 Task: Look for space in Zagazig, Egypt from 8th June, 2023 to 16th June, 2023 for 2 adults in price range Rs.10000 to Rs.15000. Place can be entire place with 1  bedroom having 1 bed and 1 bathroom. Property type can be house, flat, guest house, hotel. Amenities needed are: washing machine. Booking option can be shelf check-in. Required host language is English.
Action: Mouse moved to (555, 109)
Screenshot: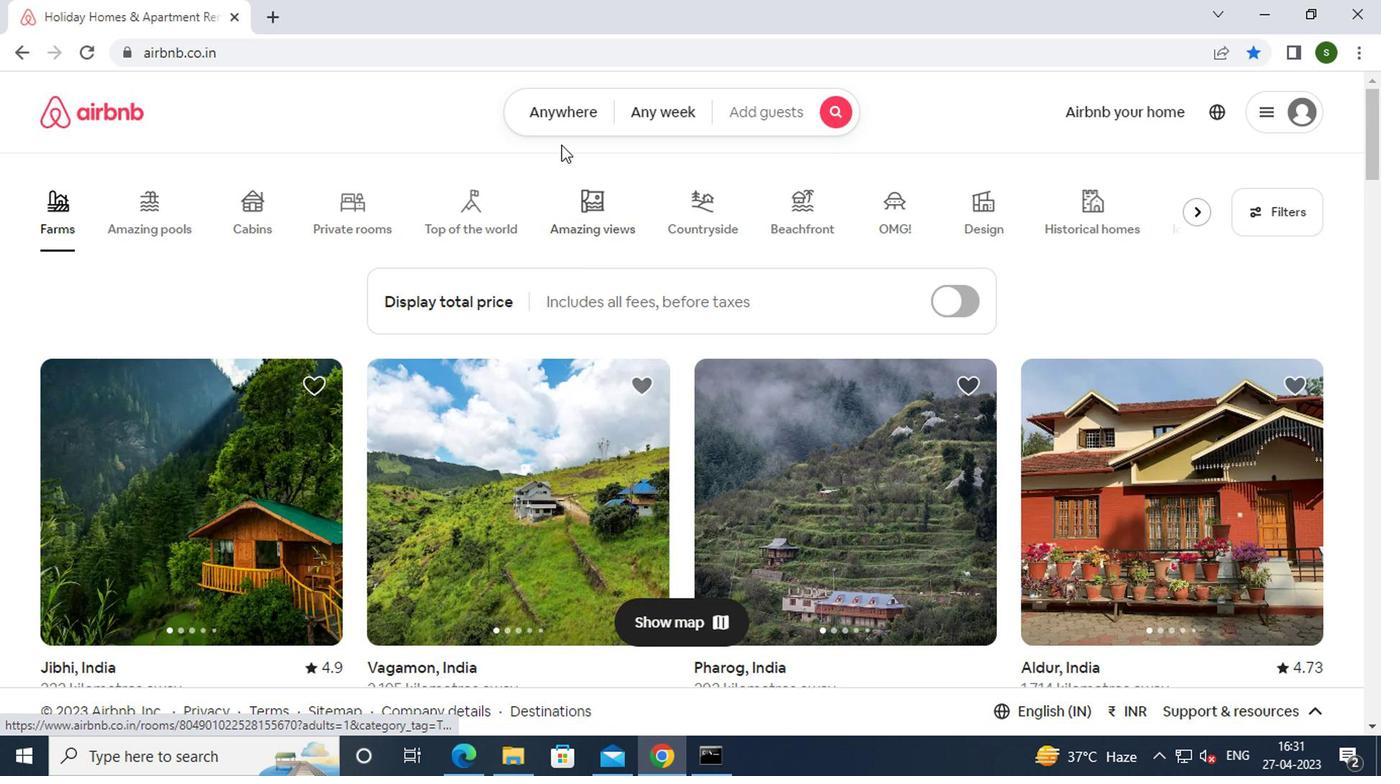 
Action: Mouse pressed left at (555, 109)
Screenshot: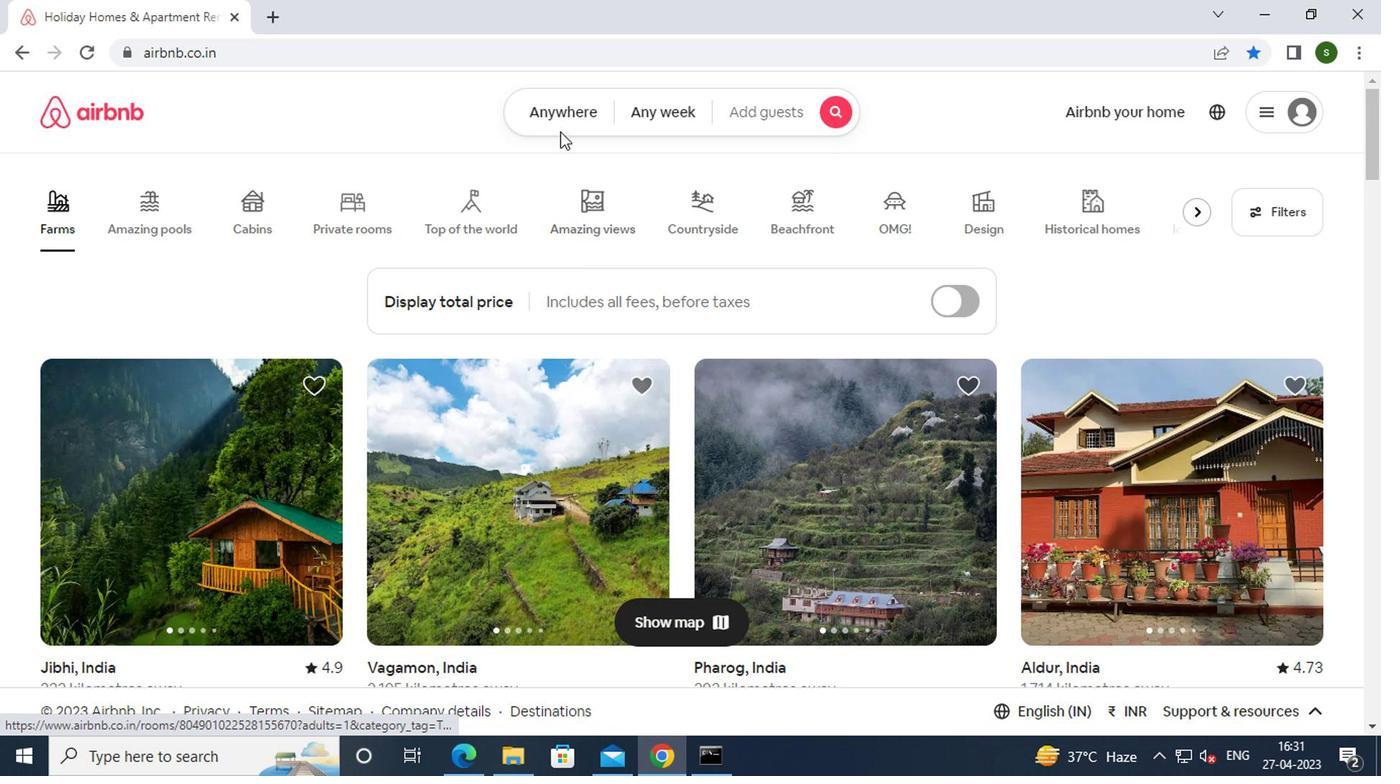 
Action: Mouse moved to (458, 194)
Screenshot: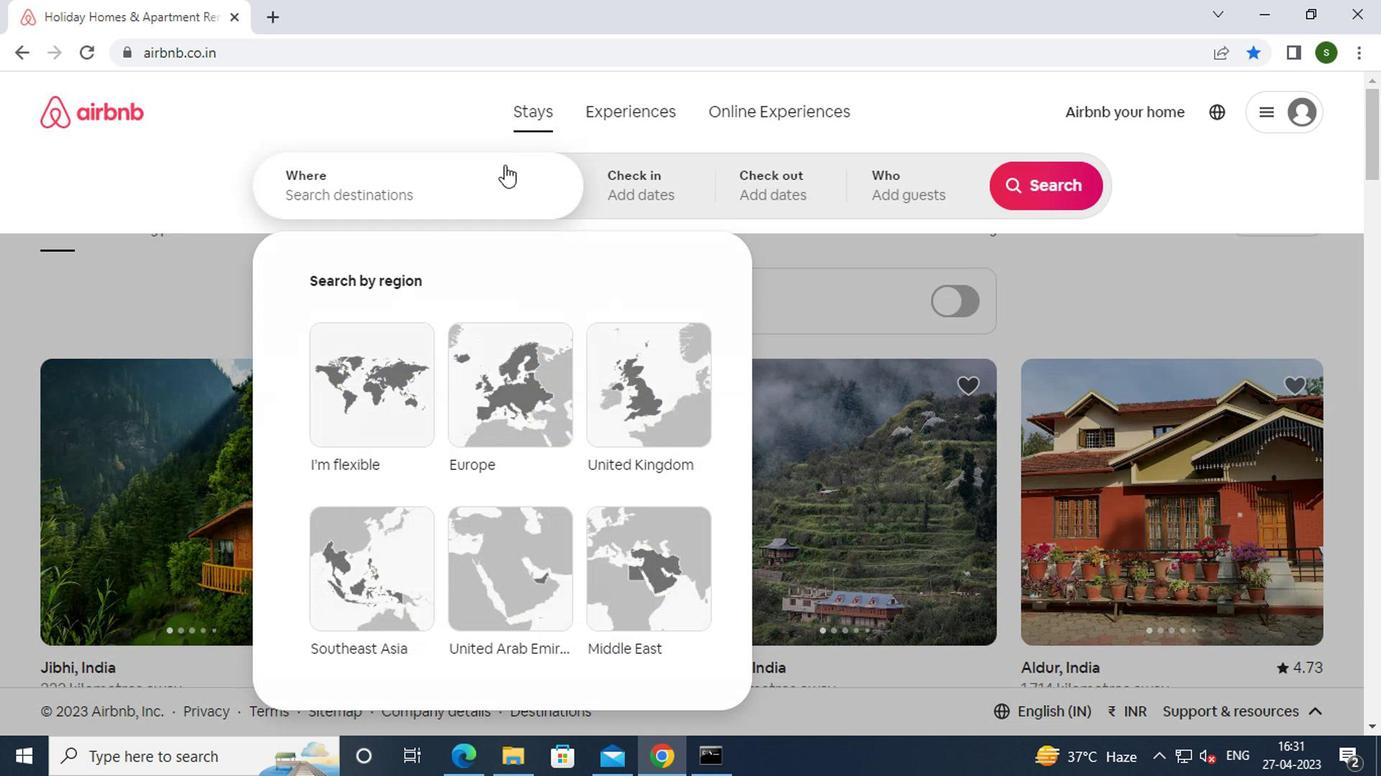 
Action: Mouse pressed left at (458, 194)
Screenshot: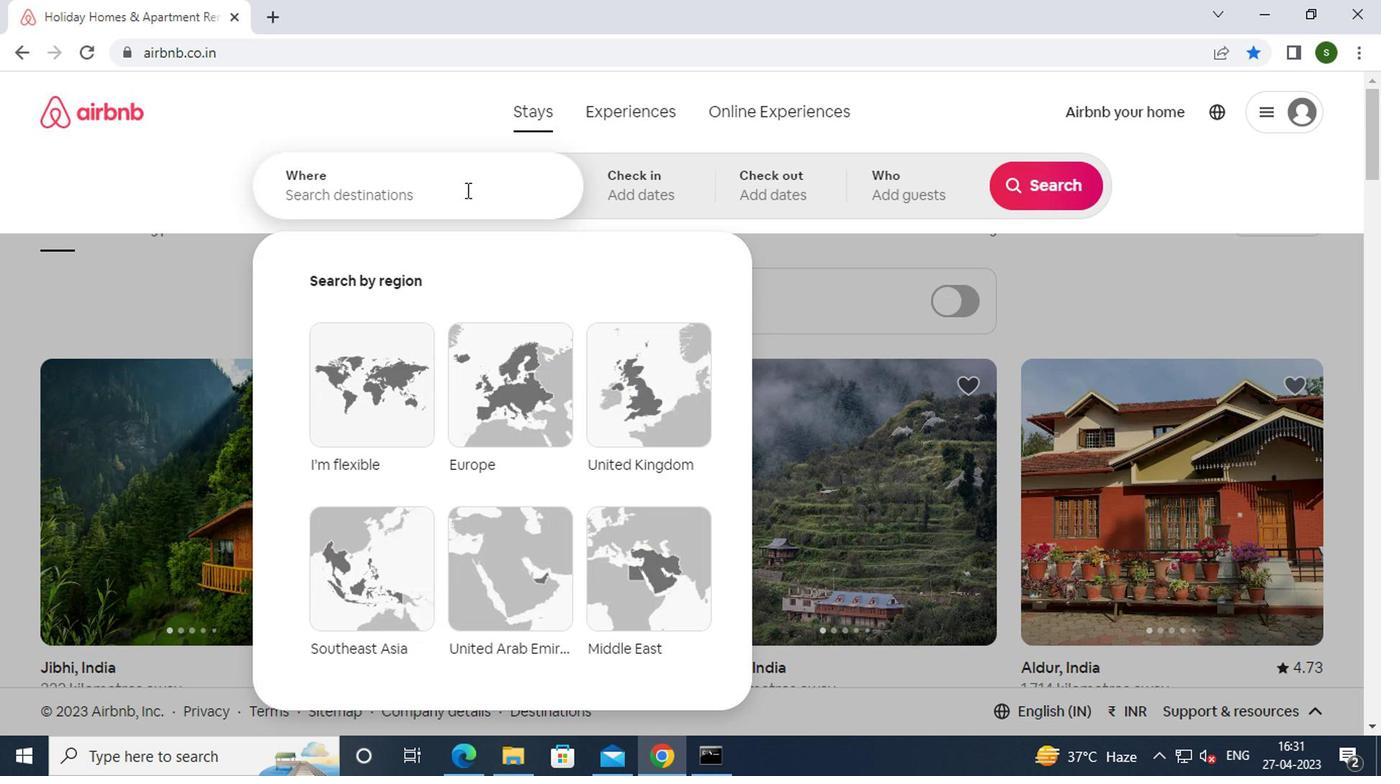 
Action: Key pressed z<Key.caps_lock>agazig,
Screenshot: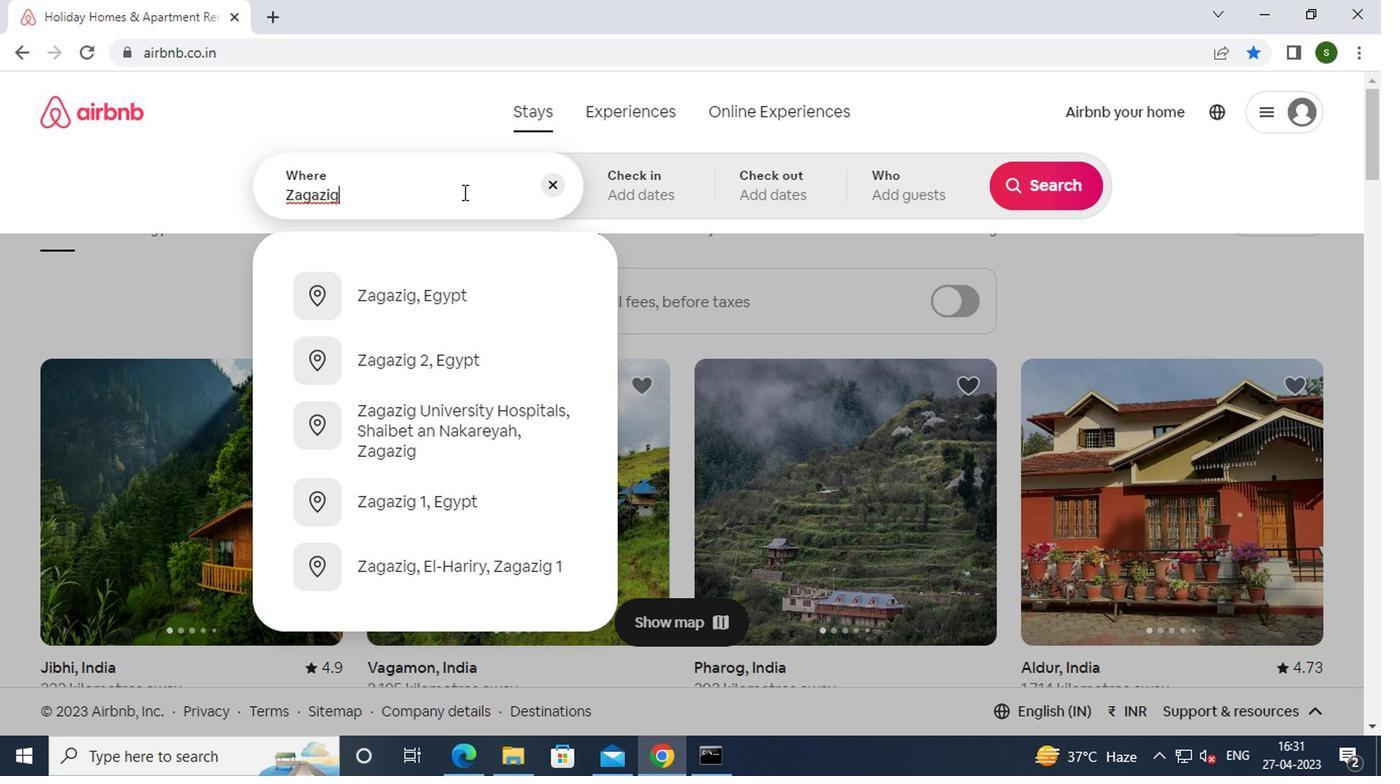
Action: Mouse moved to (449, 310)
Screenshot: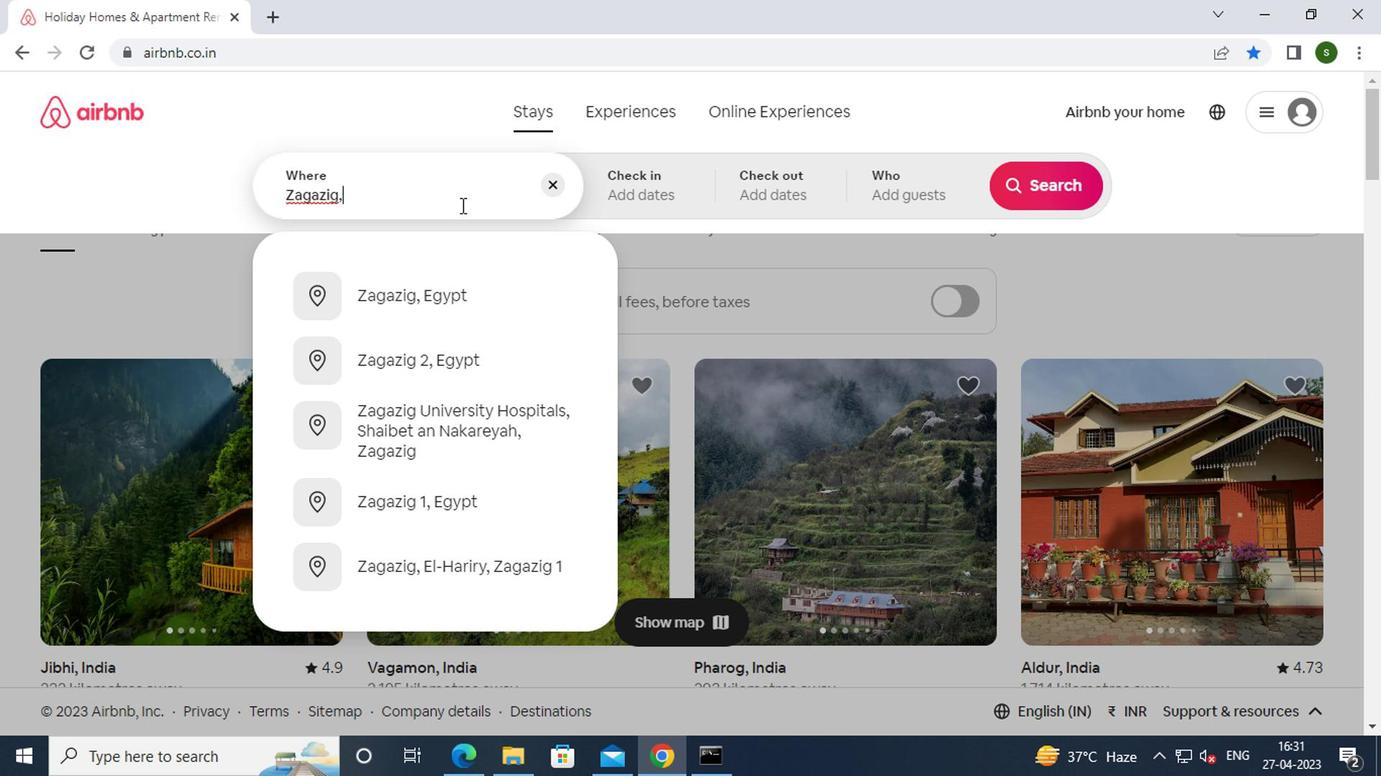 
Action: Mouse pressed left at (449, 310)
Screenshot: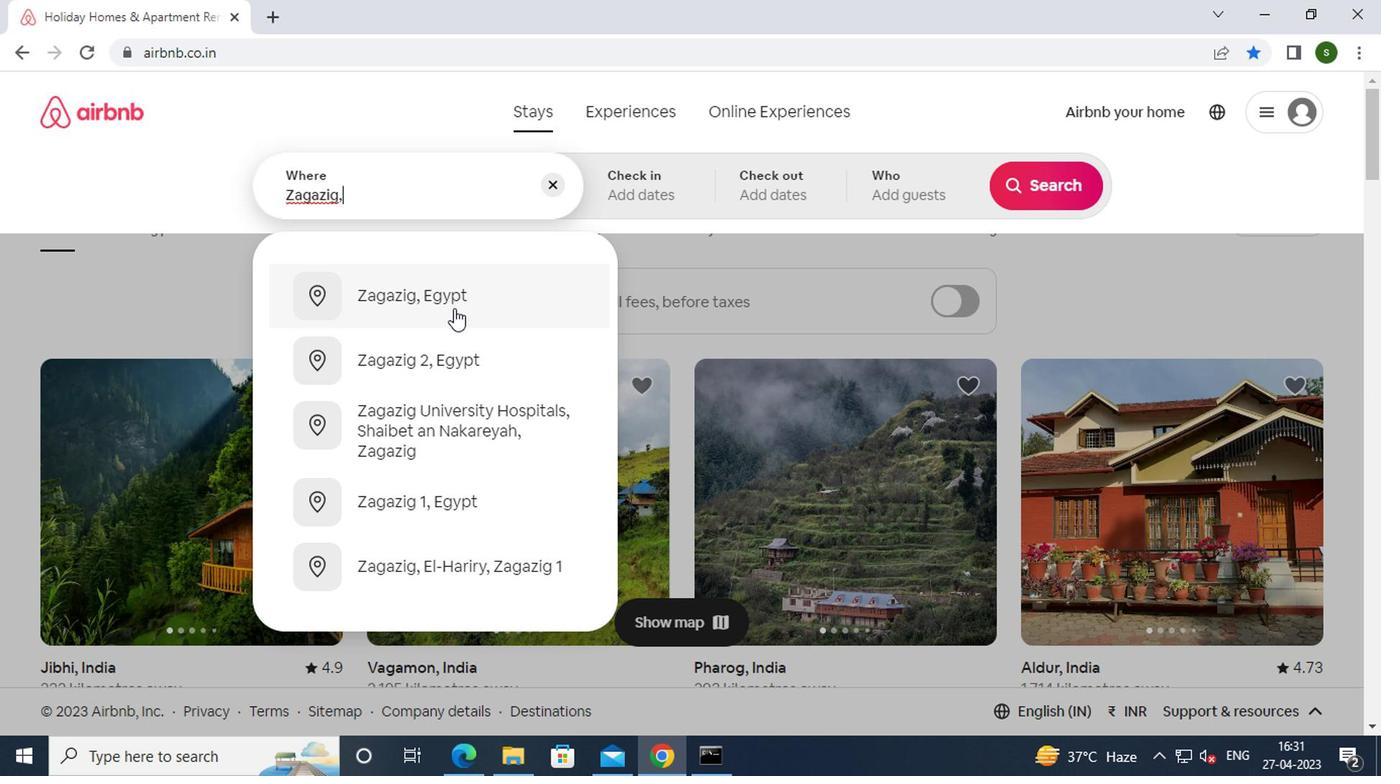 
Action: Mouse moved to (1020, 354)
Screenshot: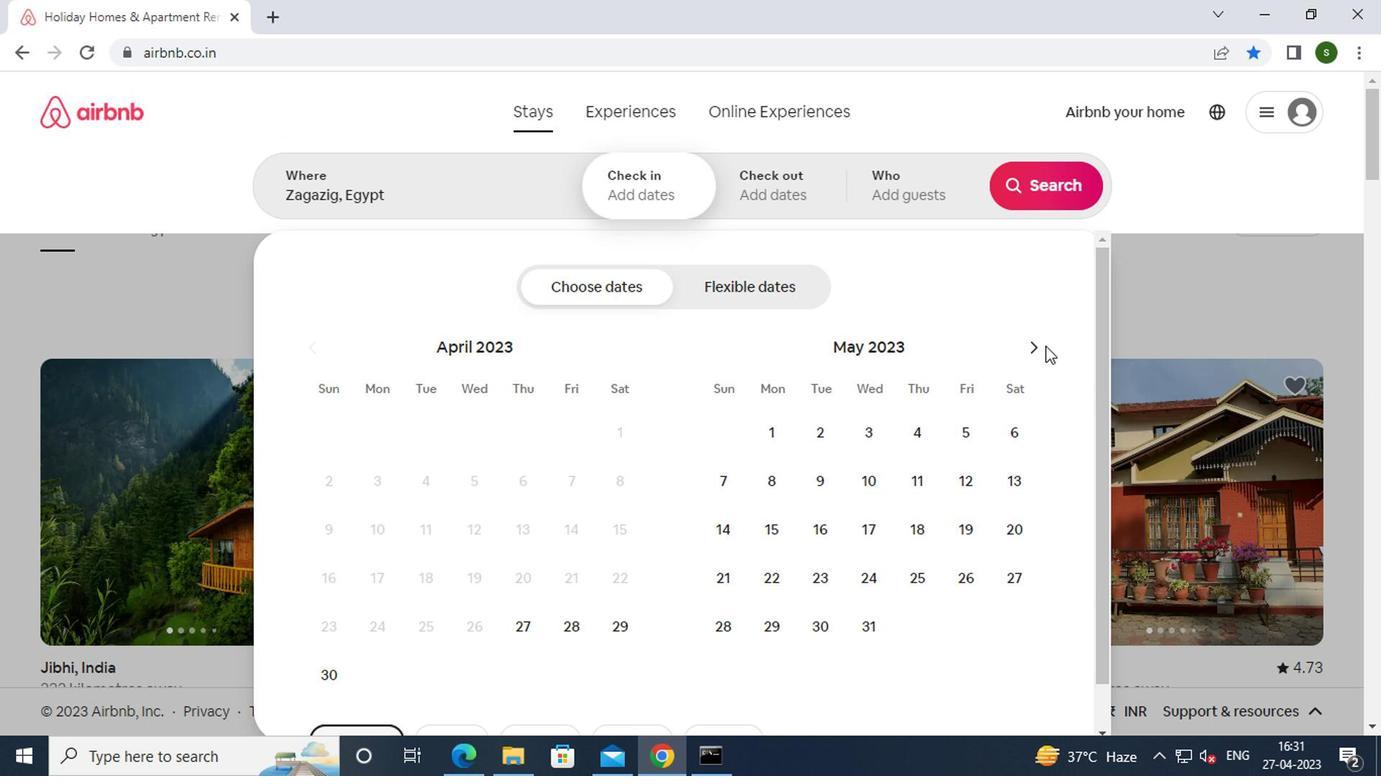 
Action: Mouse pressed left at (1020, 354)
Screenshot: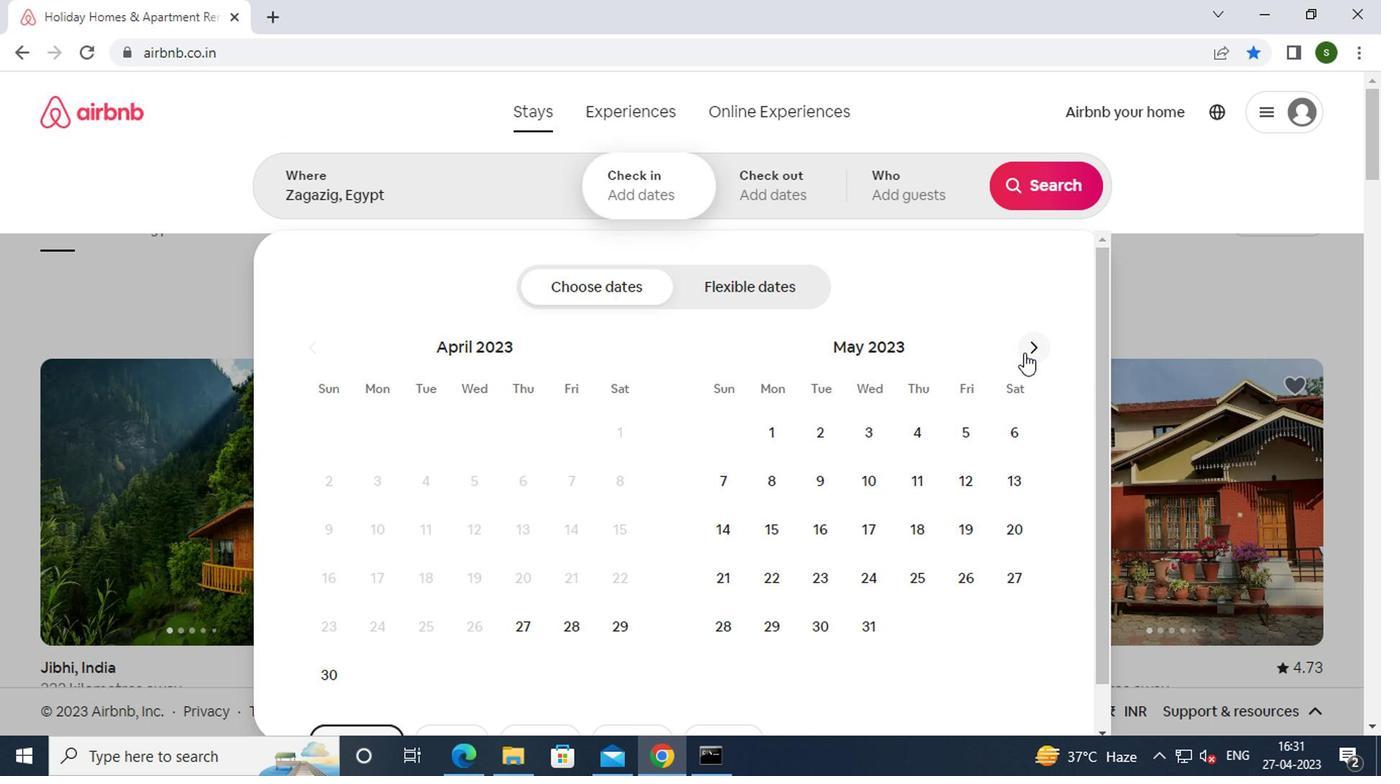 
Action: Mouse pressed left at (1020, 354)
Screenshot: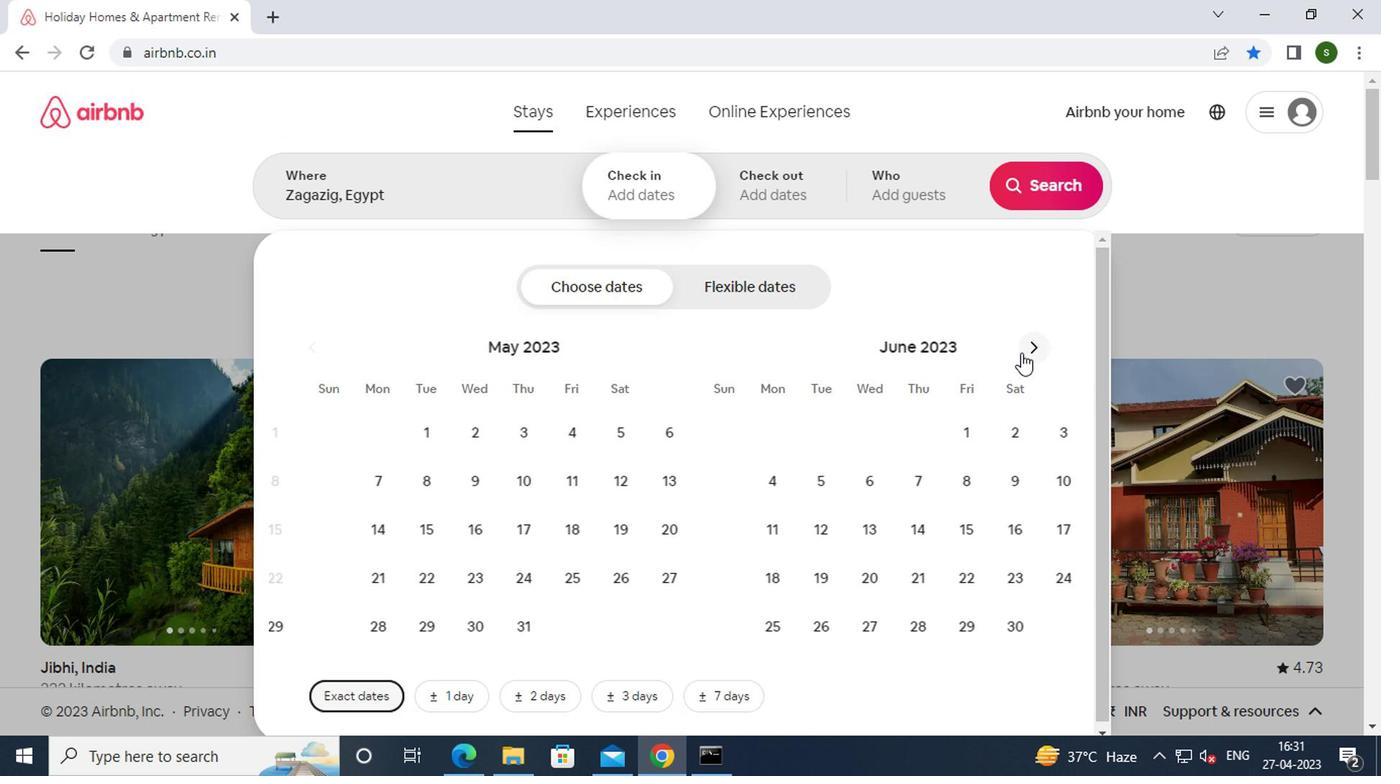 
Action: Mouse moved to (540, 473)
Screenshot: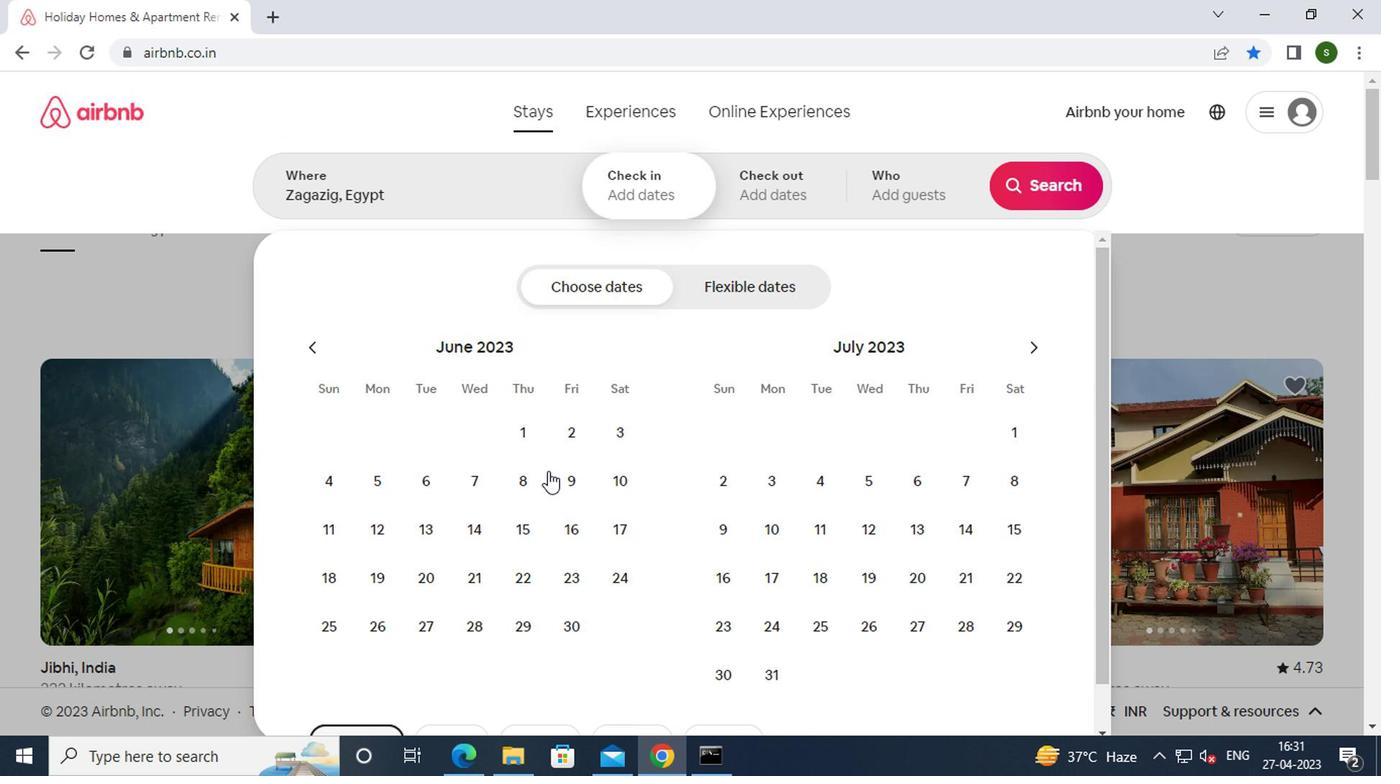
Action: Mouse pressed left at (540, 473)
Screenshot: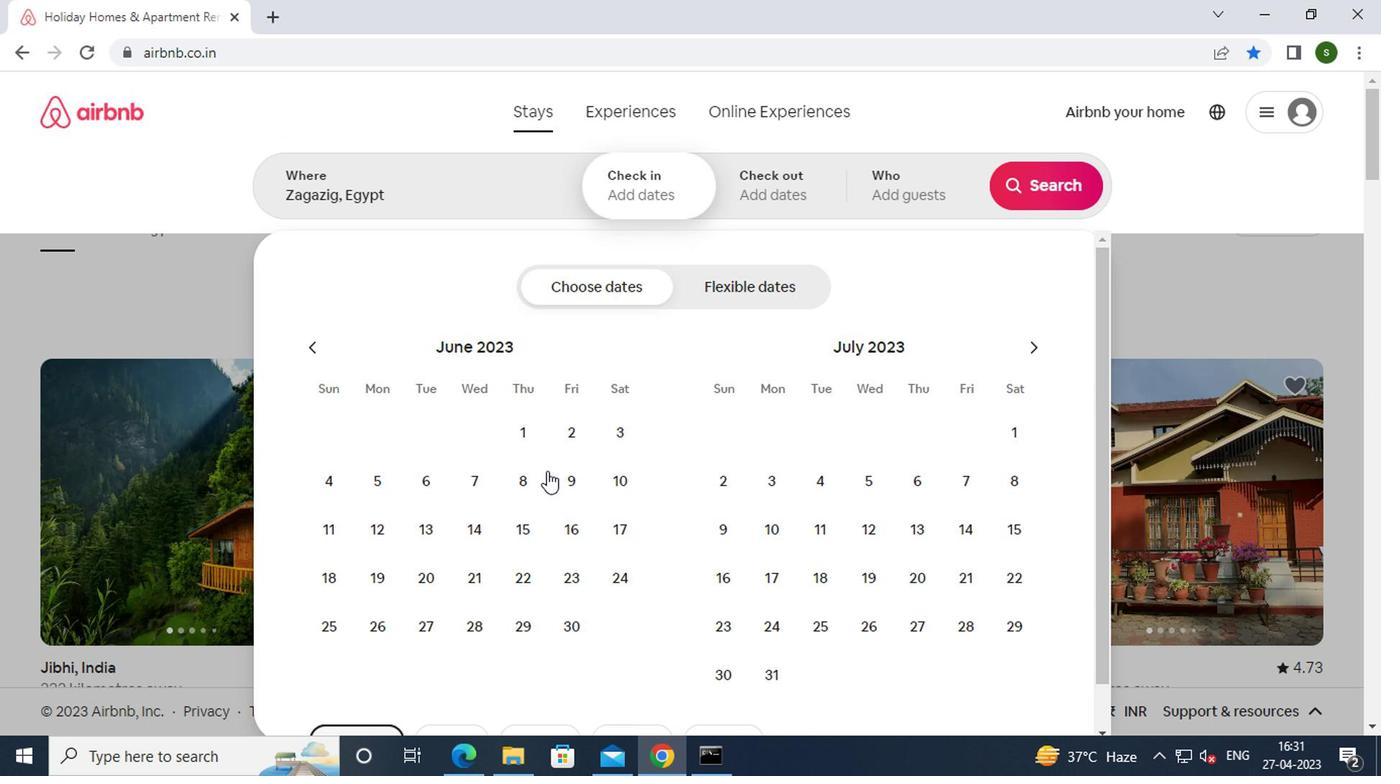 
Action: Mouse moved to (556, 518)
Screenshot: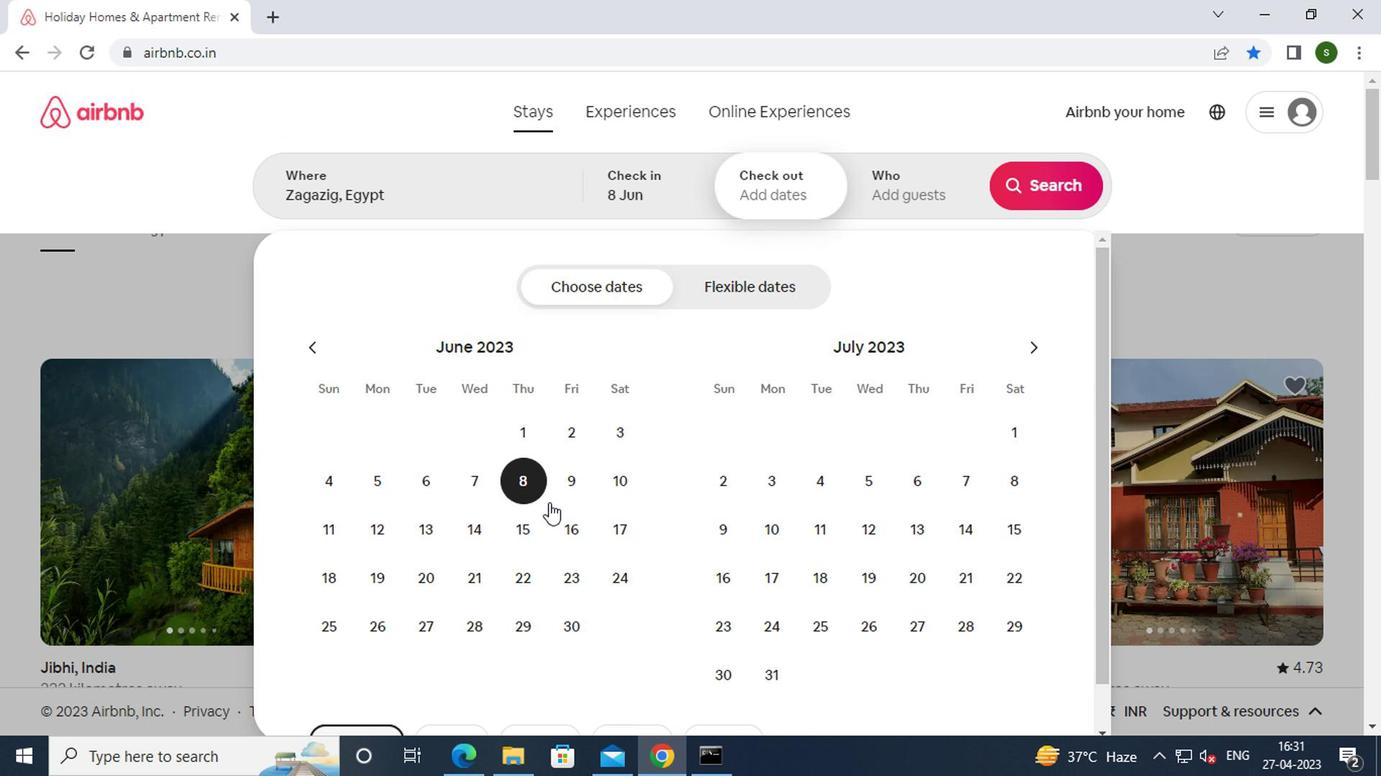 
Action: Mouse pressed left at (556, 518)
Screenshot: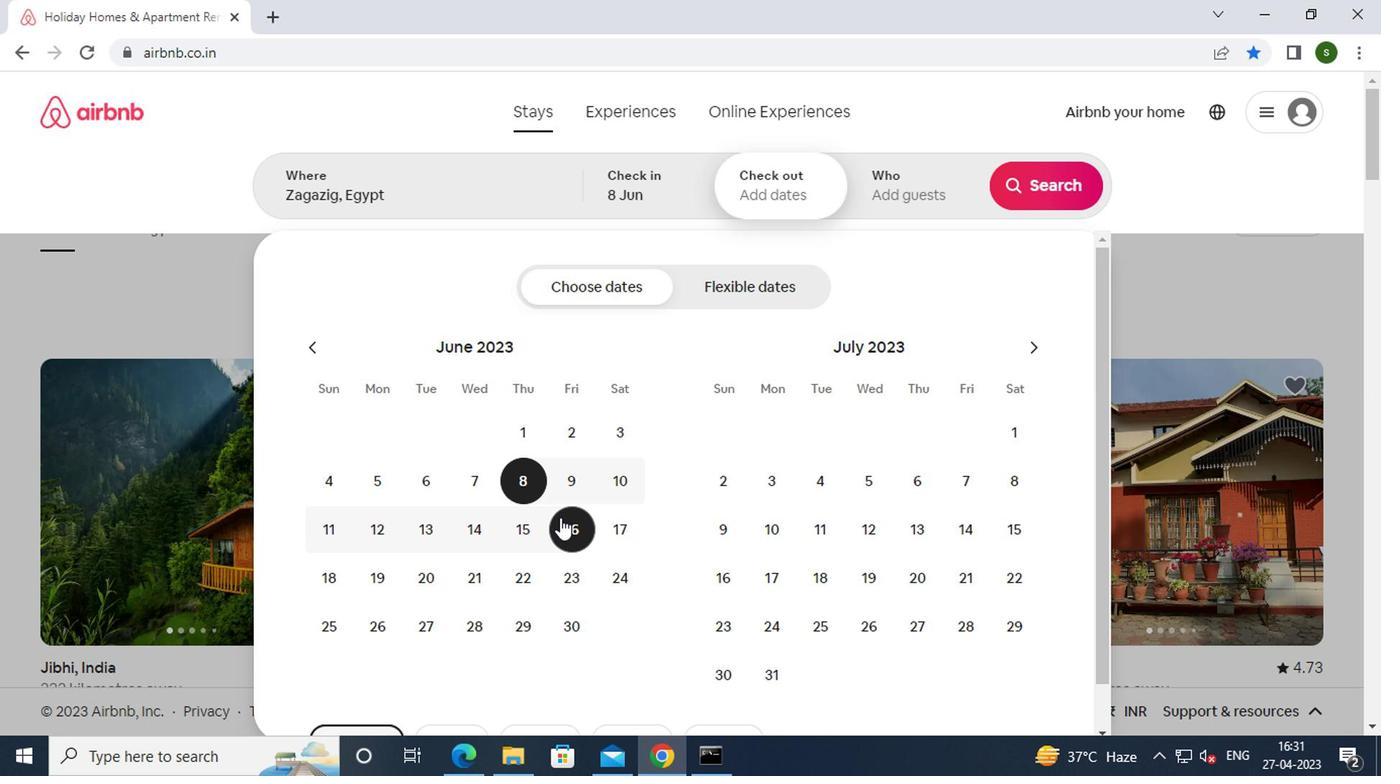 
Action: Mouse moved to (959, 202)
Screenshot: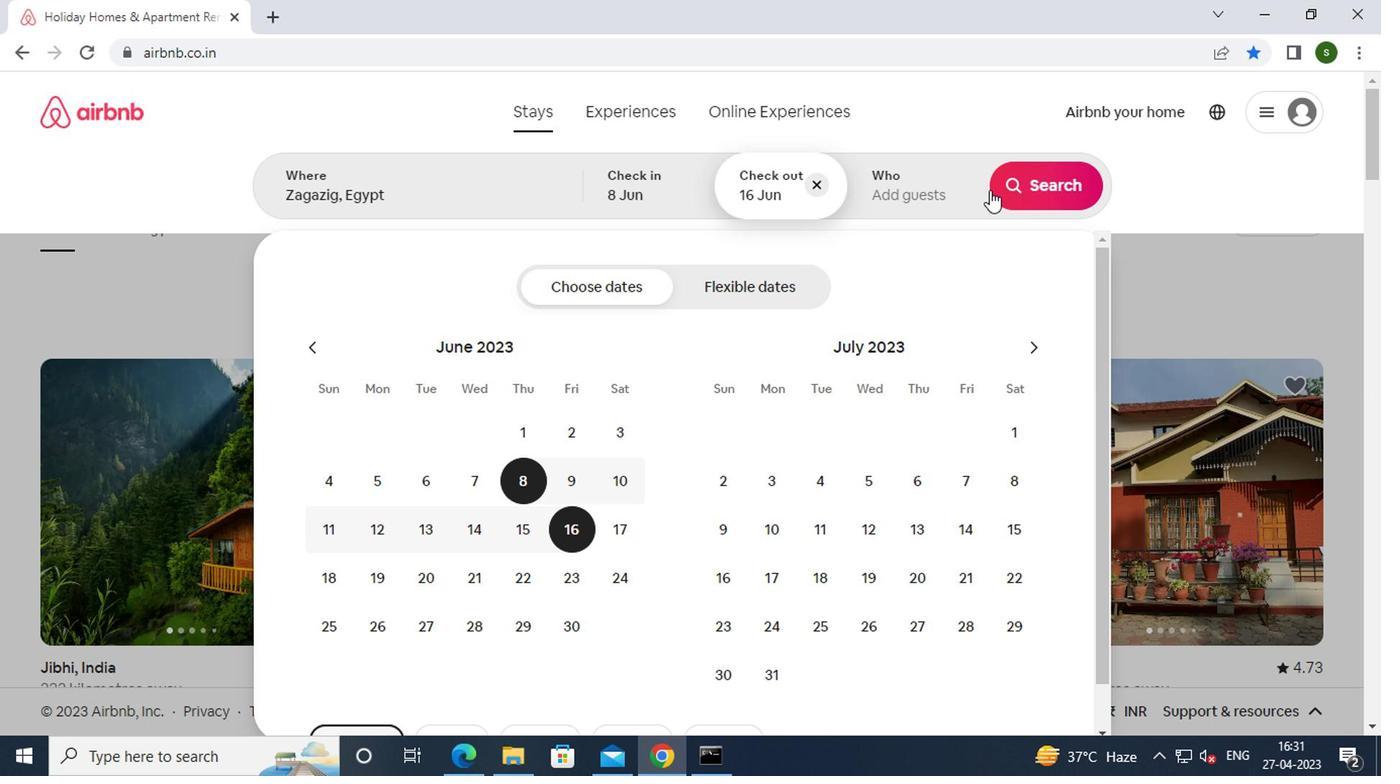 
Action: Mouse pressed left at (959, 202)
Screenshot: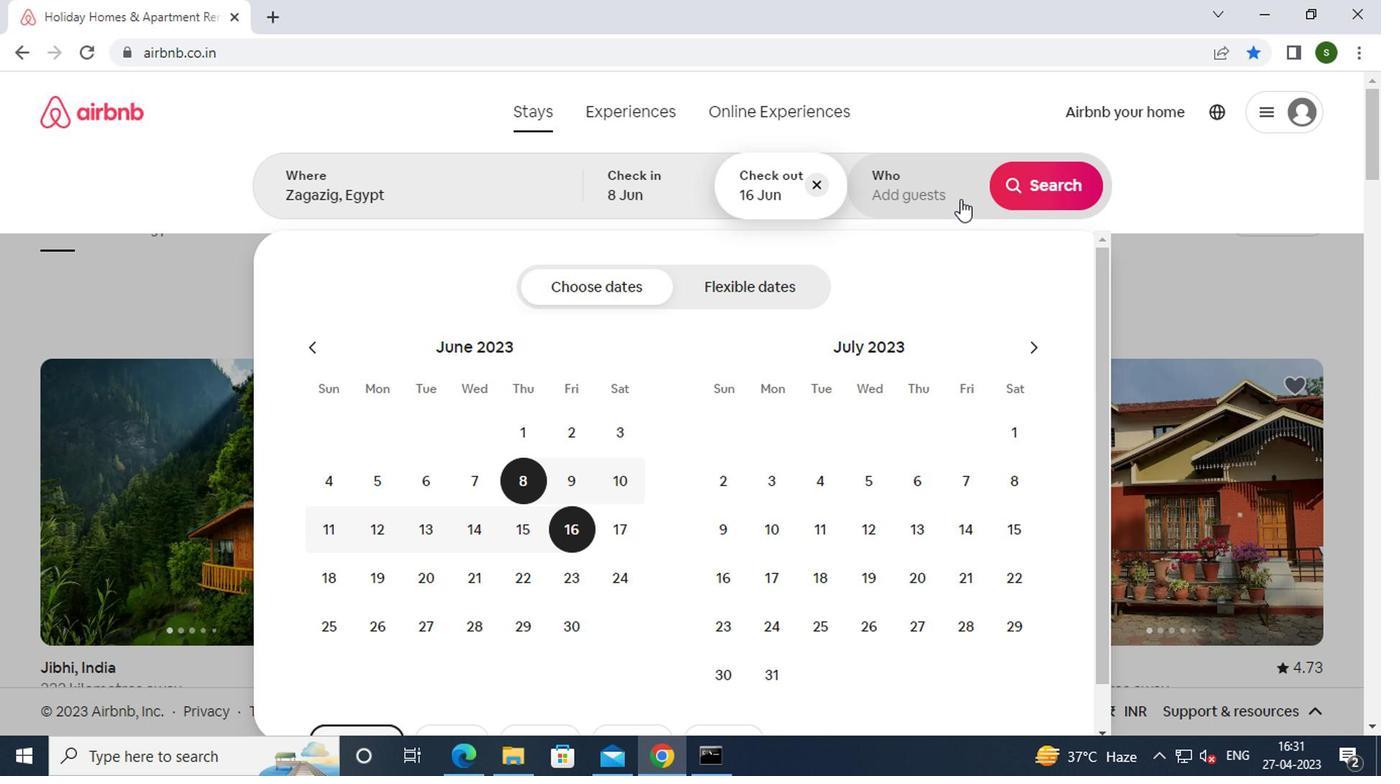 
Action: Mouse moved to (1047, 293)
Screenshot: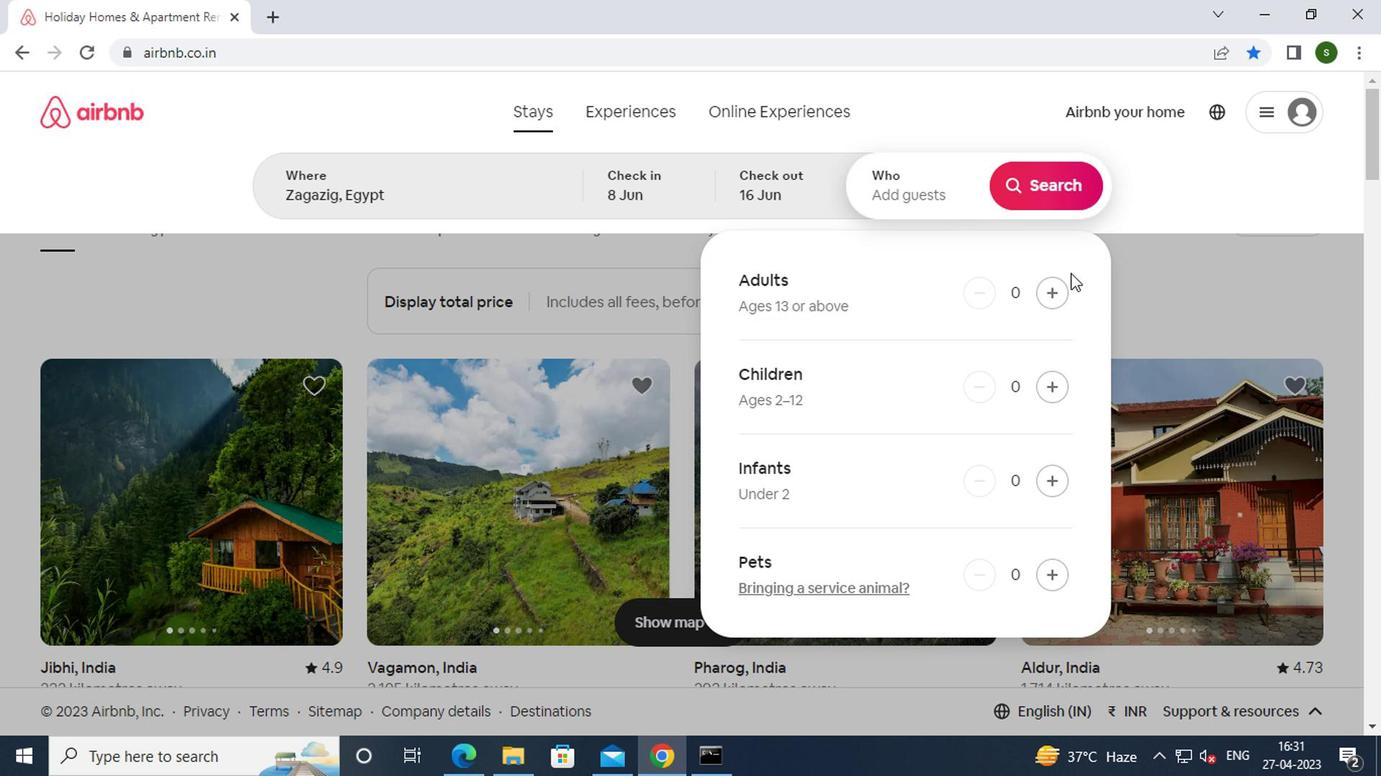 
Action: Mouse pressed left at (1047, 293)
Screenshot: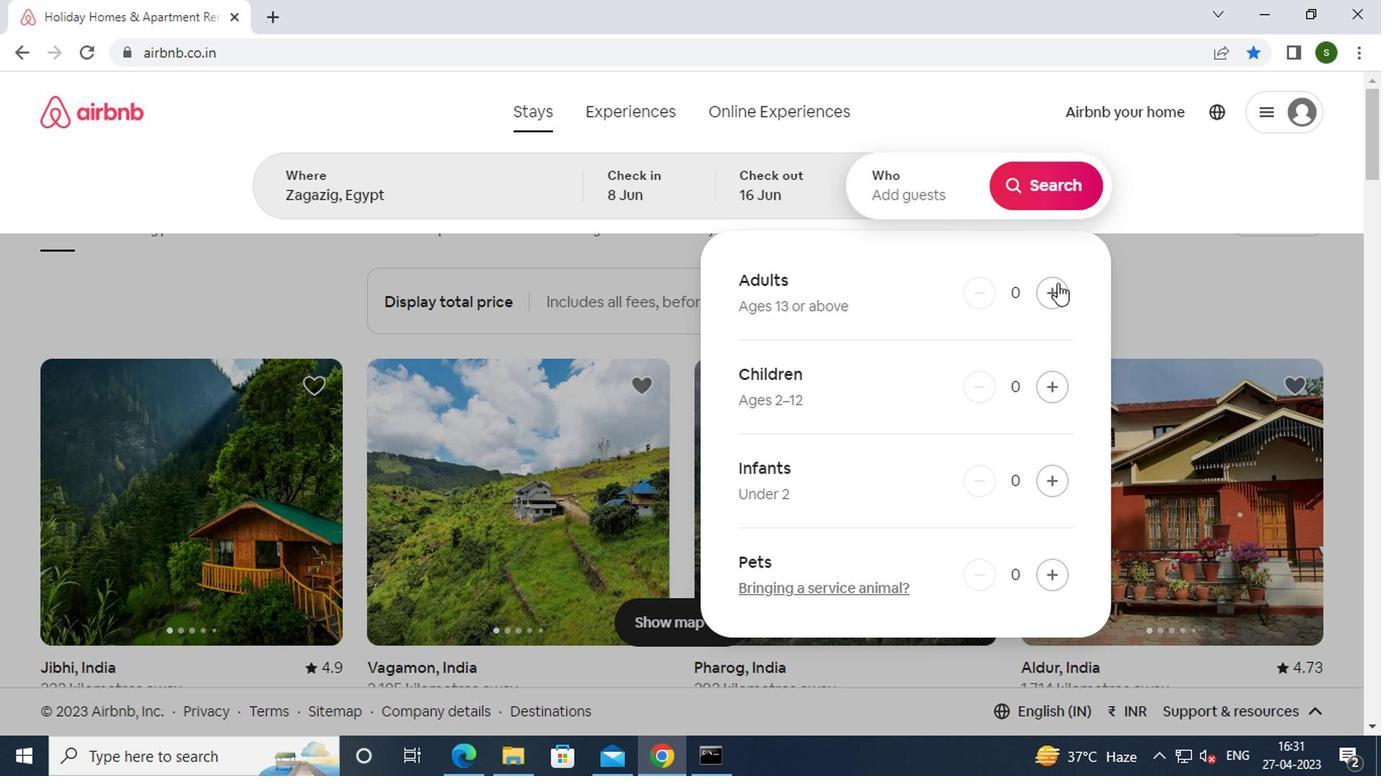 
Action: Mouse pressed left at (1047, 293)
Screenshot: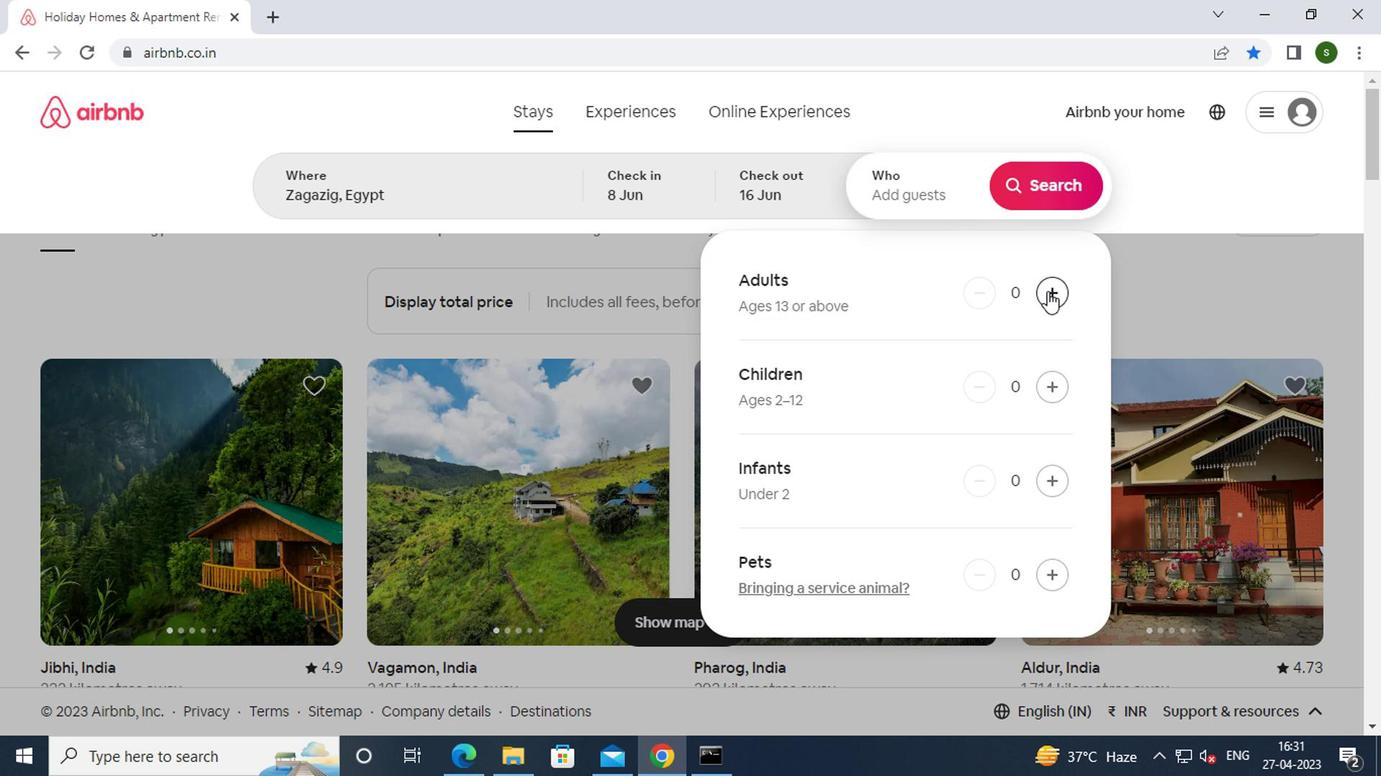 
Action: Mouse moved to (1048, 189)
Screenshot: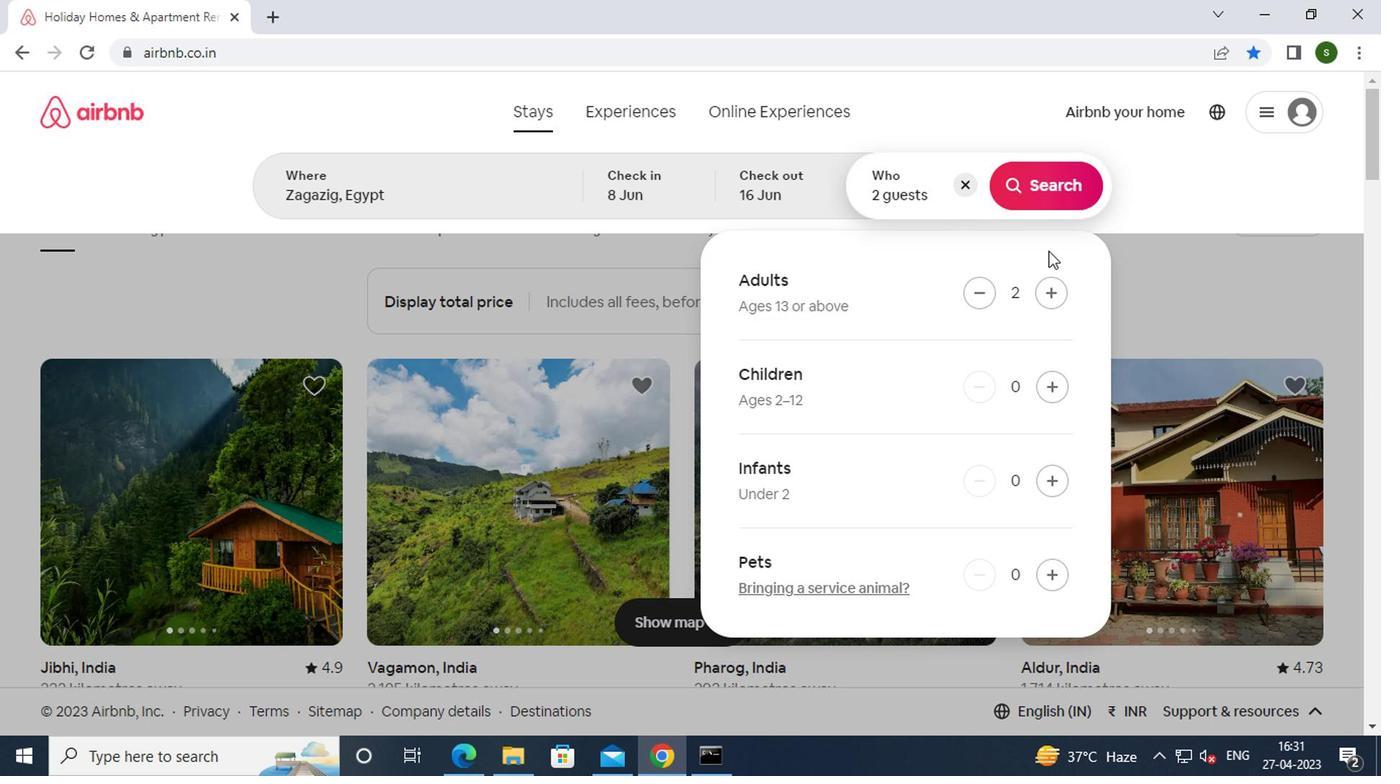 
Action: Mouse pressed left at (1048, 189)
Screenshot: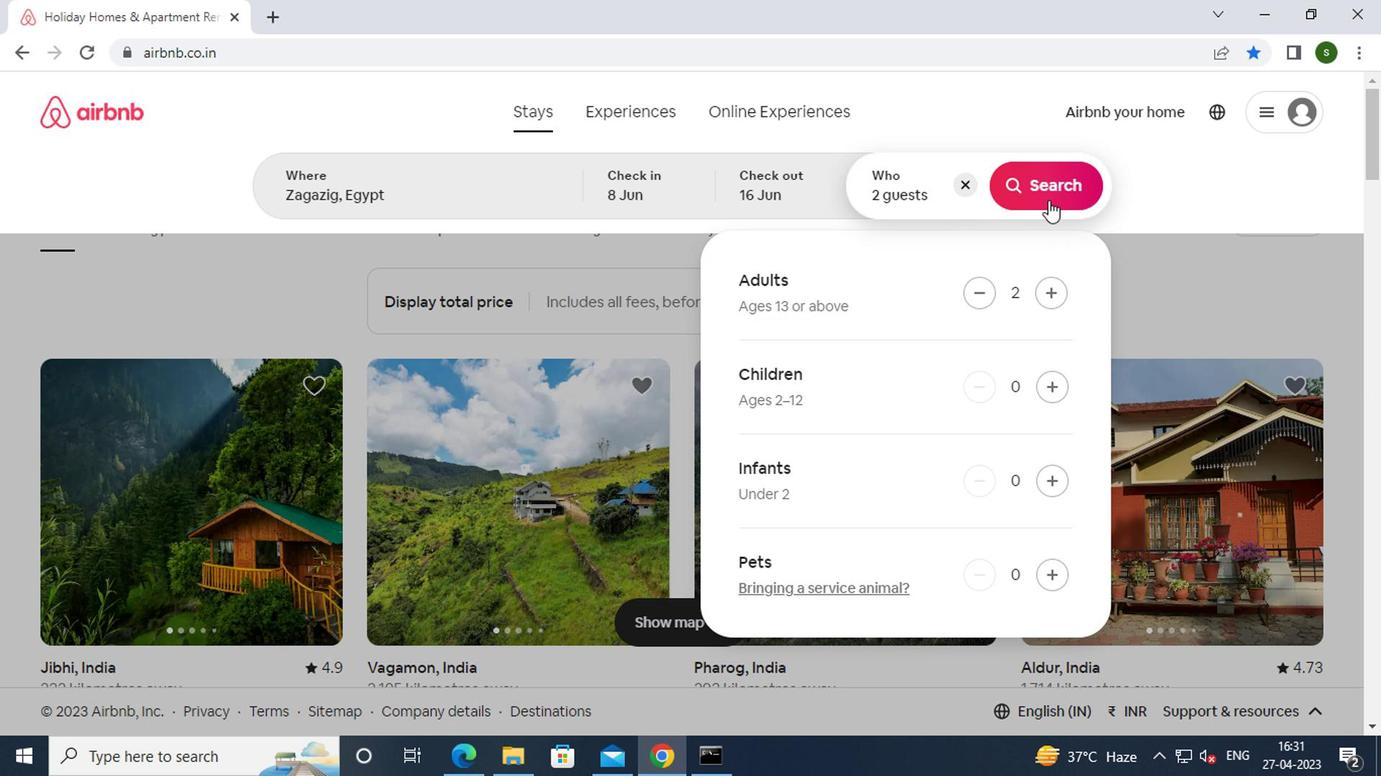
Action: Mouse moved to (1271, 202)
Screenshot: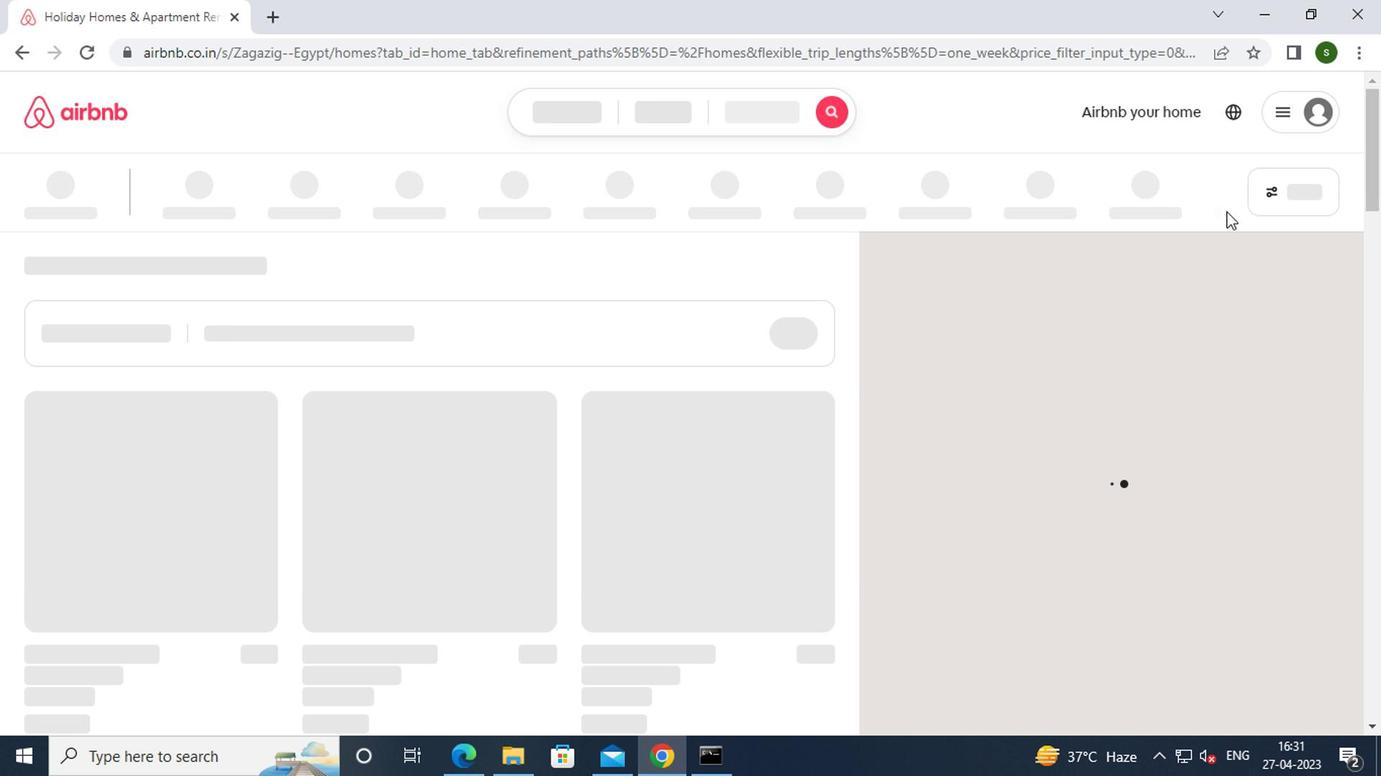 
Action: Mouse pressed left at (1271, 202)
Screenshot: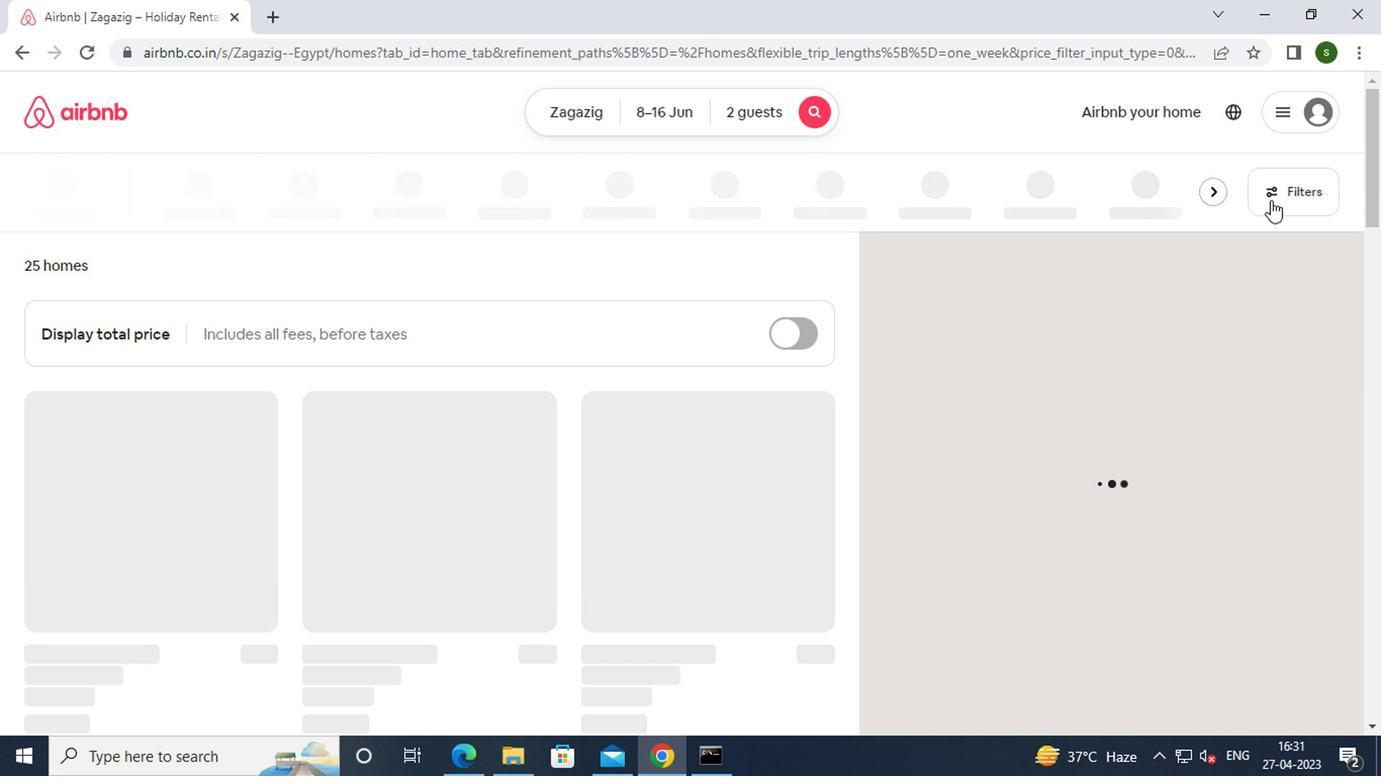 
Action: Mouse moved to (607, 448)
Screenshot: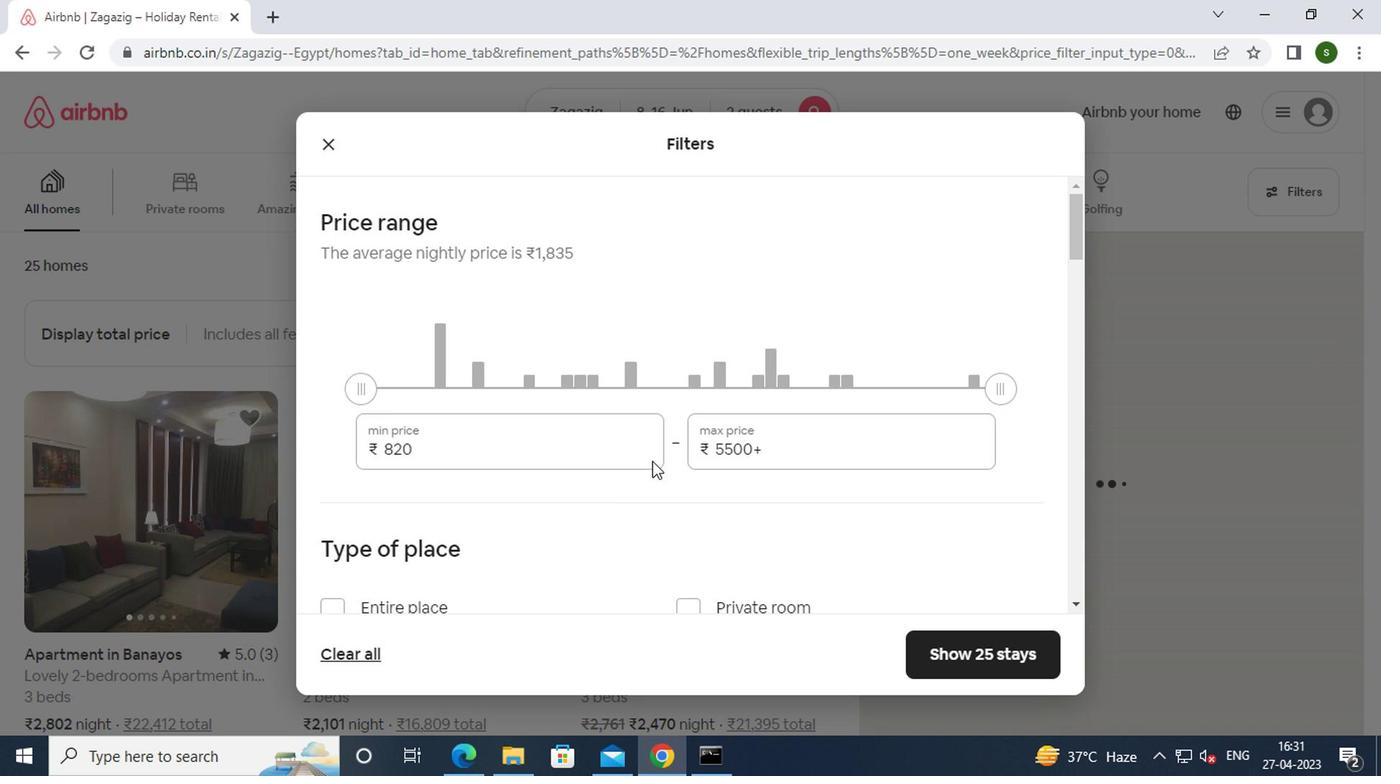 
Action: Mouse pressed left at (607, 448)
Screenshot: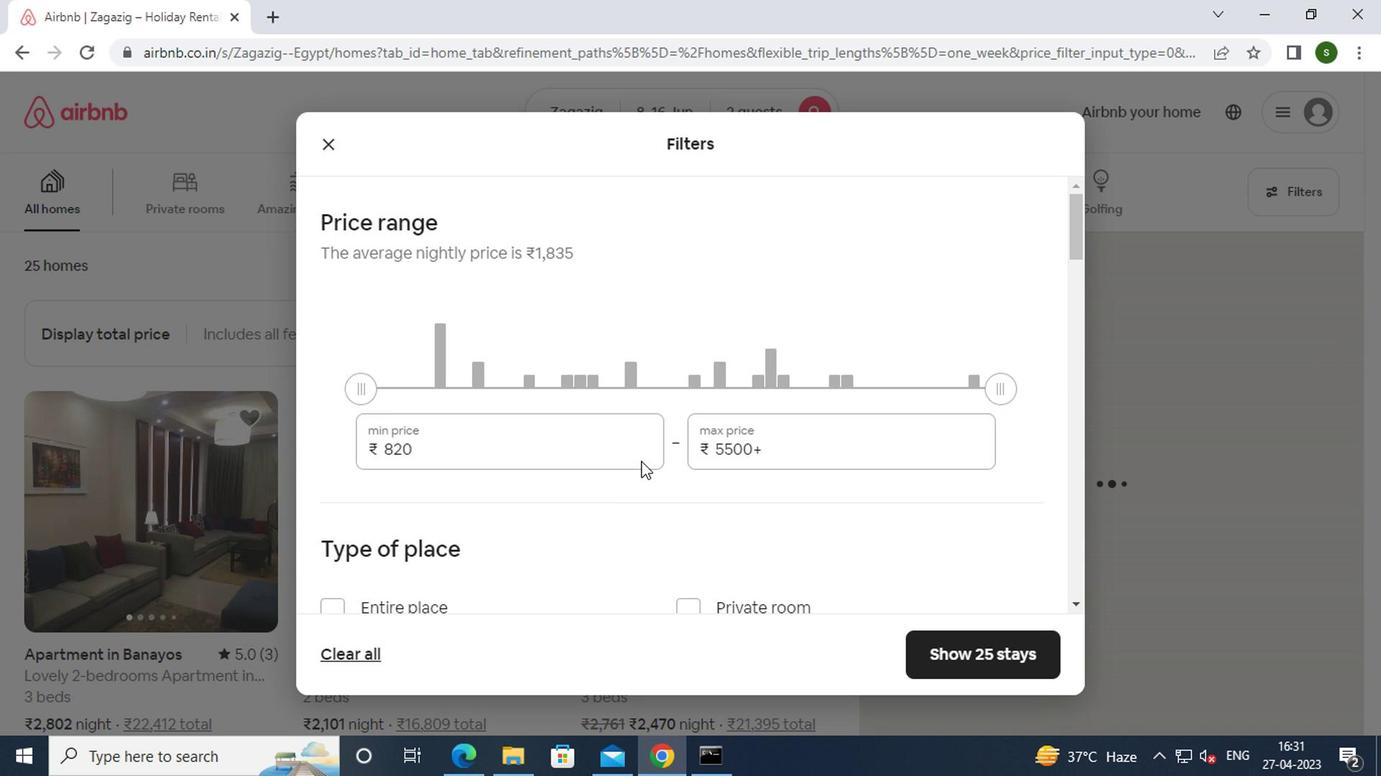 
Action: Mouse moved to (607, 445)
Screenshot: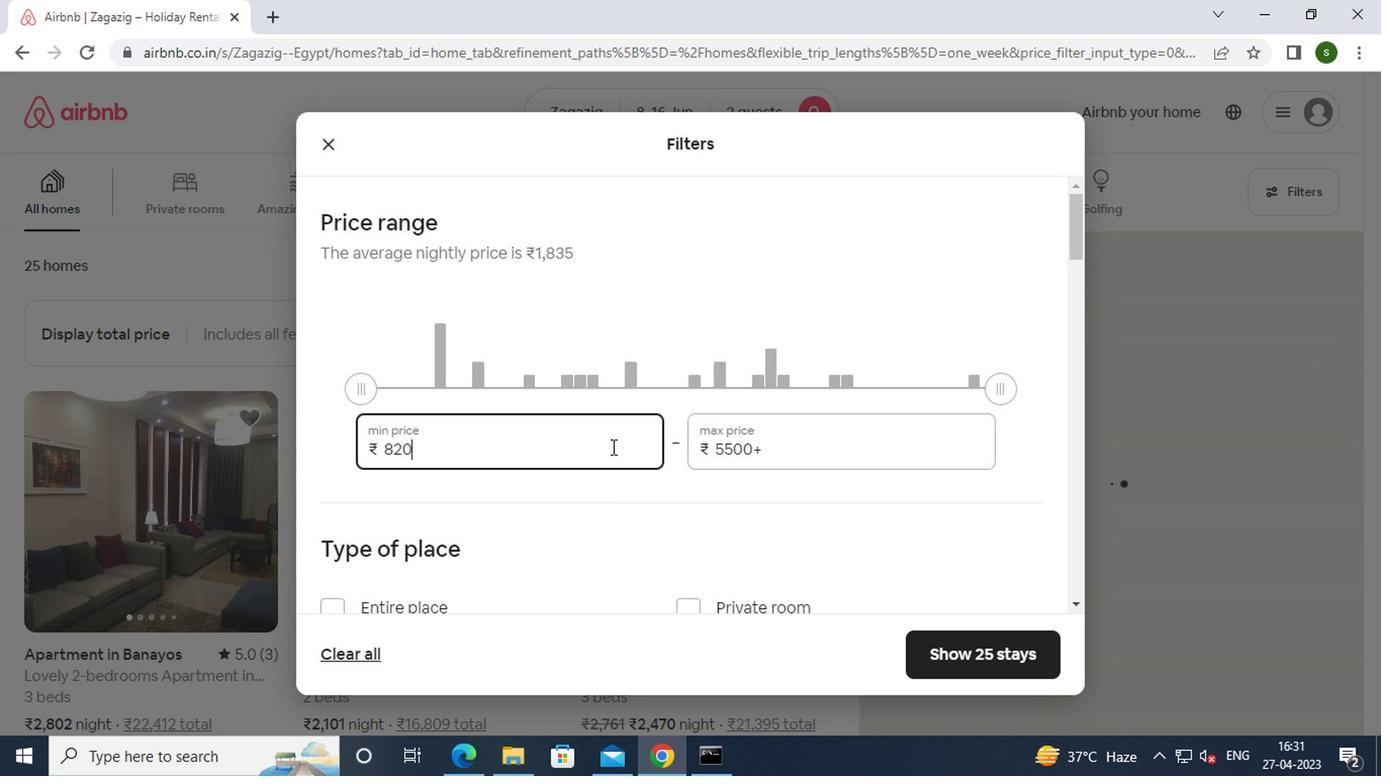 
Action: Key pressed <Key.backspace><Key.backspace><Key.backspace><Key.backspace><Key.backspace><Key.backspace>10000
Screenshot: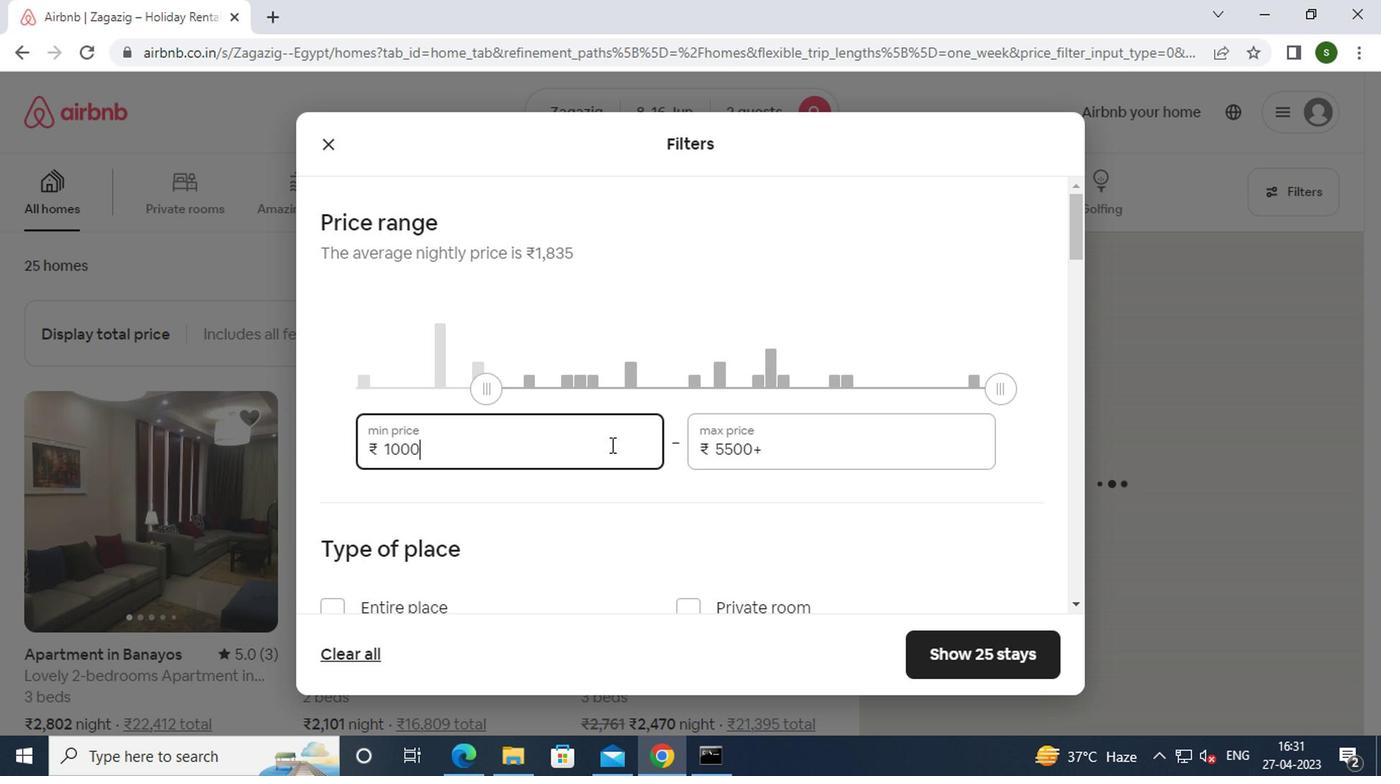 
Action: Mouse moved to (776, 434)
Screenshot: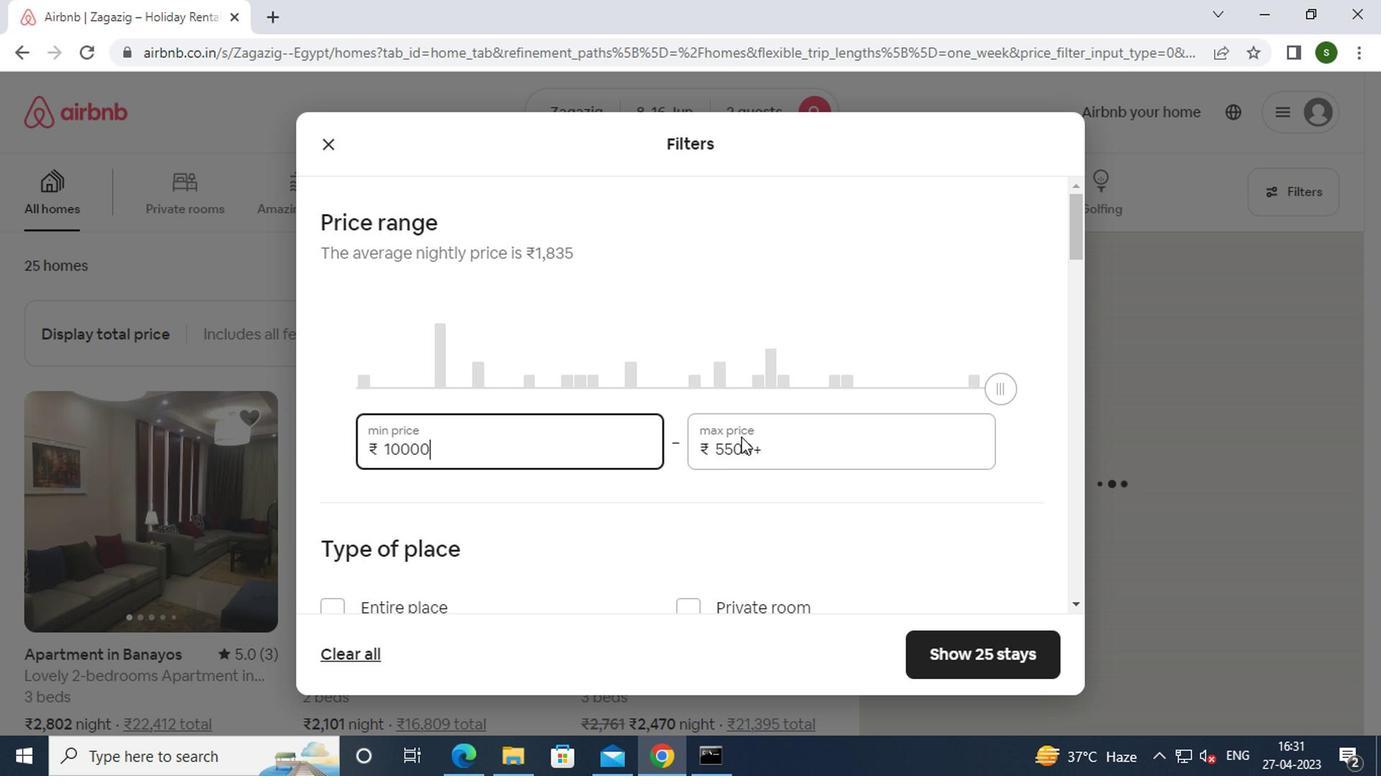 
Action: Mouse pressed left at (776, 434)
Screenshot: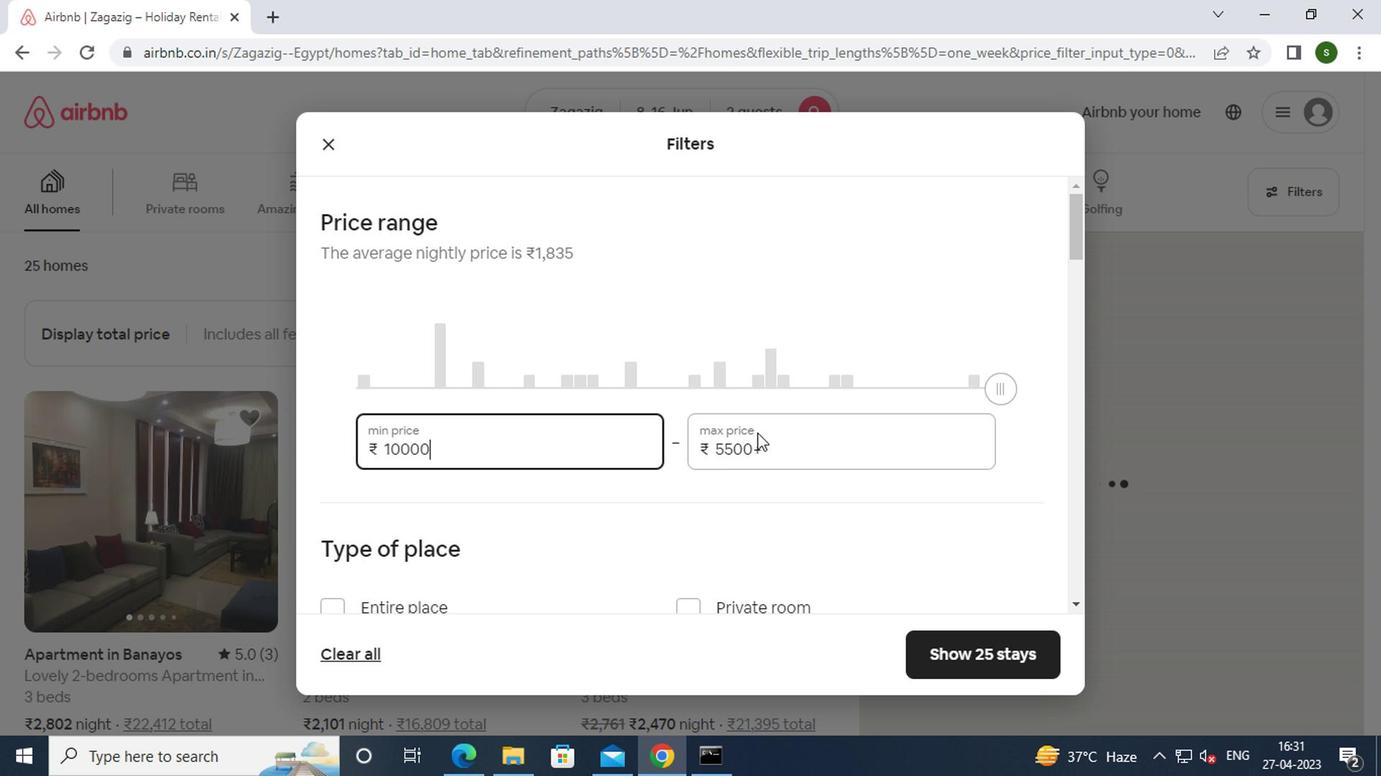 
Action: Key pressed <Key.backspace><Key.backspace><Key.backspace><Key.backspace><Key.backspace><Key.backspace><Key.backspace><Key.backspace><Key.backspace><Key.backspace>15000
Screenshot: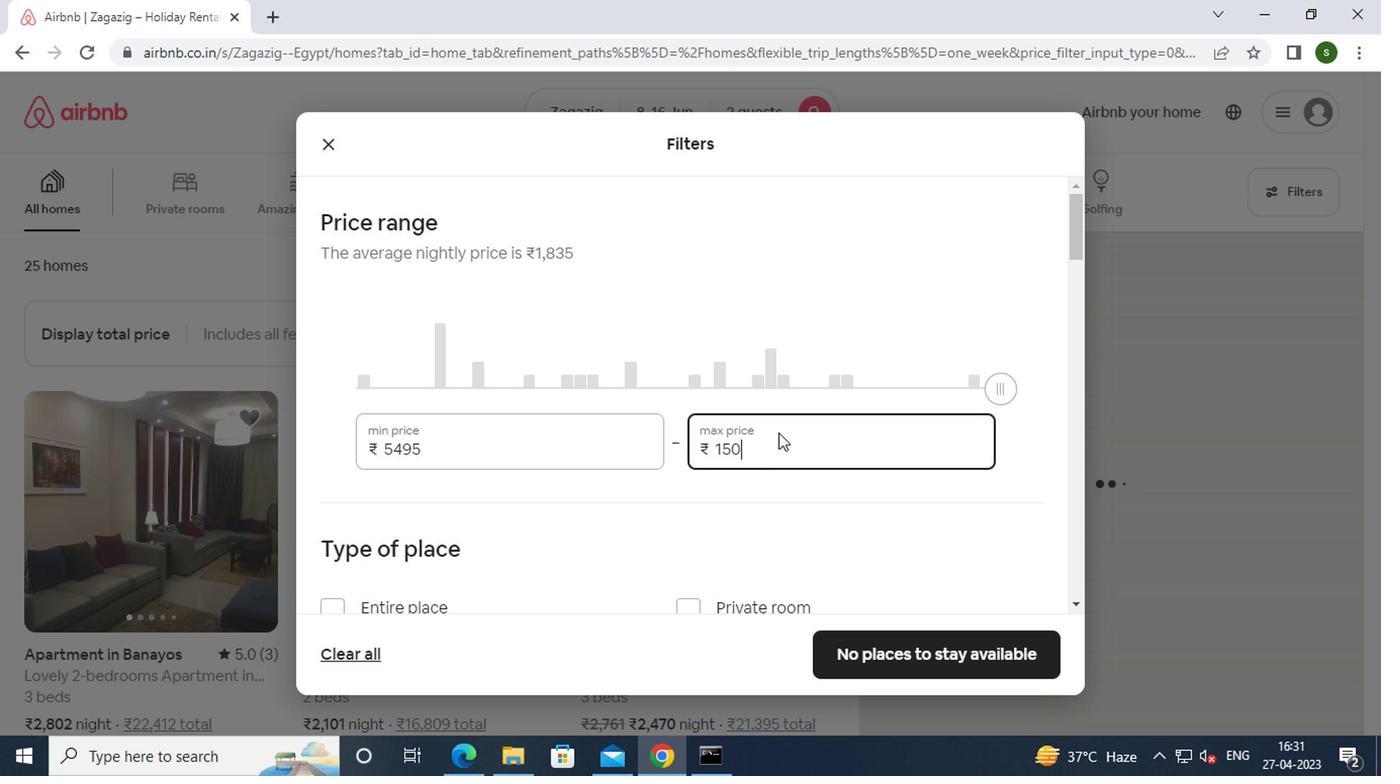
Action: Mouse moved to (644, 466)
Screenshot: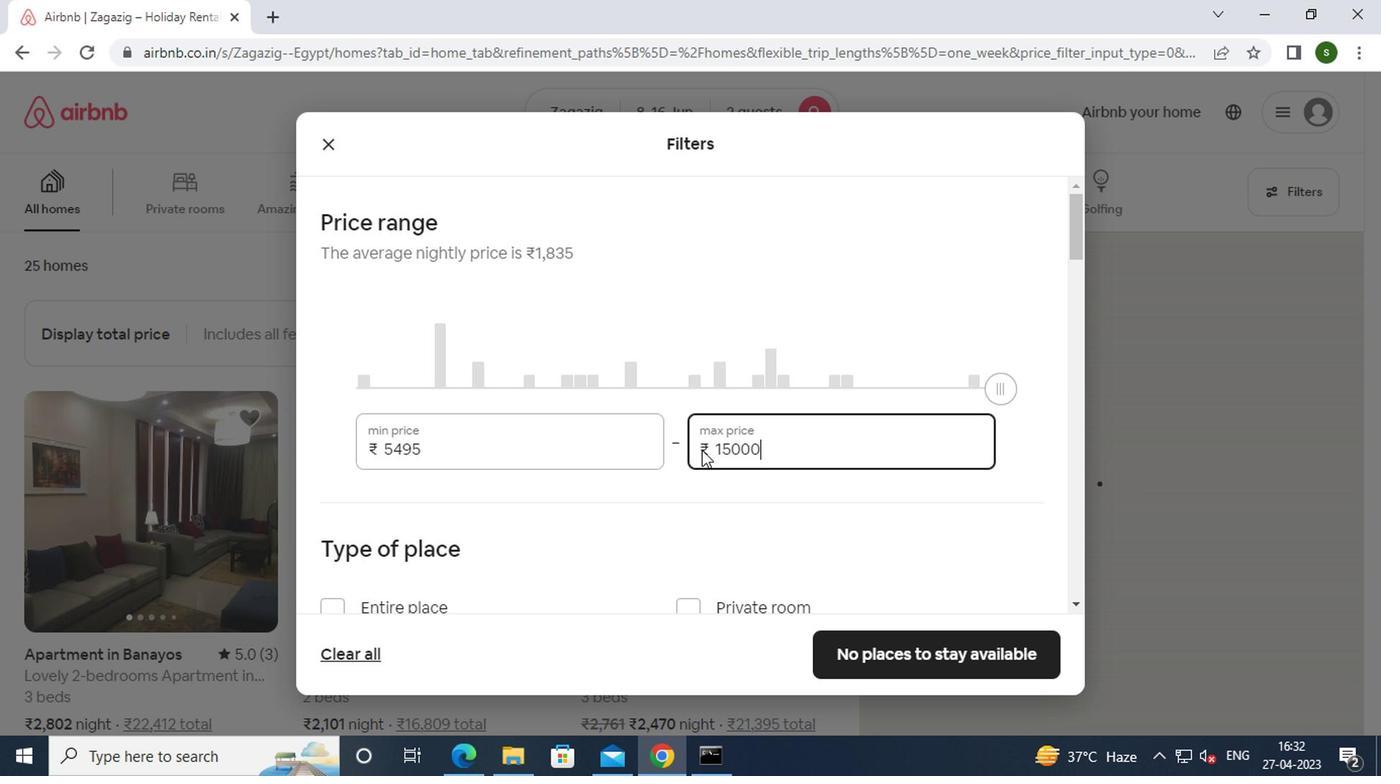 
Action: Mouse scrolled (644, 465) with delta (0, 0)
Screenshot: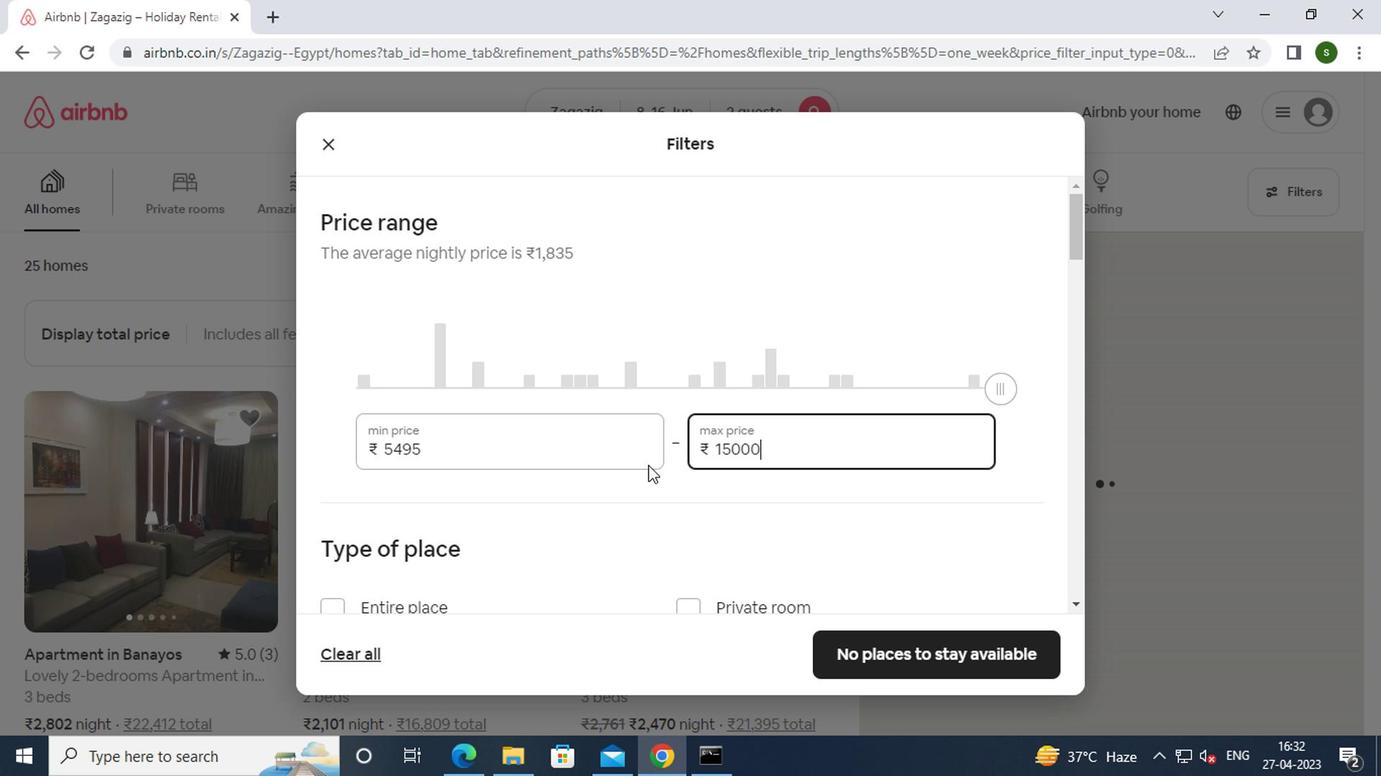 
Action: Mouse scrolled (644, 465) with delta (0, 0)
Screenshot: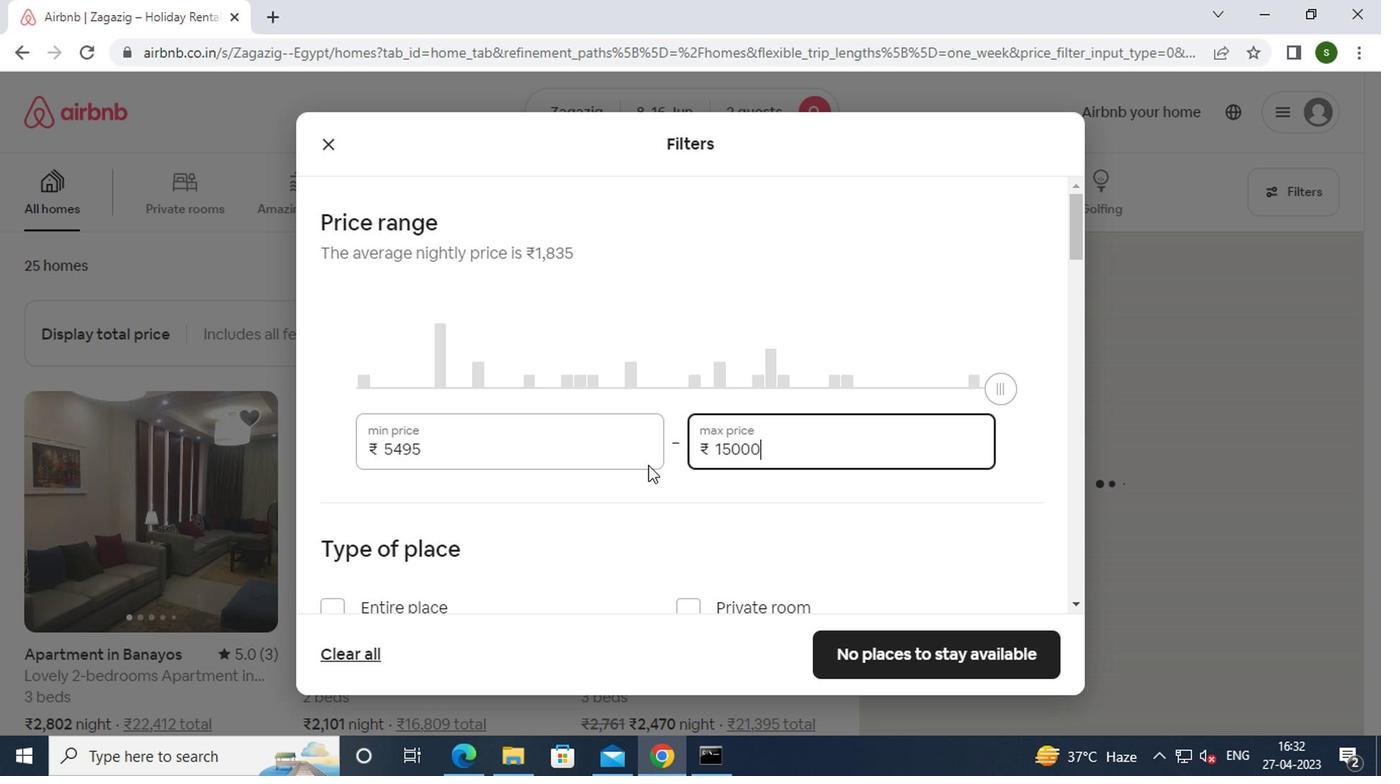 
Action: Mouse moved to (425, 412)
Screenshot: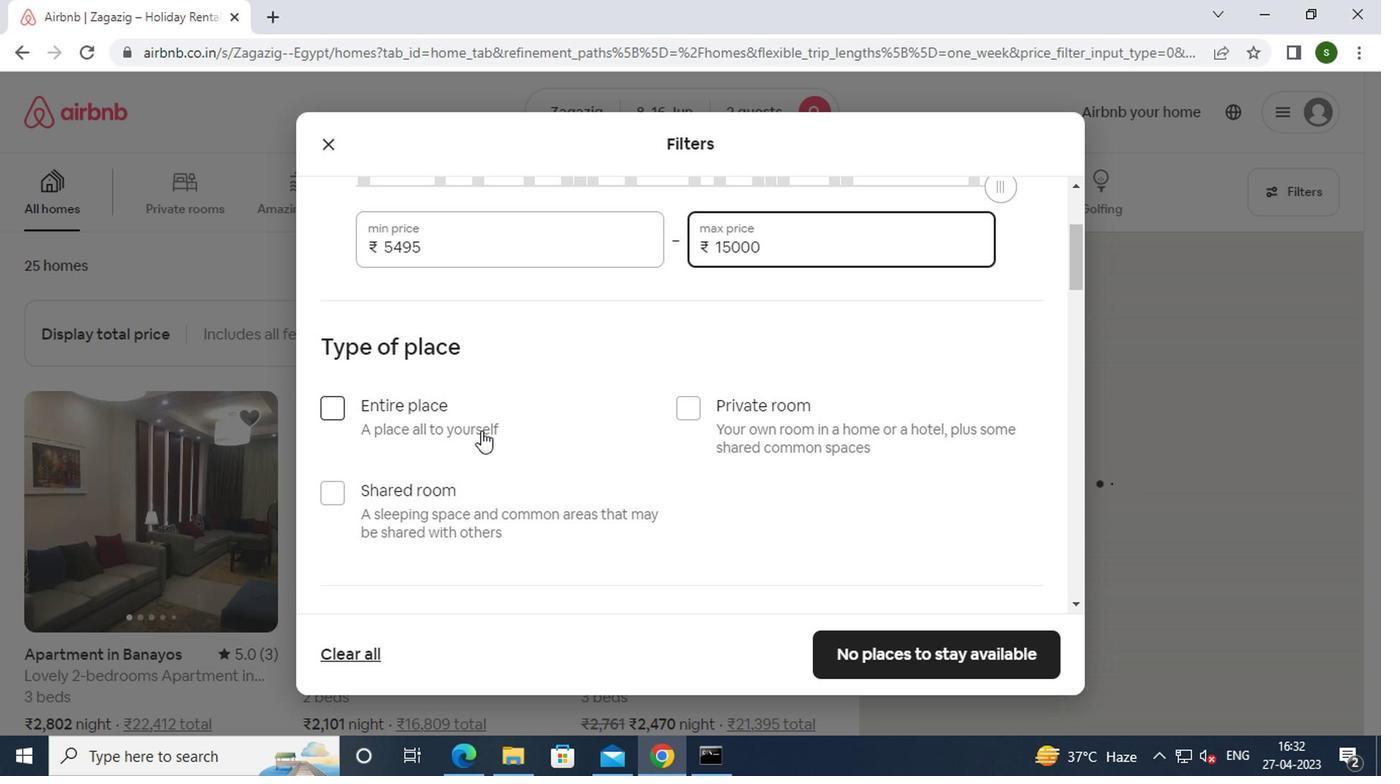 
Action: Mouse pressed left at (425, 412)
Screenshot: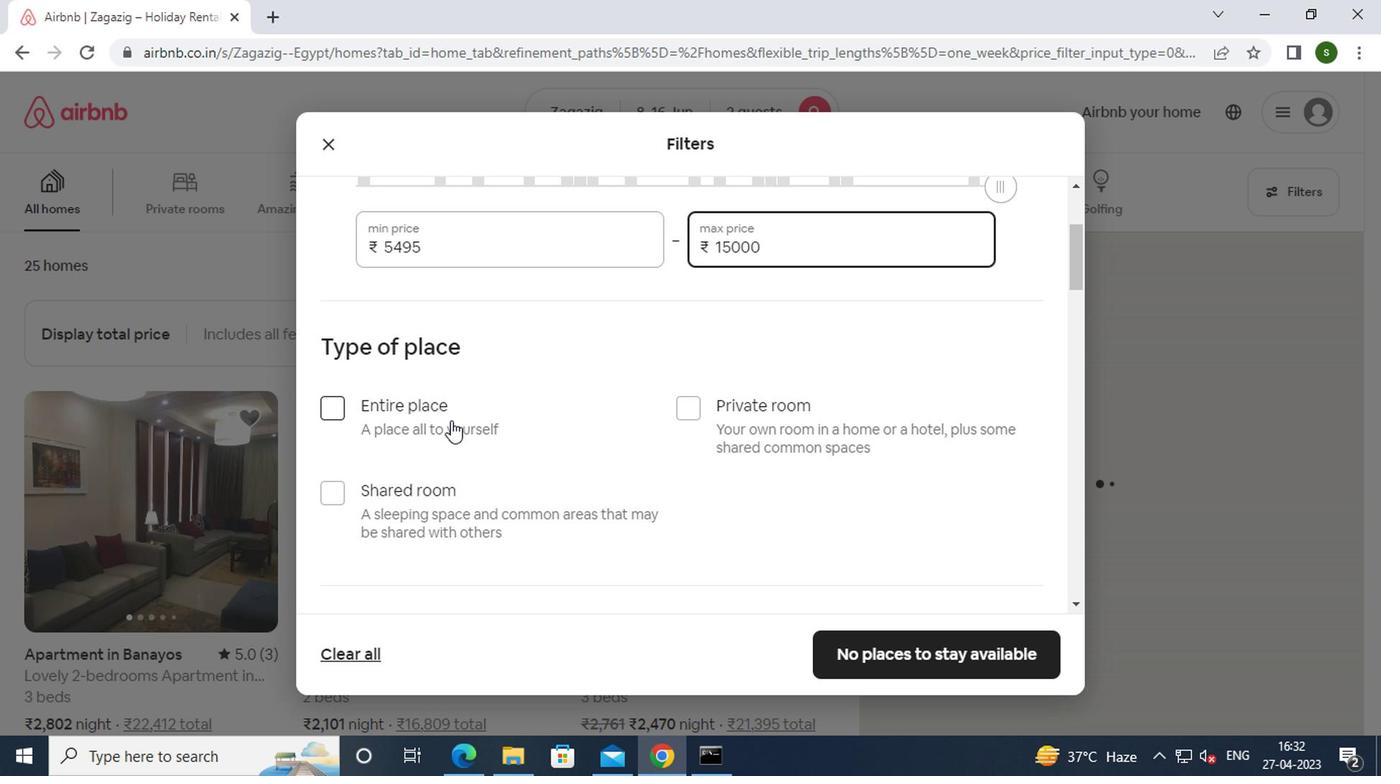 
Action: Mouse moved to (773, 422)
Screenshot: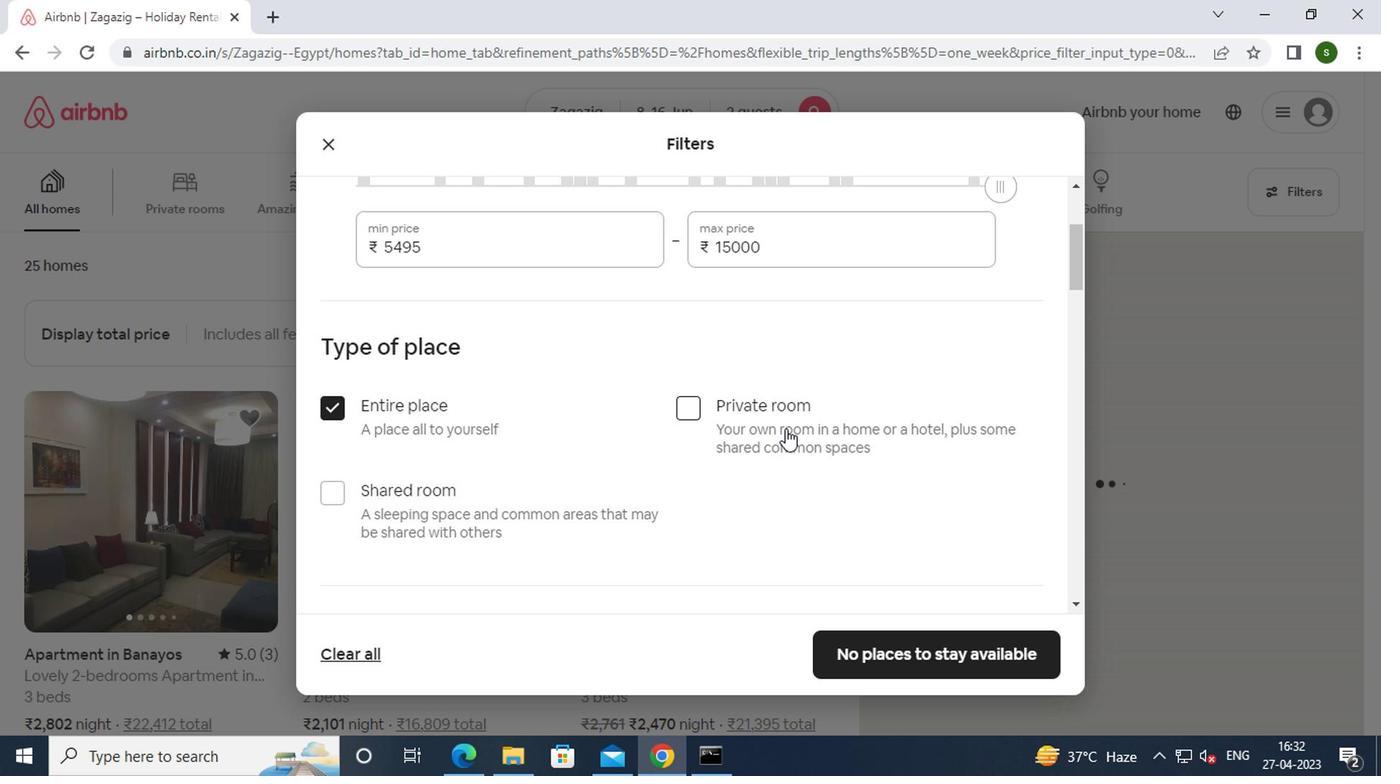 
Action: Mouse scrolled (773, 422) with delta (0, 0)
Screenshot: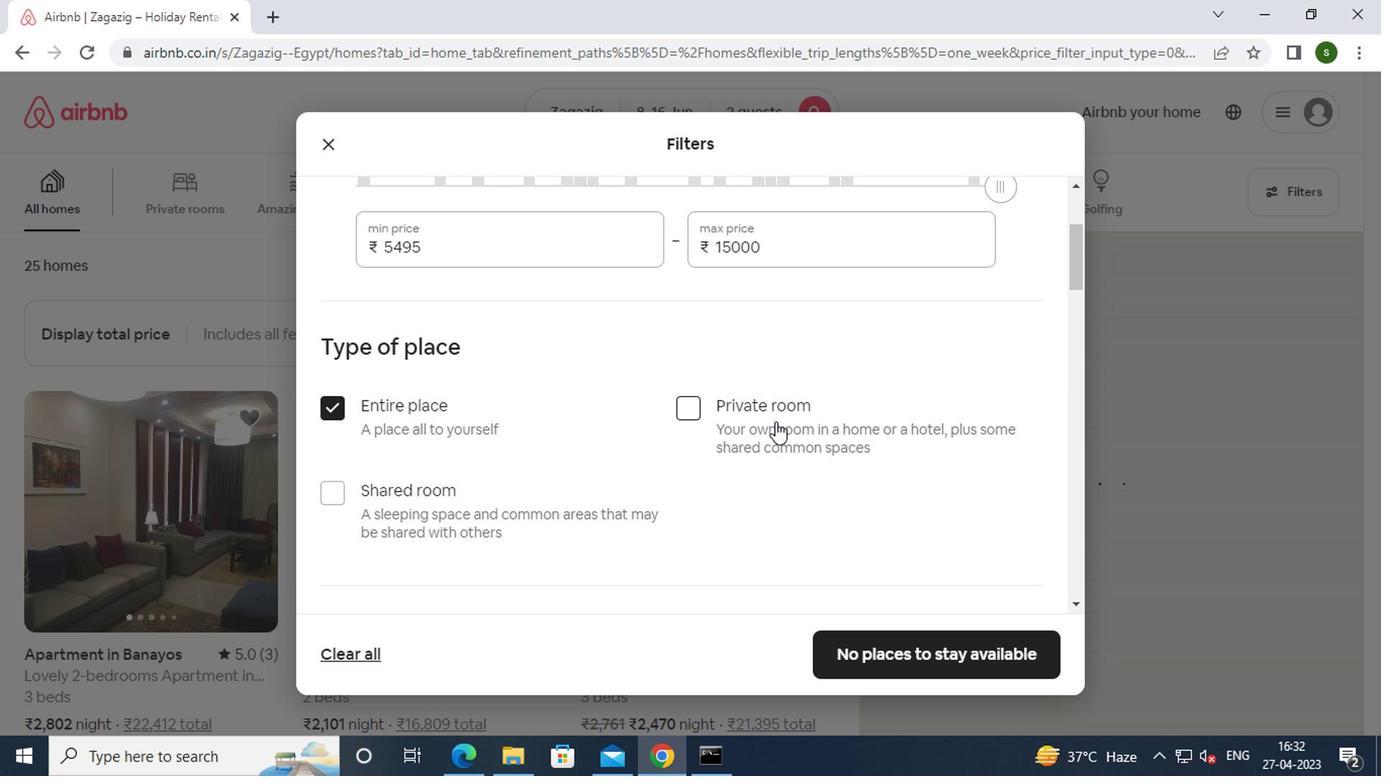 
Action: Mouse scrolled (773, 422) with delta (0, 0)
Screenshot: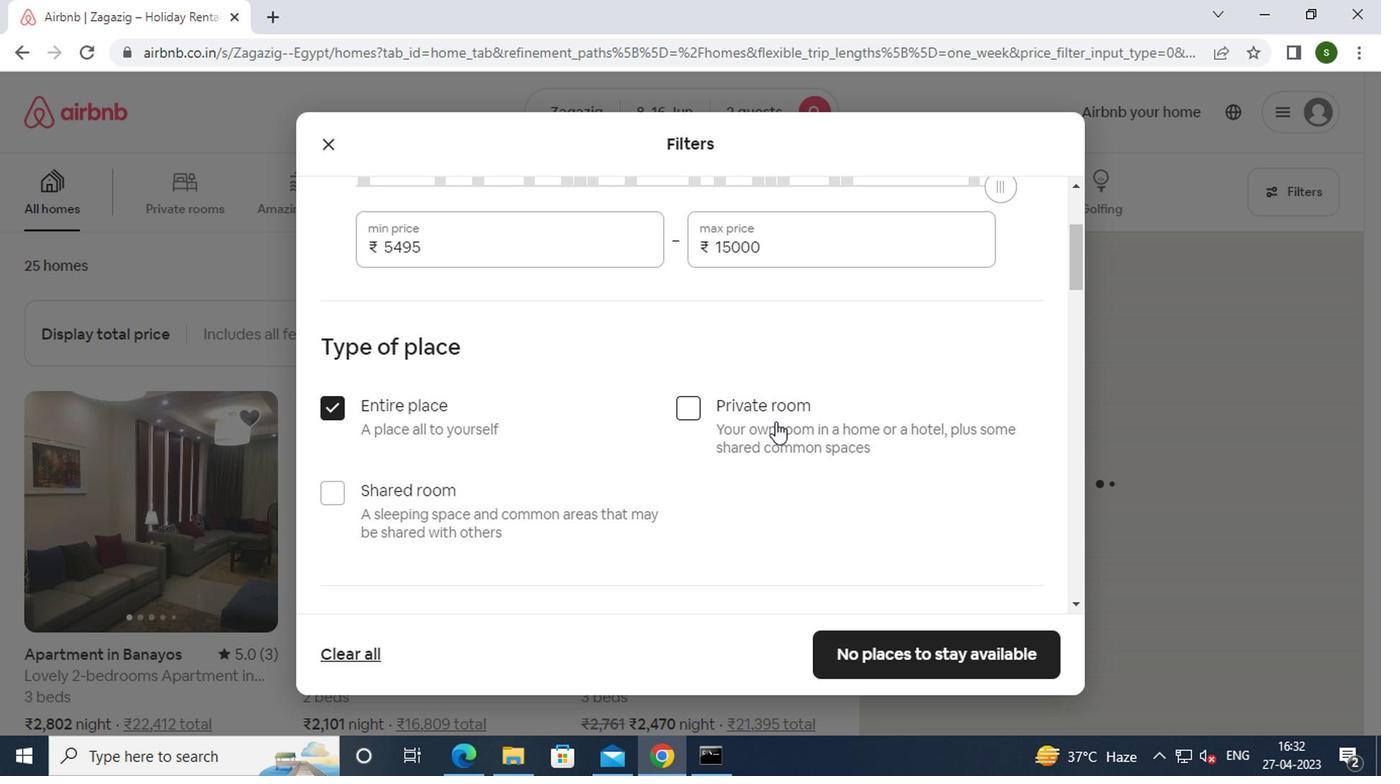 
Action: Mouse scrolled (773, 422) with delta (0, 0)
Screenshot: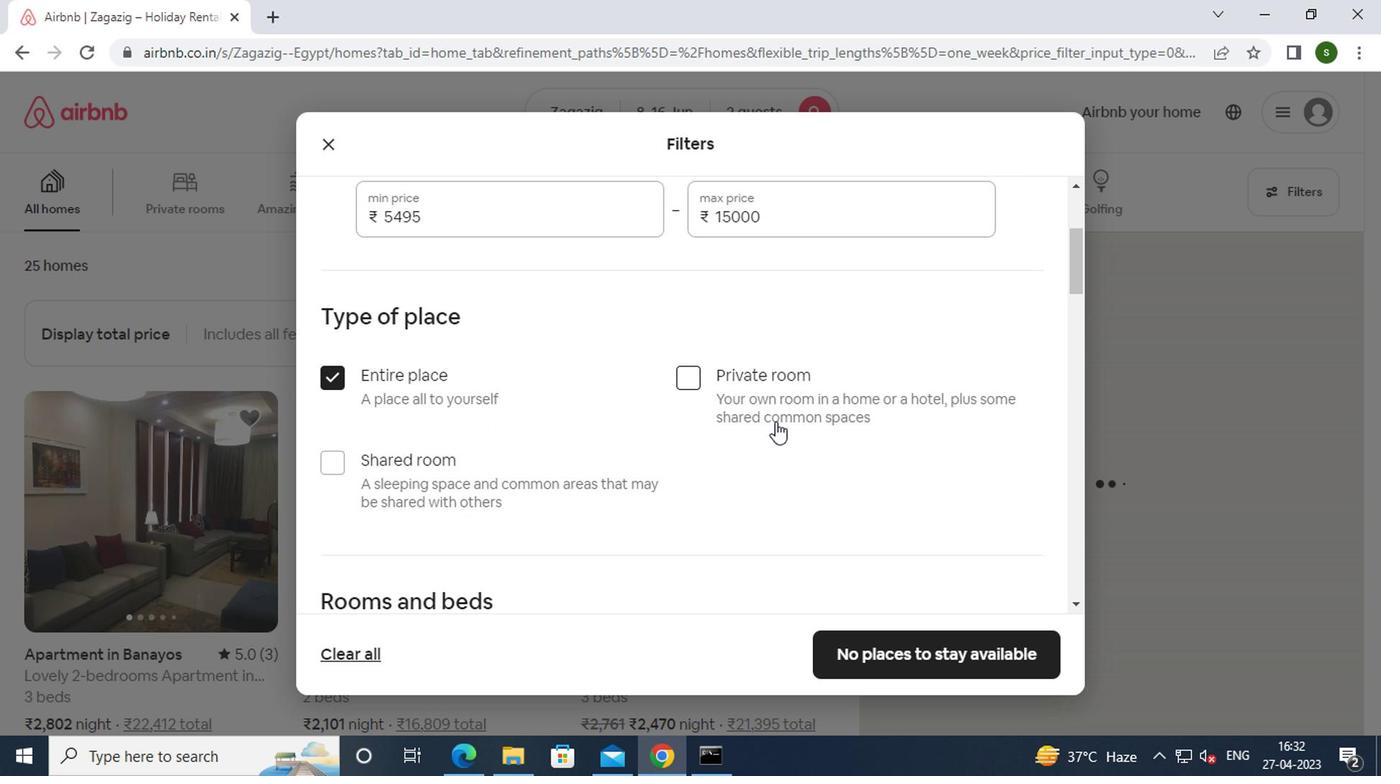 
Action: Mouse moved to (421, 444)
Screenshot: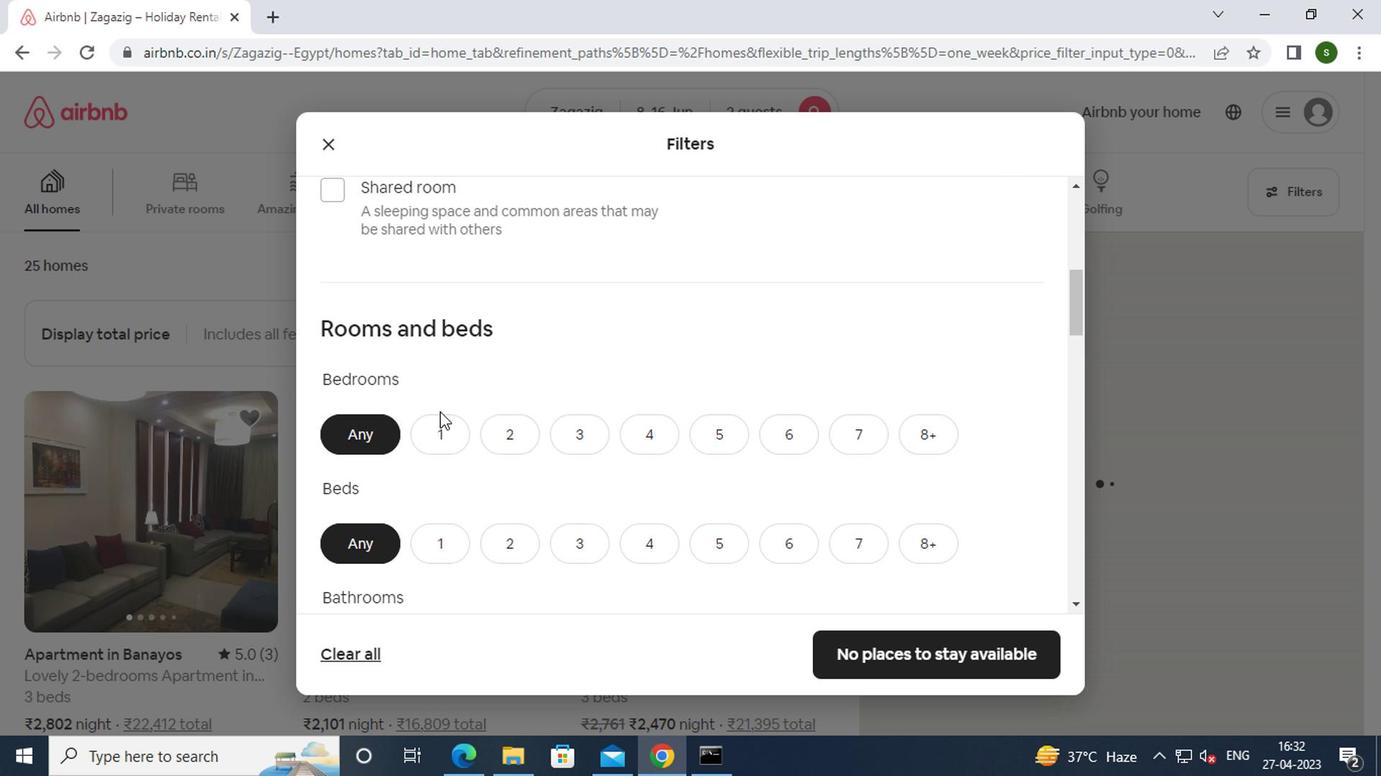 
Action: Mouse pressed left at (421, 444)
Screenshot: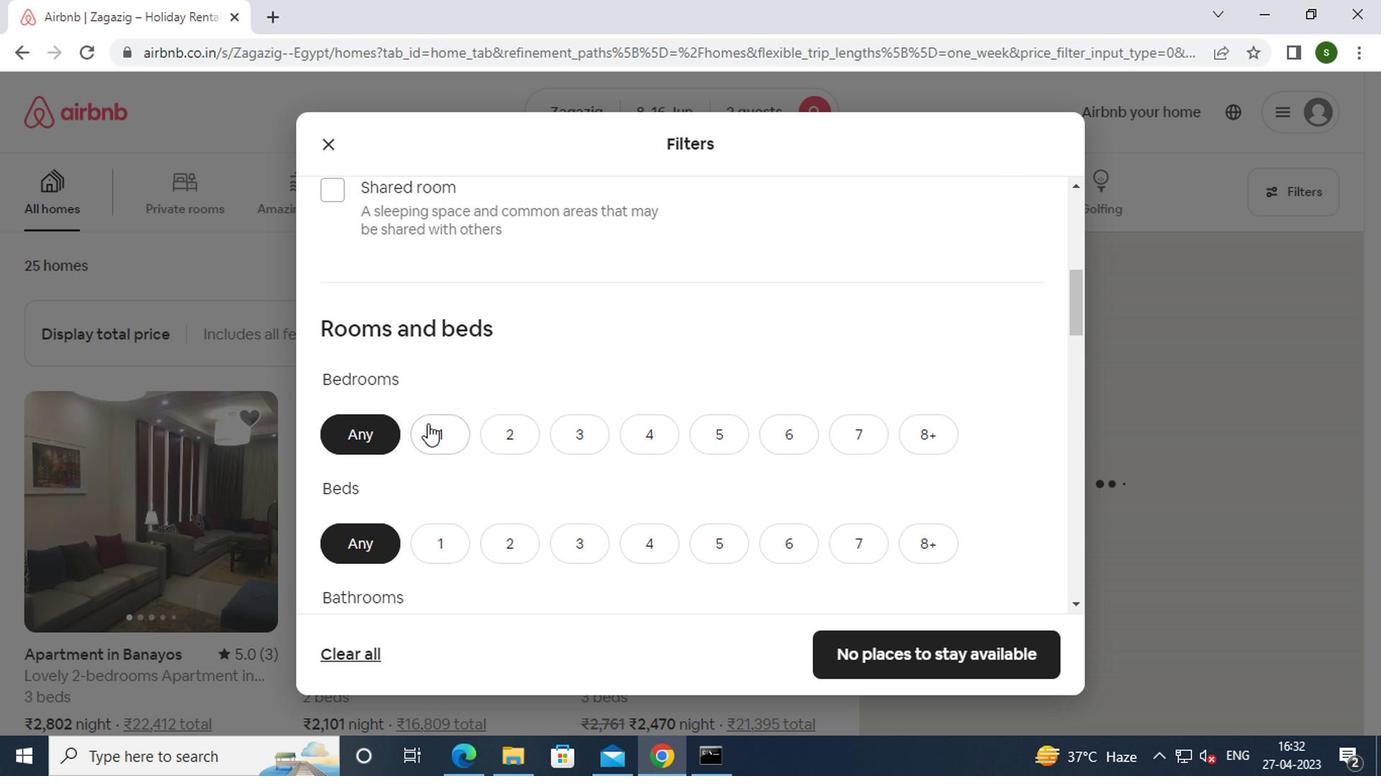 
Action: Mouse moved to (425, 543)
Screenshot: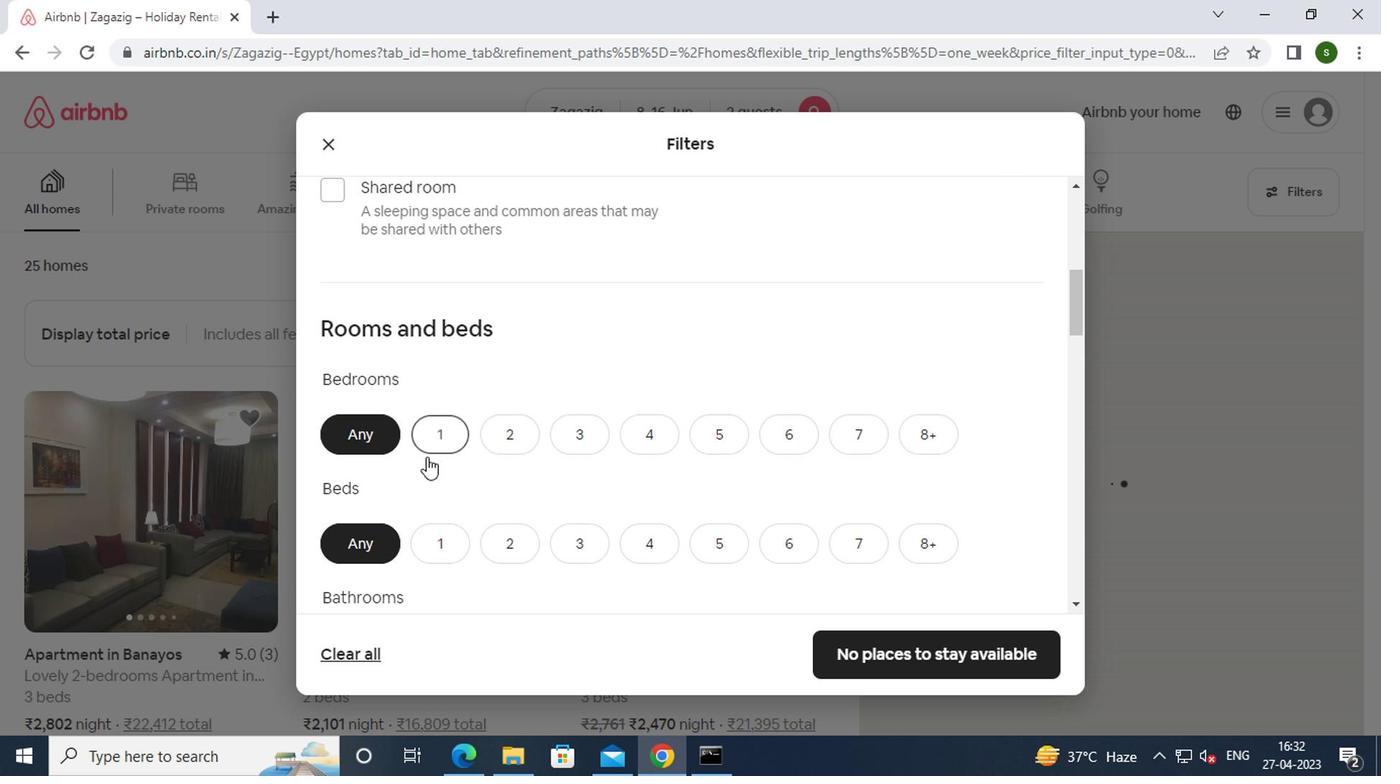 
Action: Mouse pressed left at (425, 543)
Screenshot: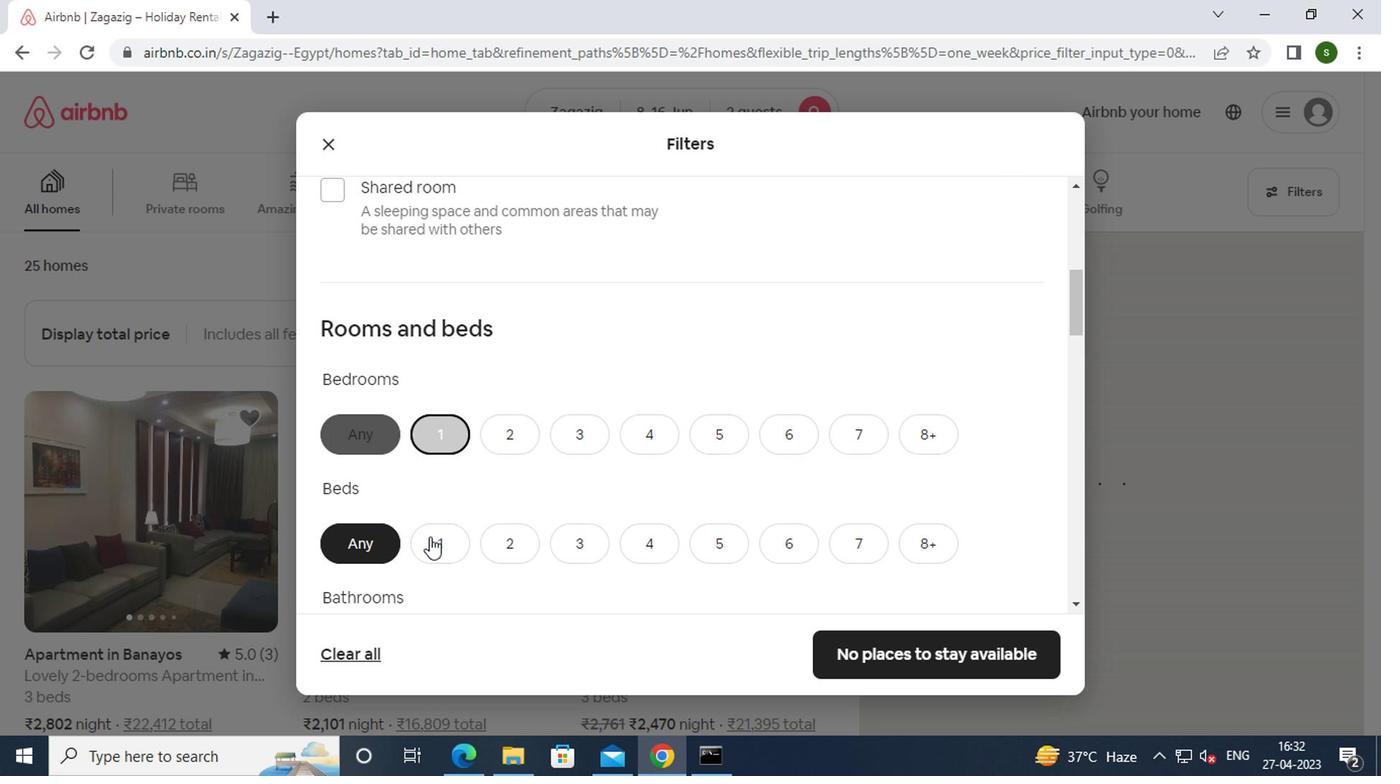 
Action: Mouse moved to (491, 494)
Screenshot: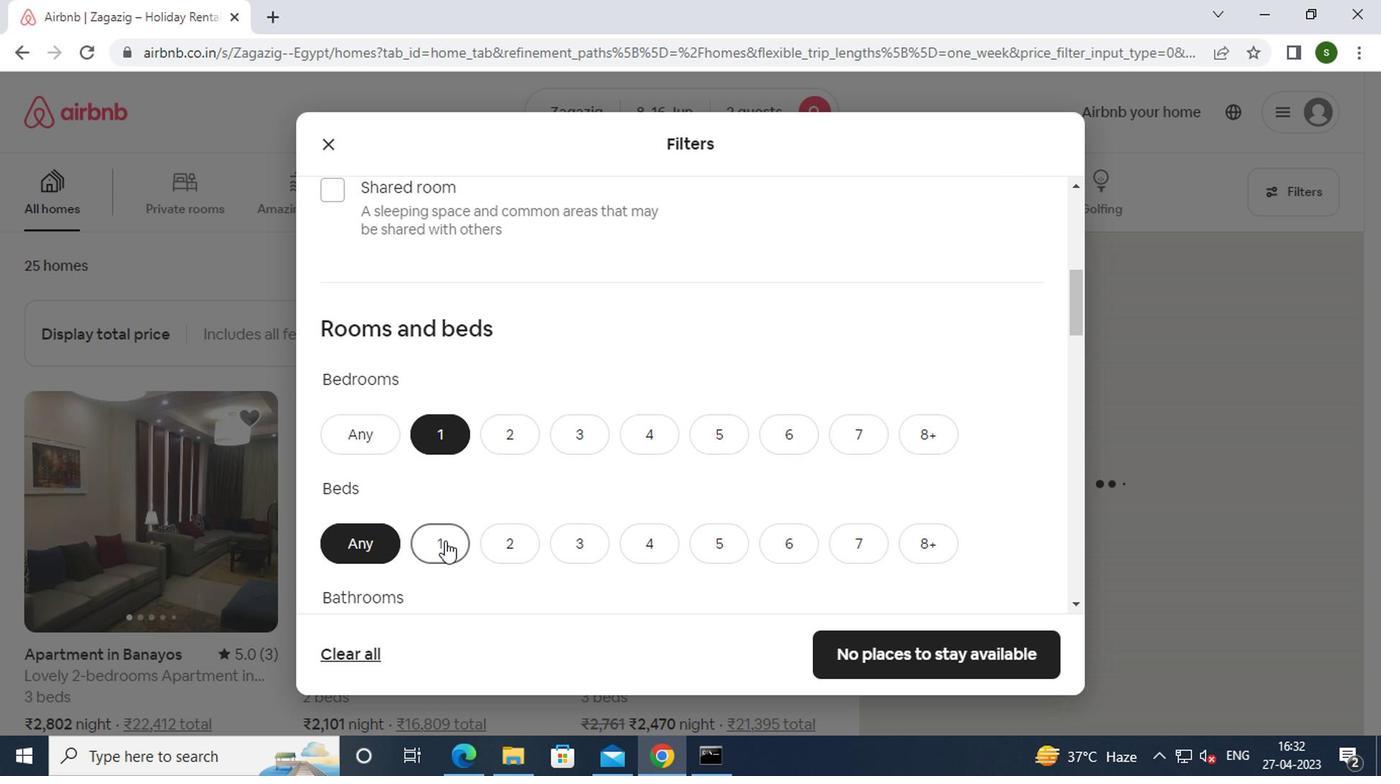 
Action: Mouse scrolled (491, 493) with delta (0, -1)
Screenshot: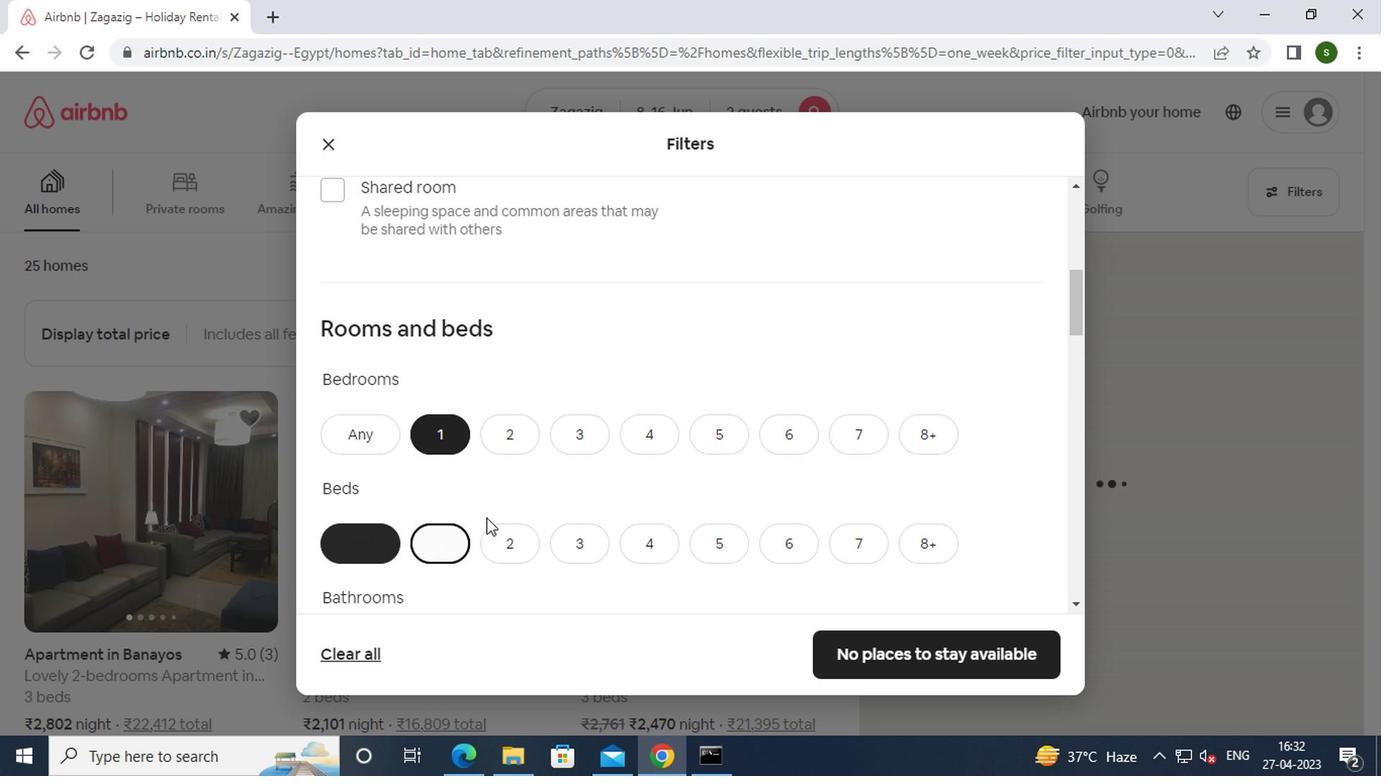 
Action: Mouse scrolled (491, 493) with delta (0, -1)
Screenshot: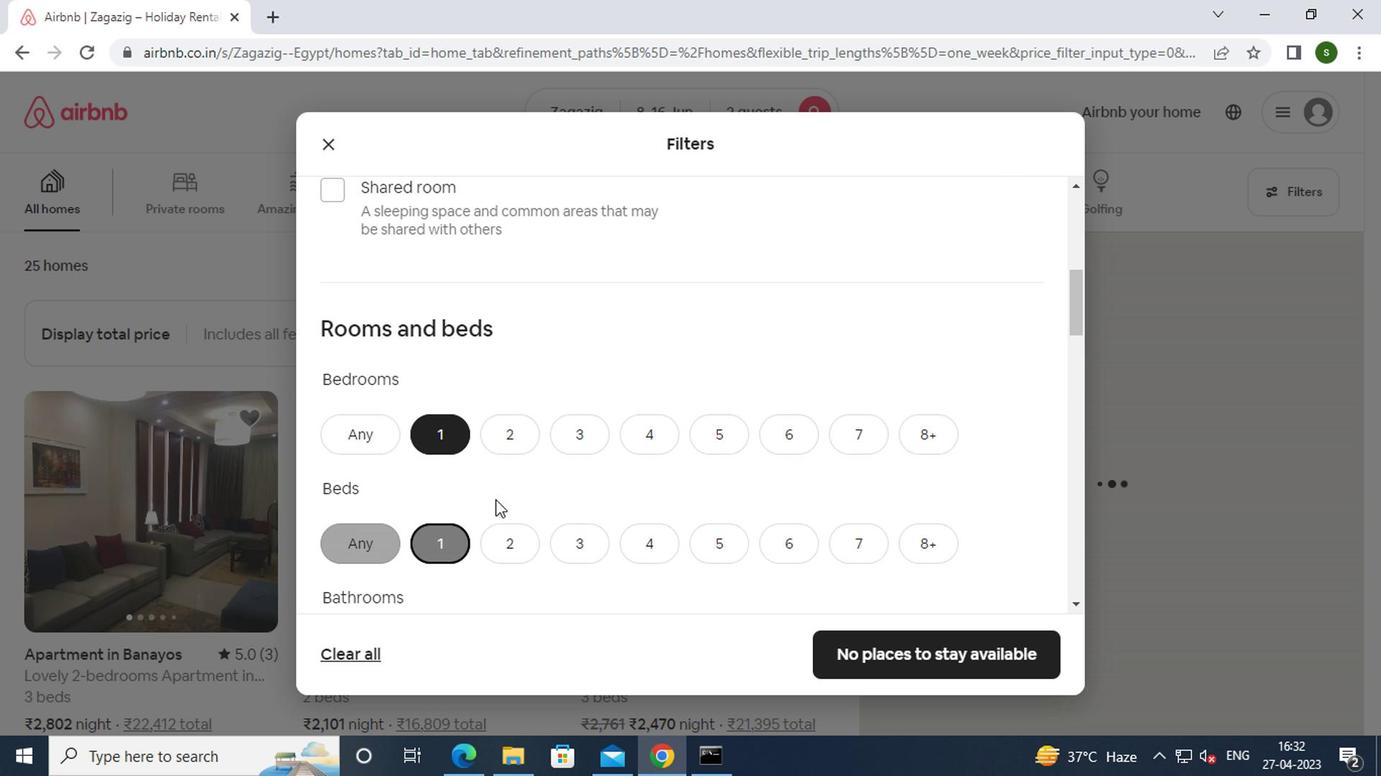 
Action: Mouse moved to (417, 445)
Screenshot: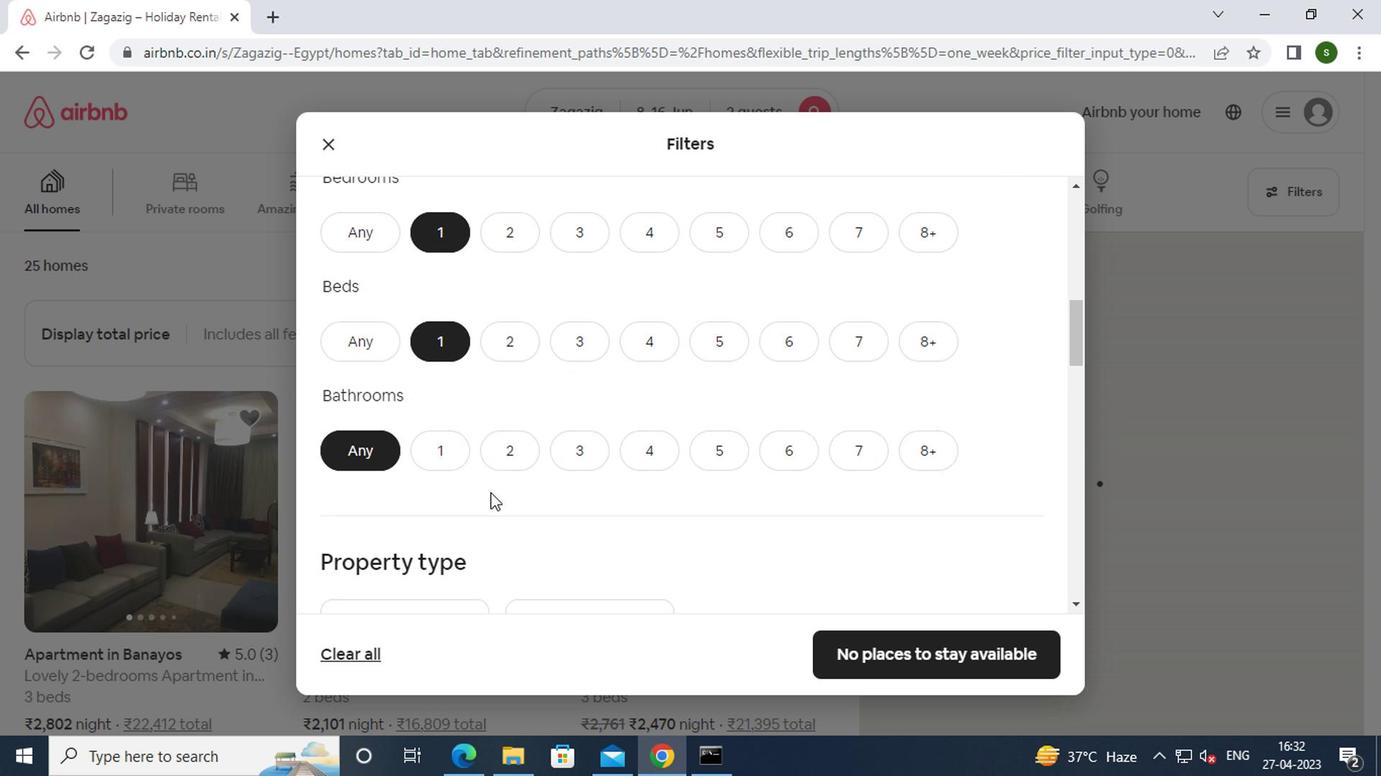 
Action: Mouse pressed left at (417, 445)
Screenshot: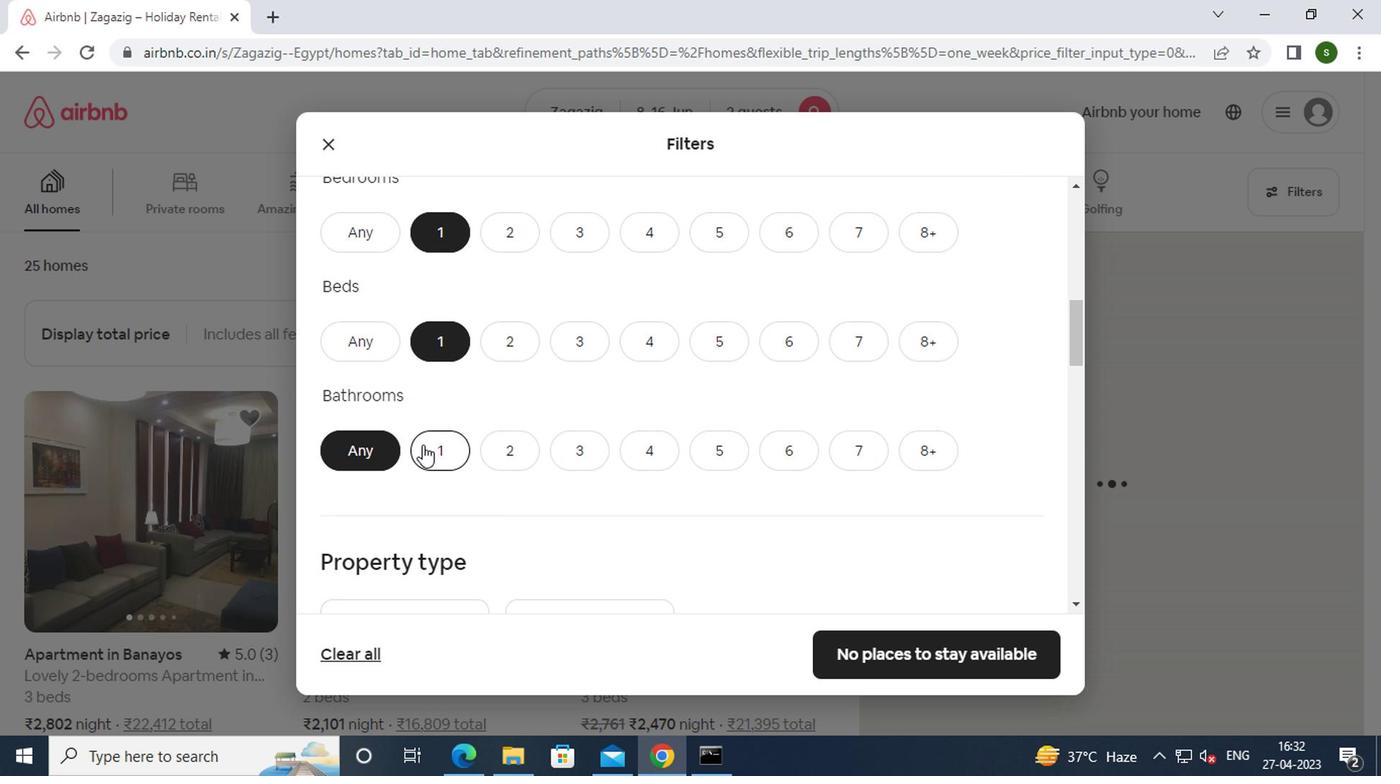 
Action: Mouse moved to (519, 439)
Screenshot: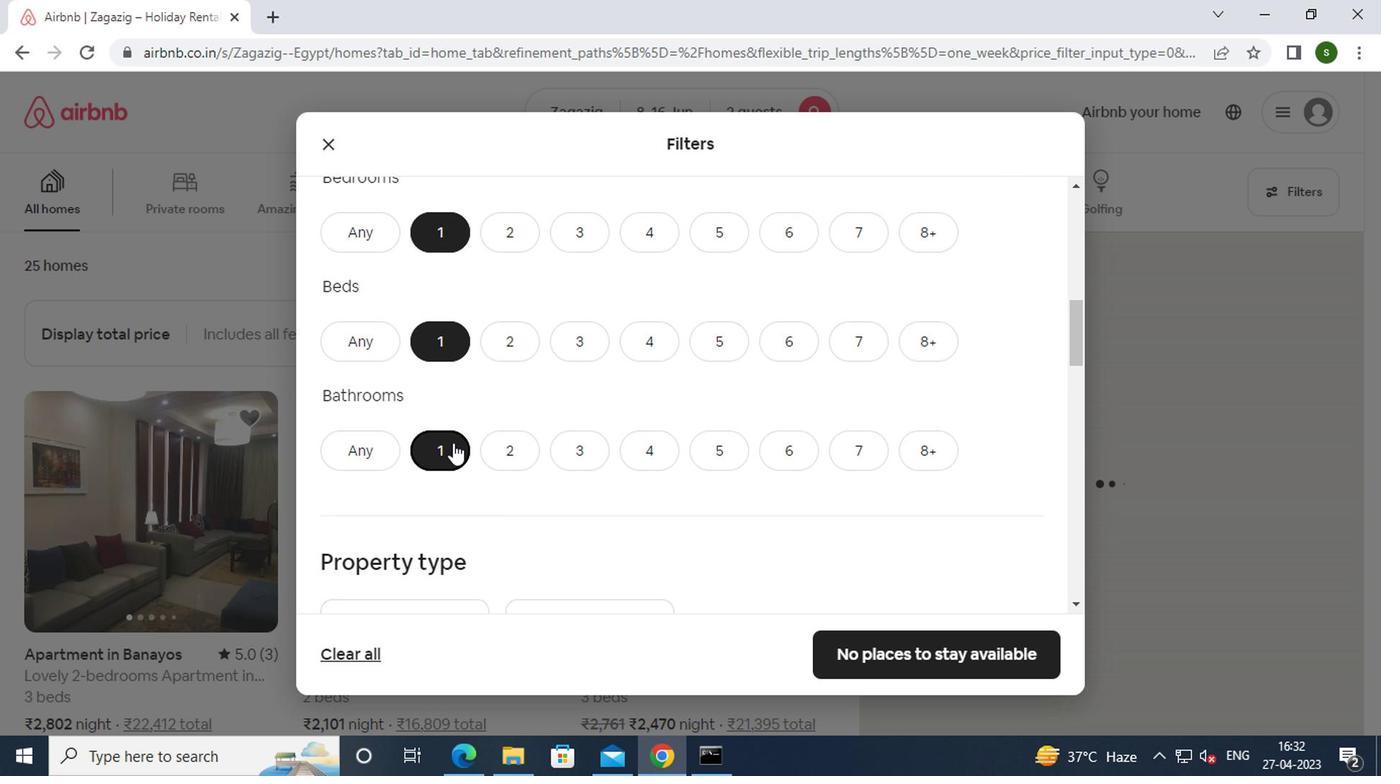 
Action: Mouse scrolled (519, 438) with delta (0, -1)
Screenshot: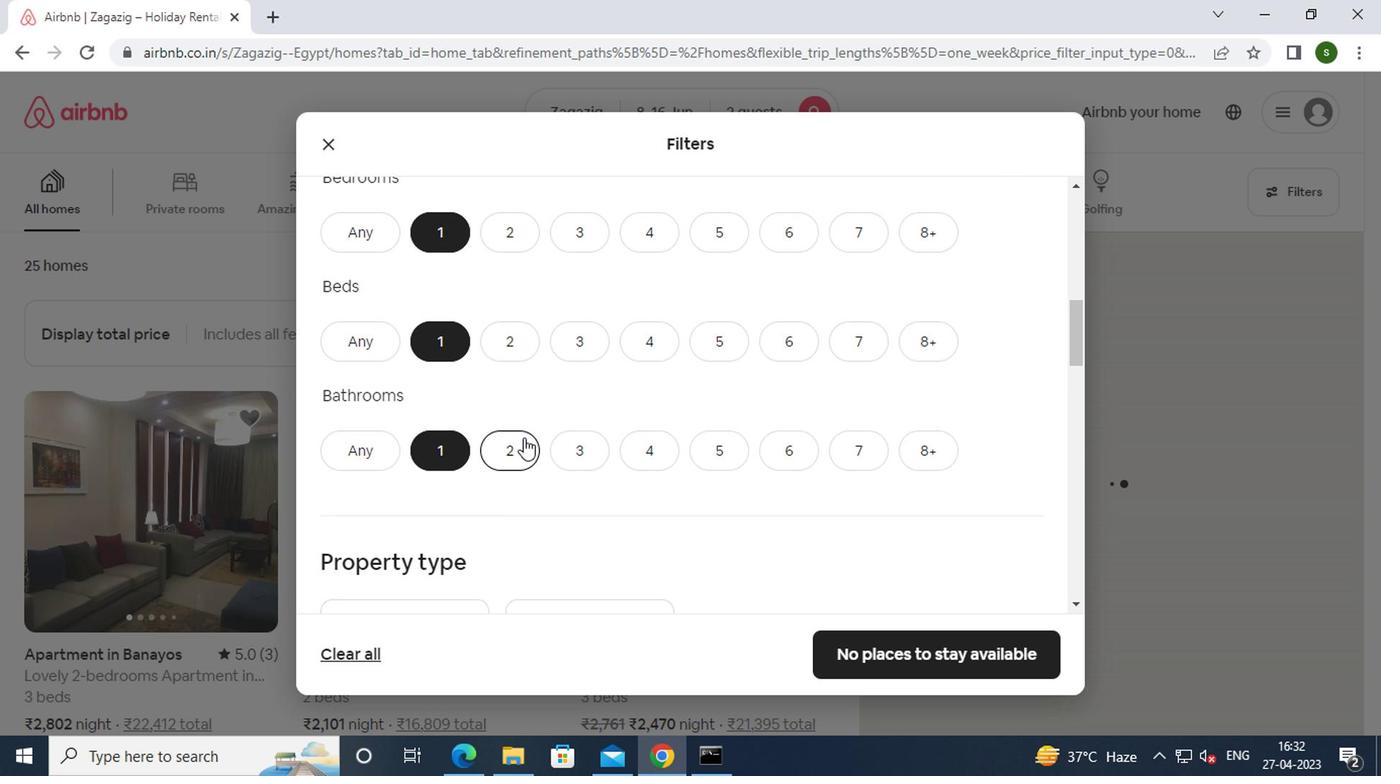 
Action: Mouse scrolled (519, 438) with delta (0, -1)
Screenshot: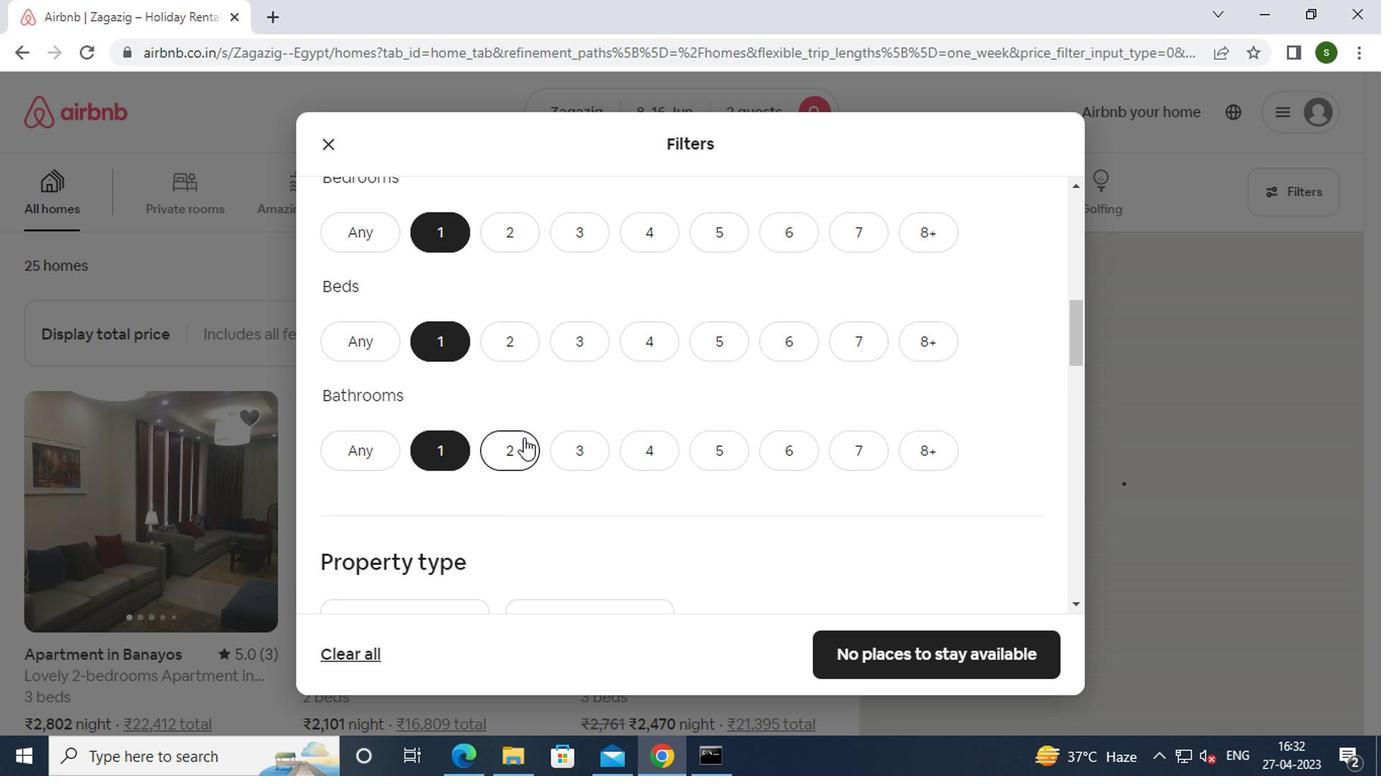 
Action: Mouse moved to (454, 464)
Screenshot: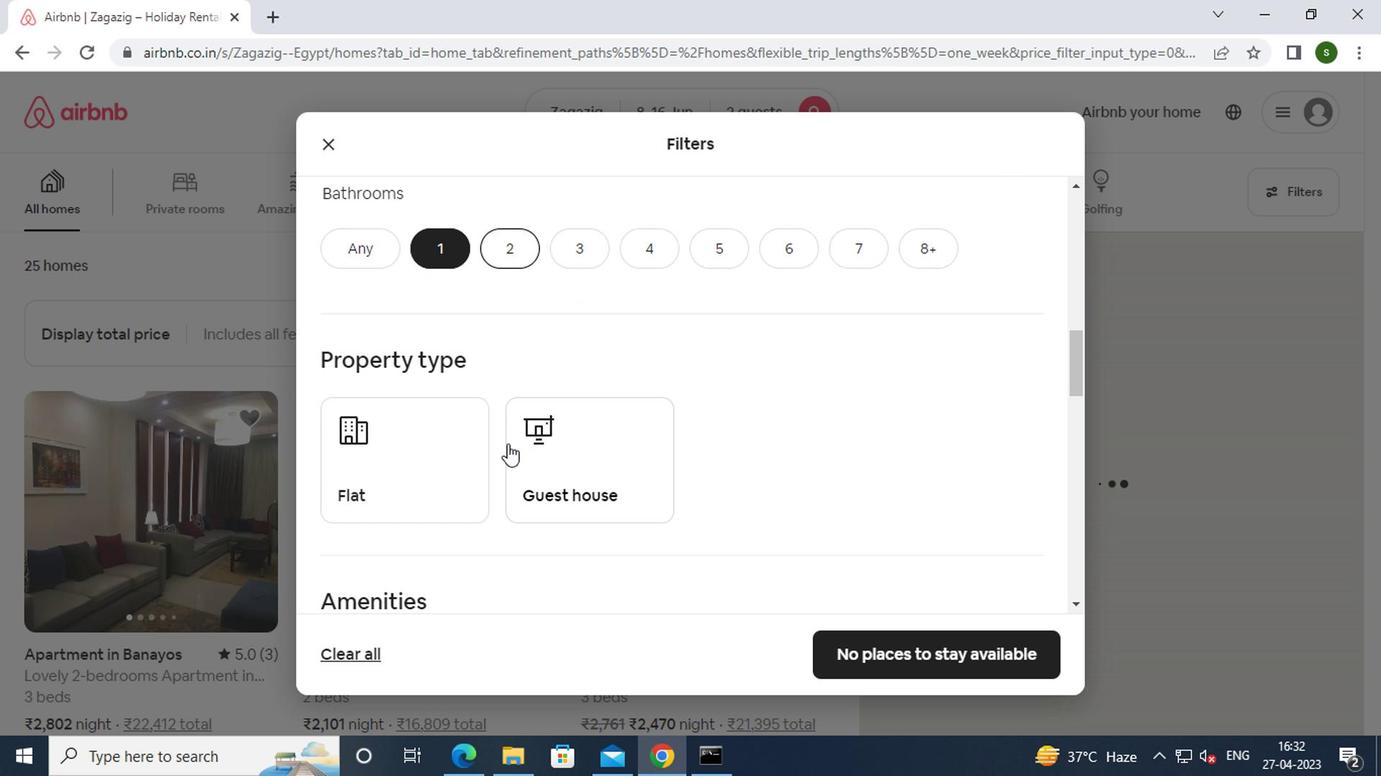 
Action: Mouse pressed left at (454, 464)
Screenshot: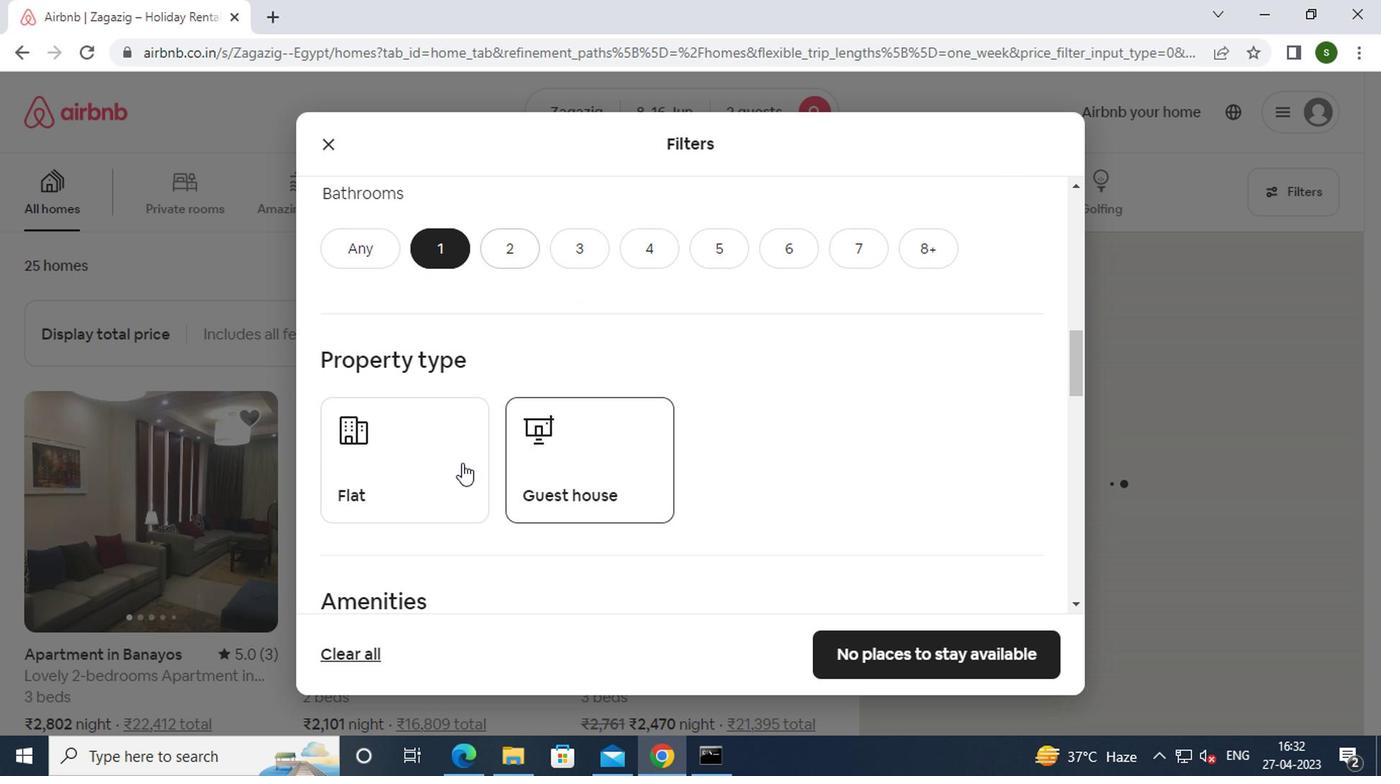 
Action: Mouse moved to (529, 473)
Screenshot: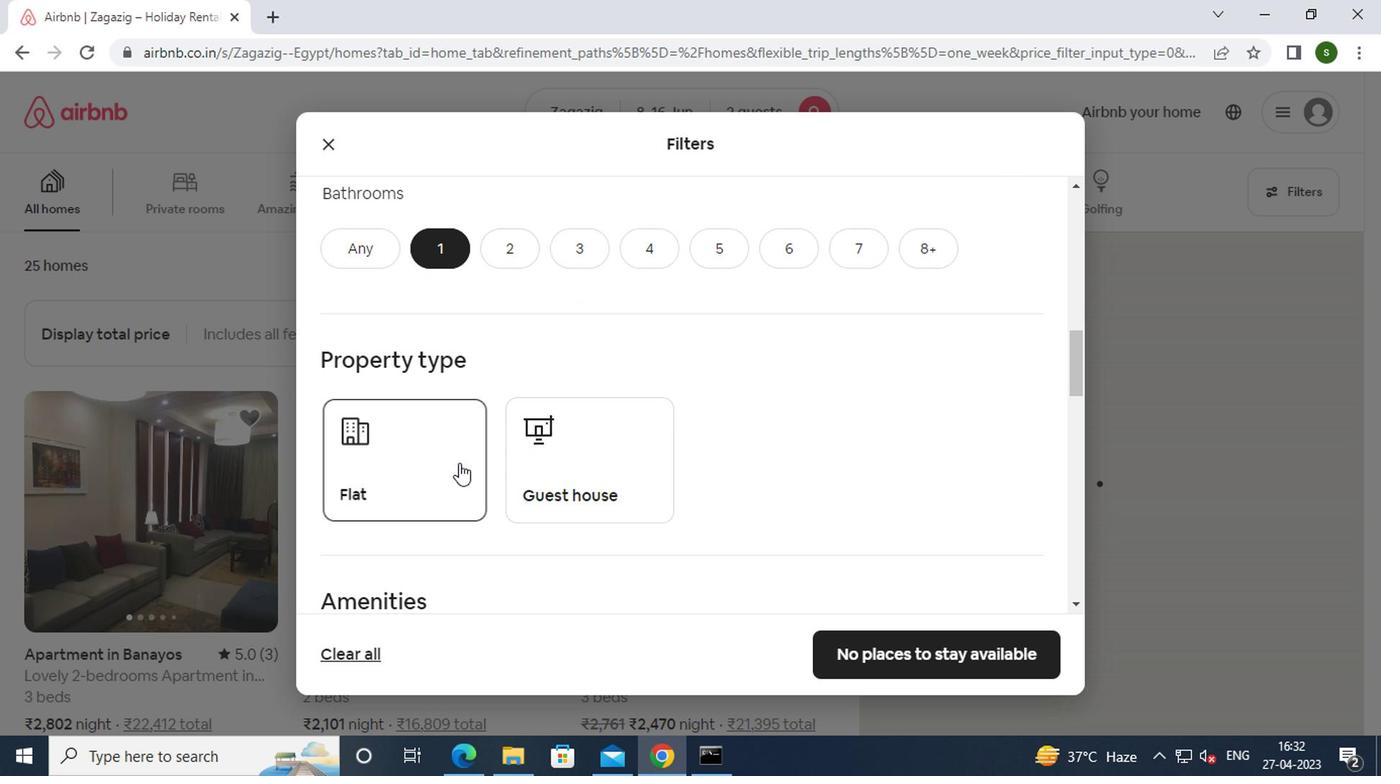 
Action: Mouse pressed left at (529, 473)
Screenshot: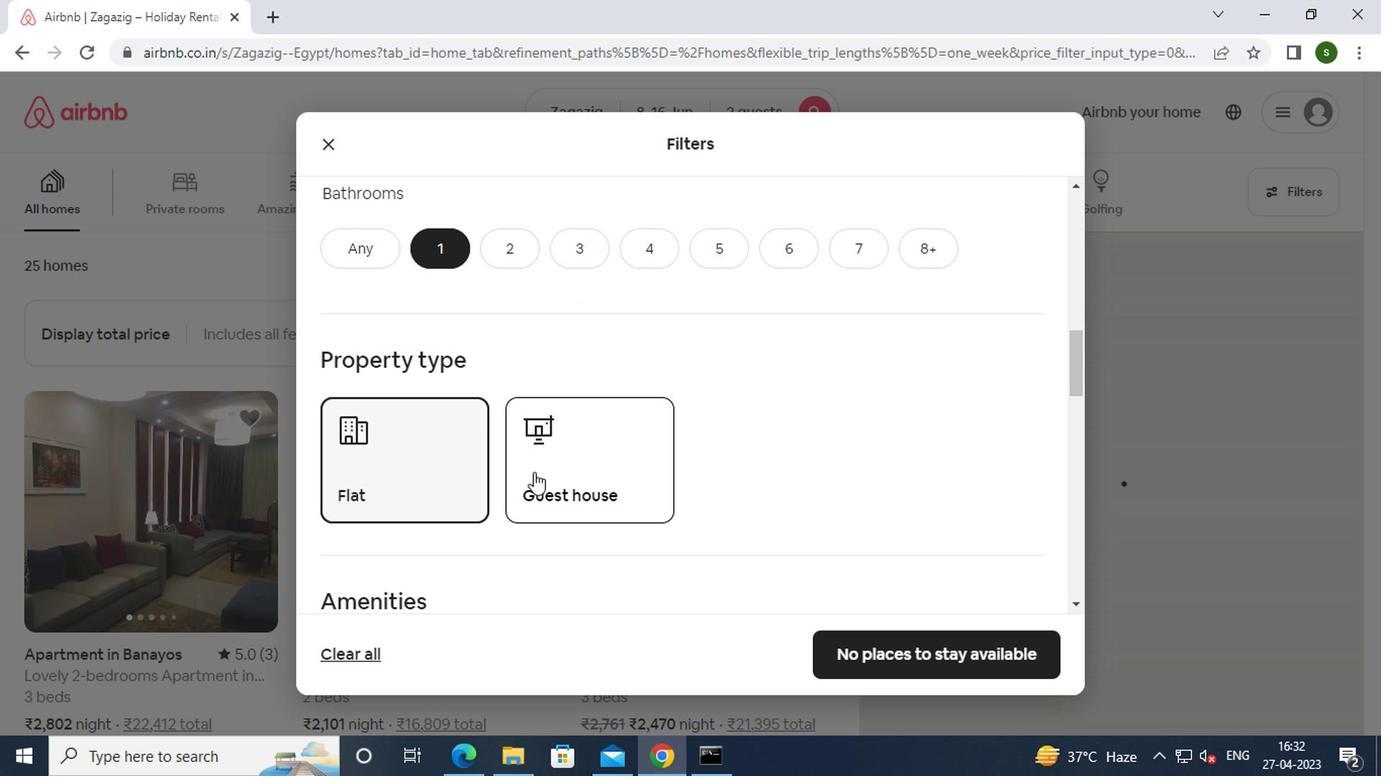 
Action: Mouse moved to (971, 461)
Screenshot: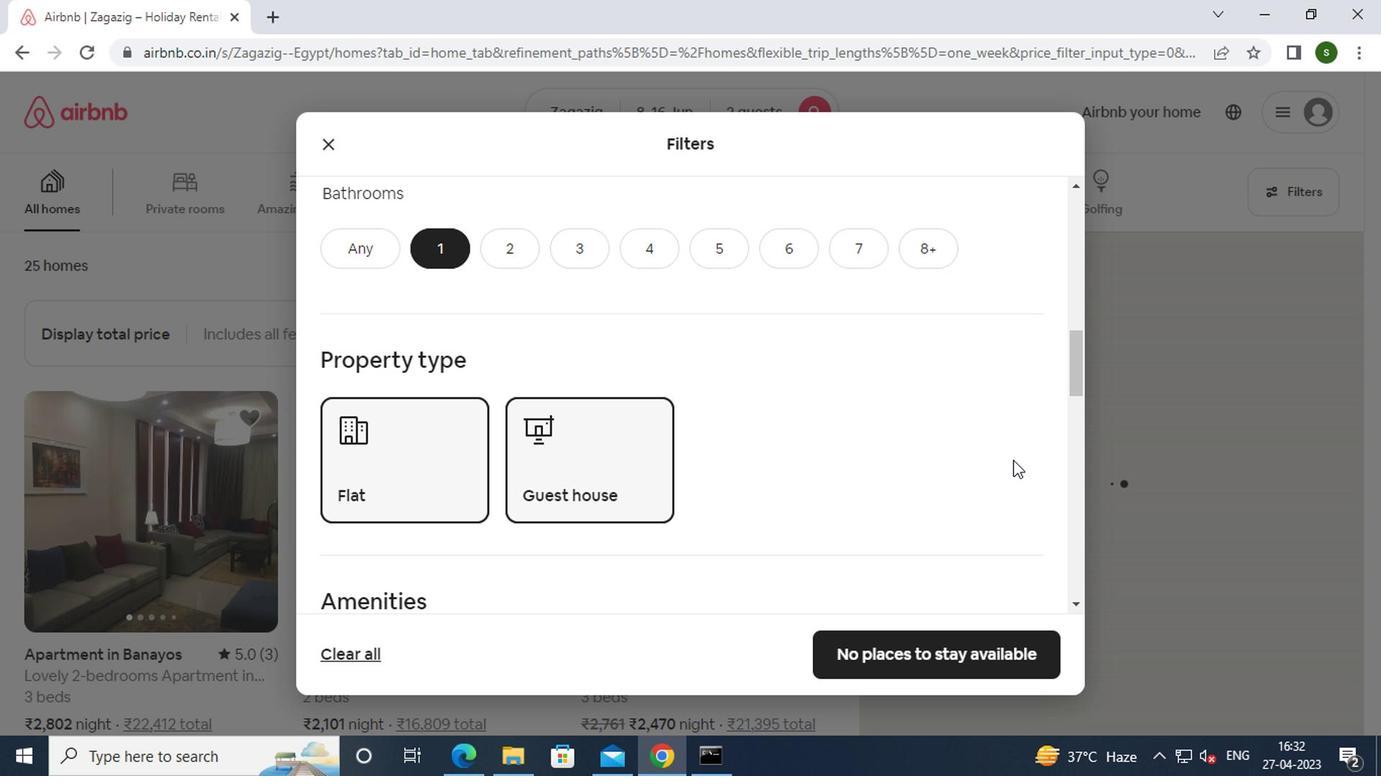
Action: Mouse scrolled (971, 460) with delta (0, 0)
Screenshot: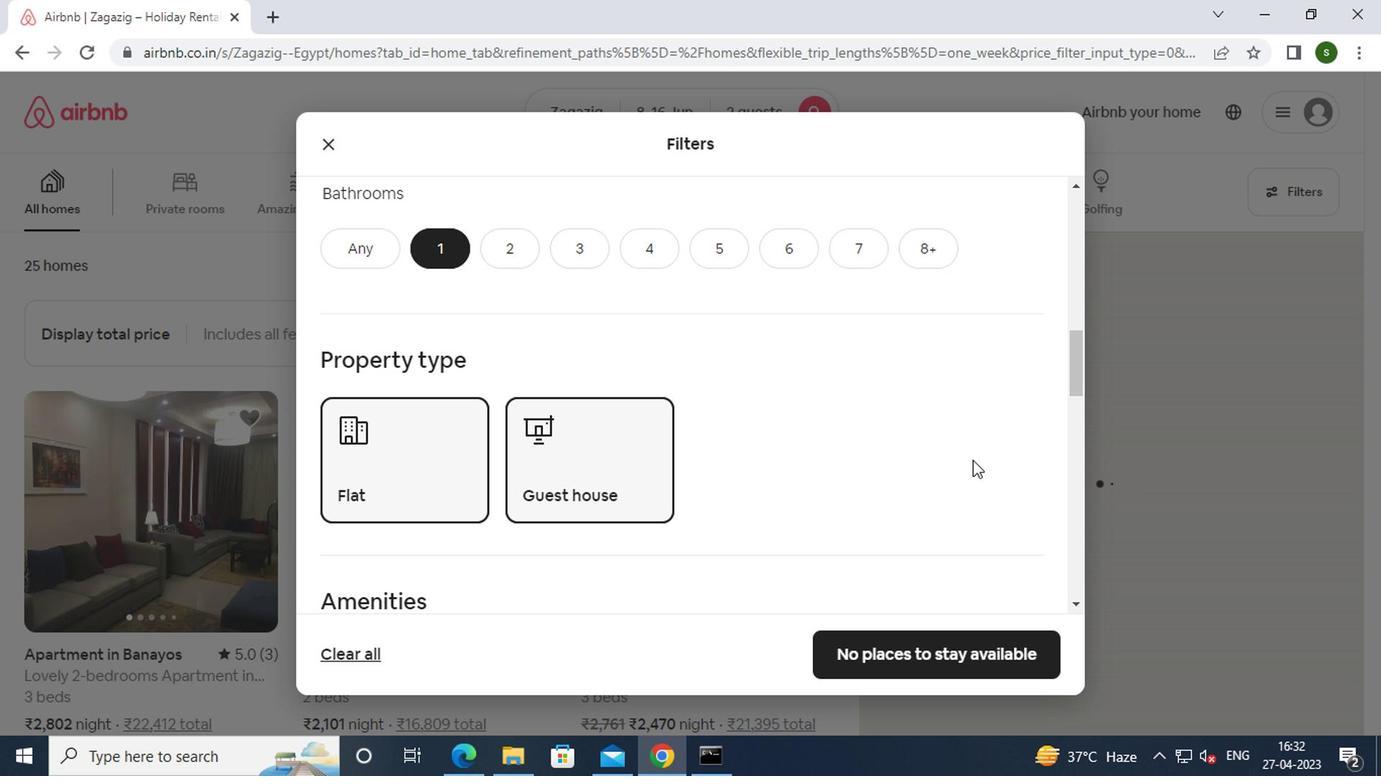 
Action: Mouse scrolled (971, 460) with delta (0, 0)
Screenshot: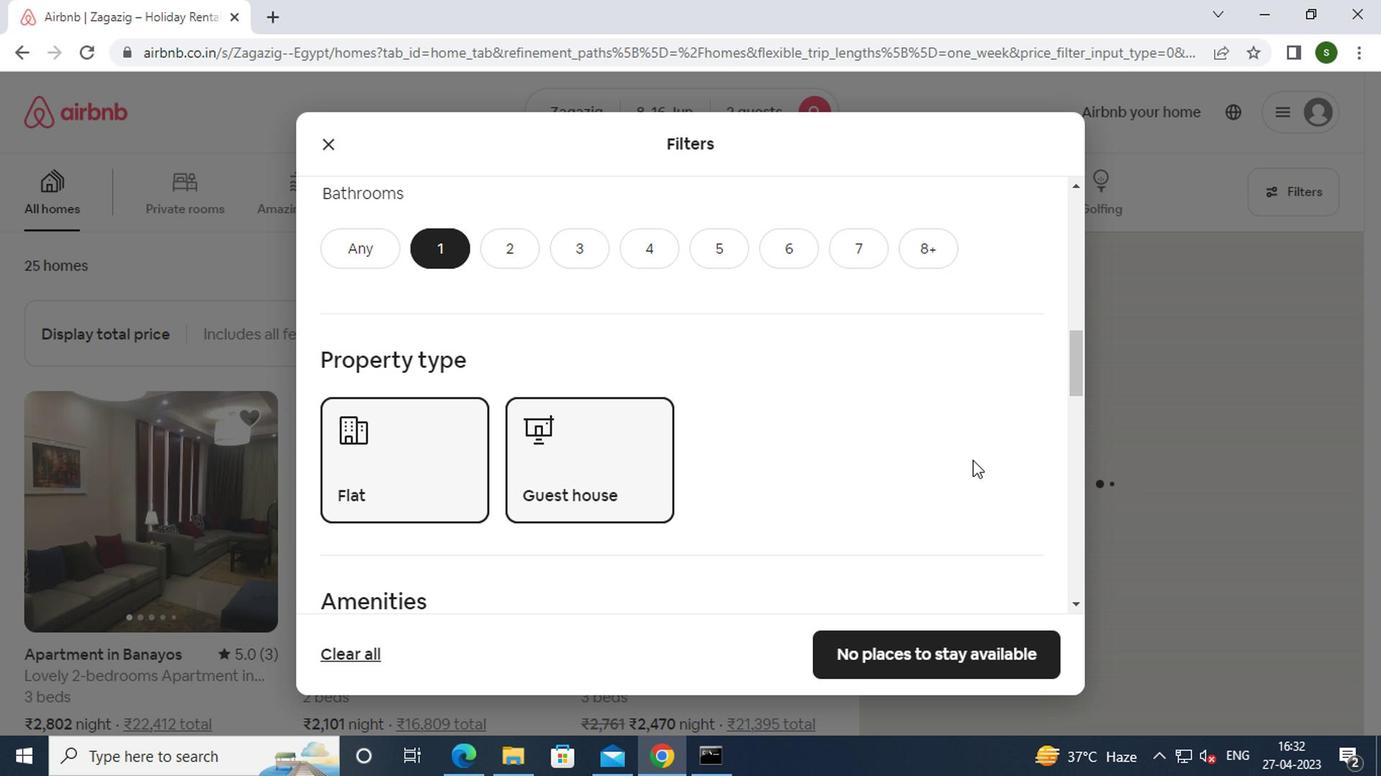 
Action: Mouse scrolled (971, 460) with delta (0, 0)
Screenshot: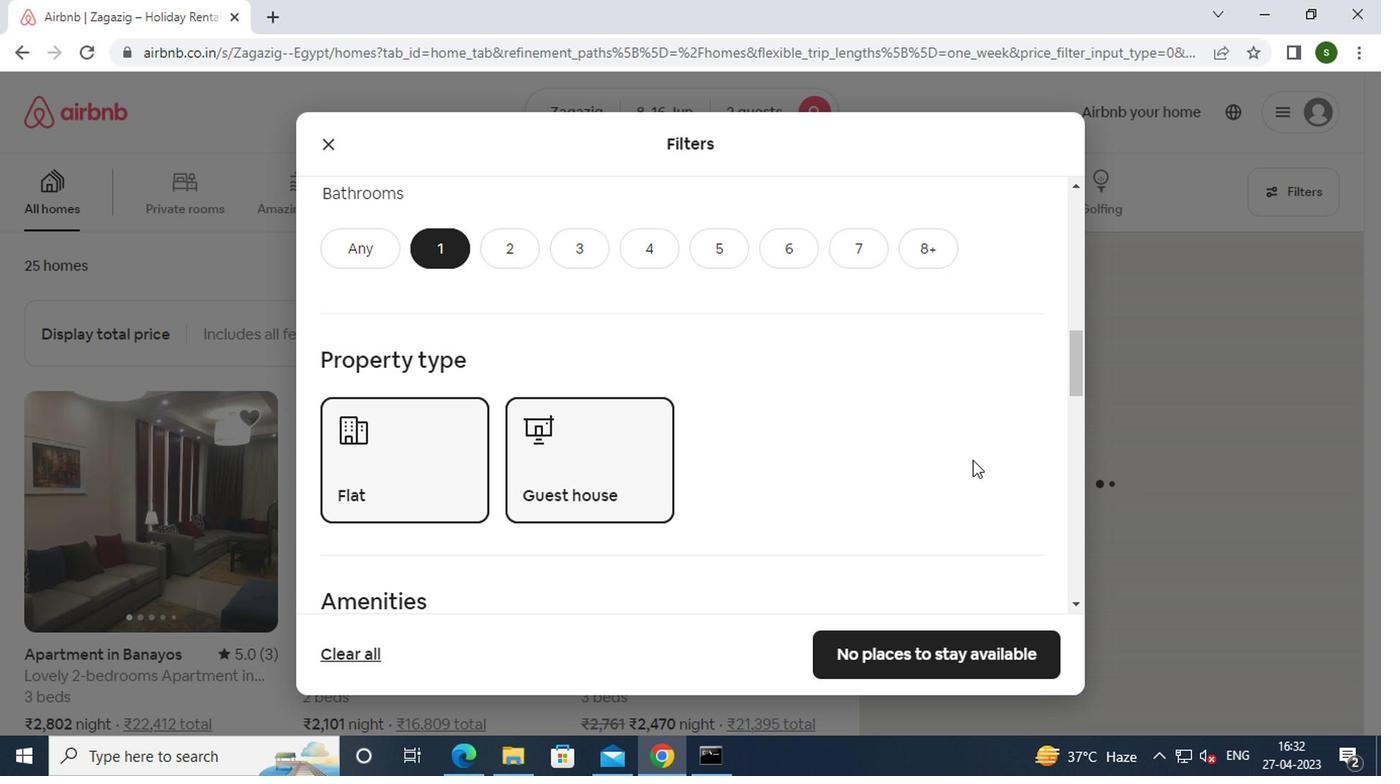 
Action: Mouse scrolled (971, 460) with delta (0, 0)
Screenshot: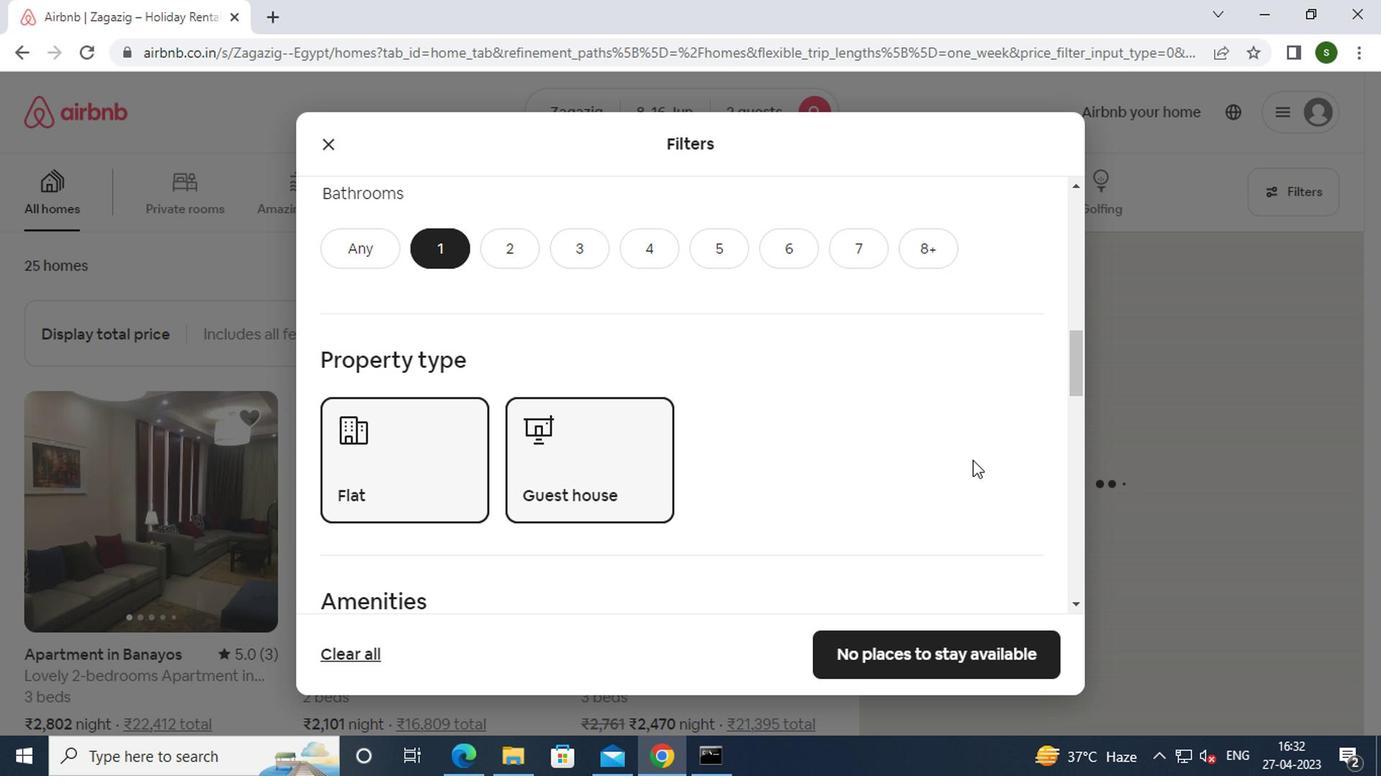 
Action: Mouse moved to (763, 349)
Screenshot: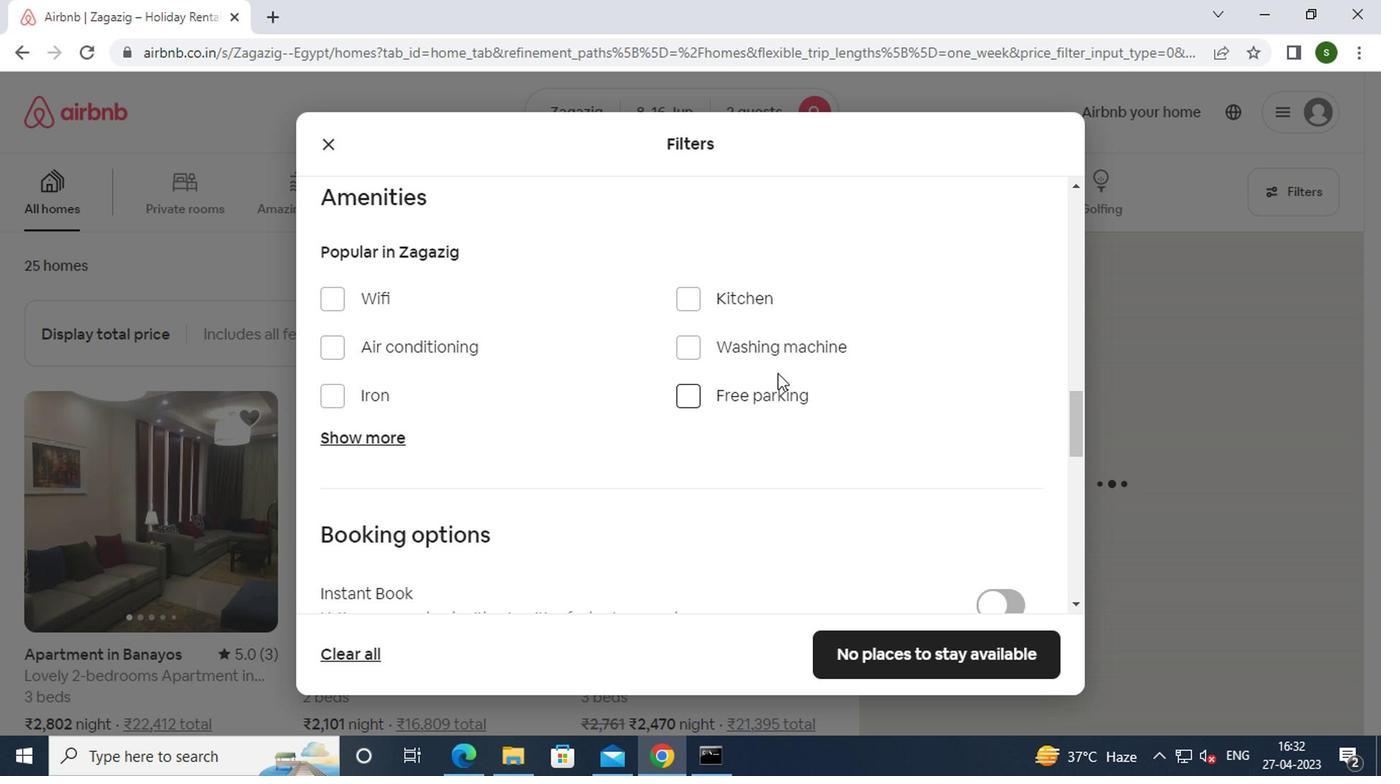 
Action: Mouse pressed left at (763, 349)
Screenshot: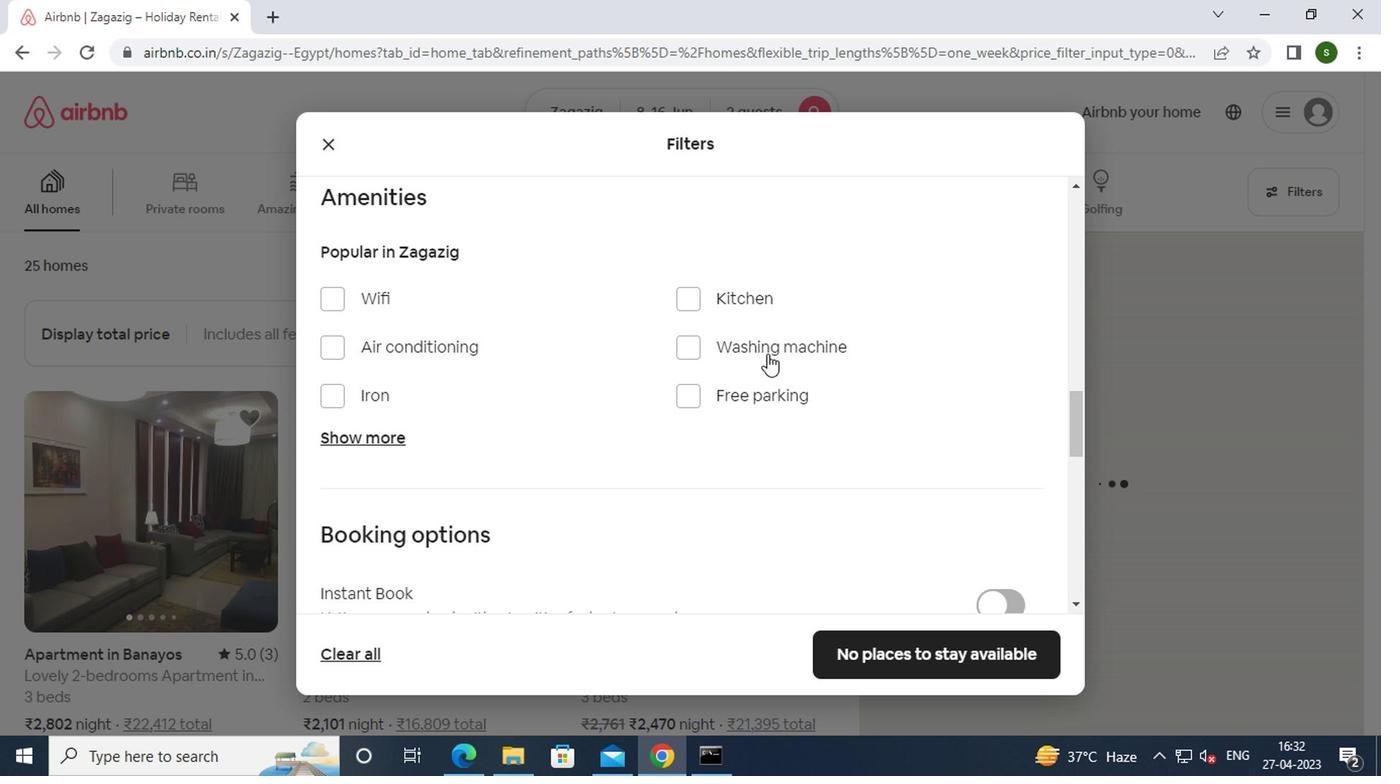 
Action: Mouse moved to (884, 448)
Screenshot: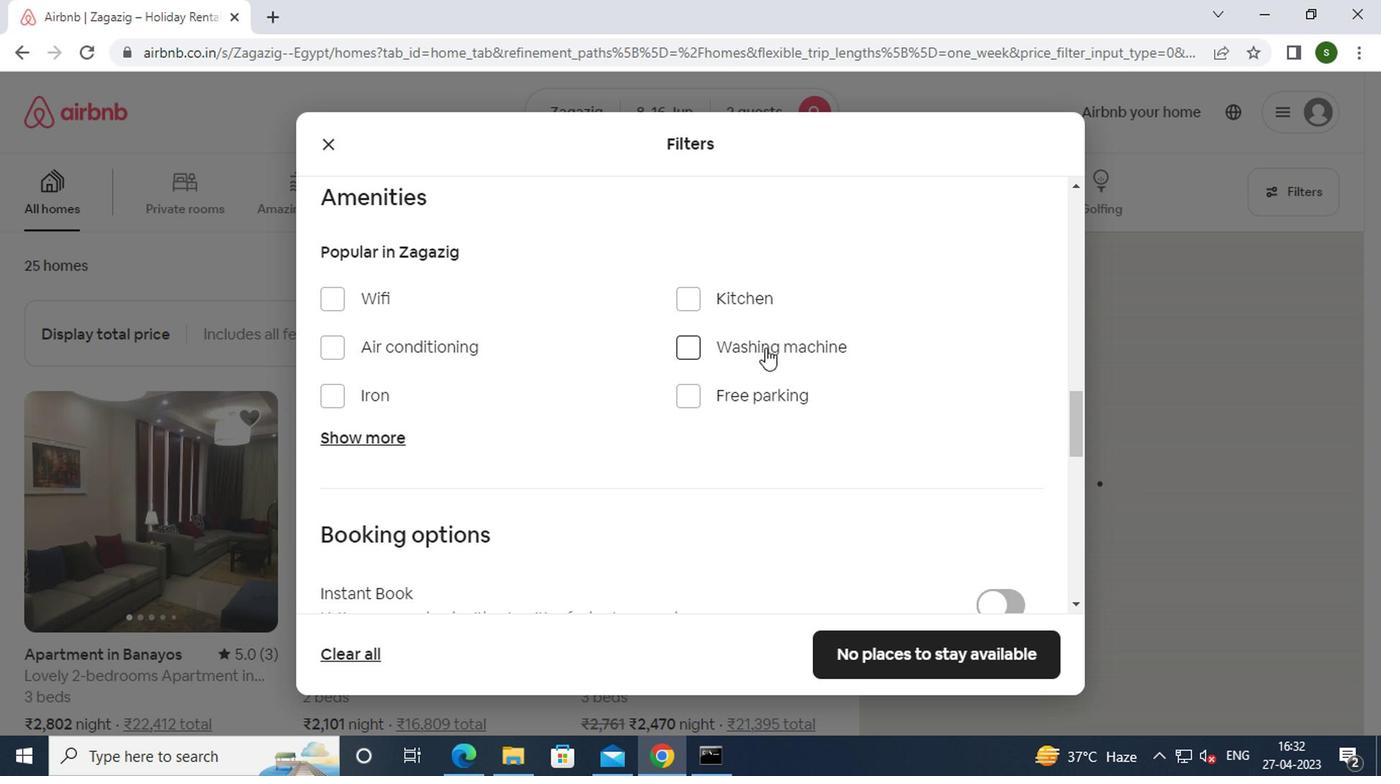 
Action: Mouse scrolled (884, 447) with delta (0, 0)
Screenshot: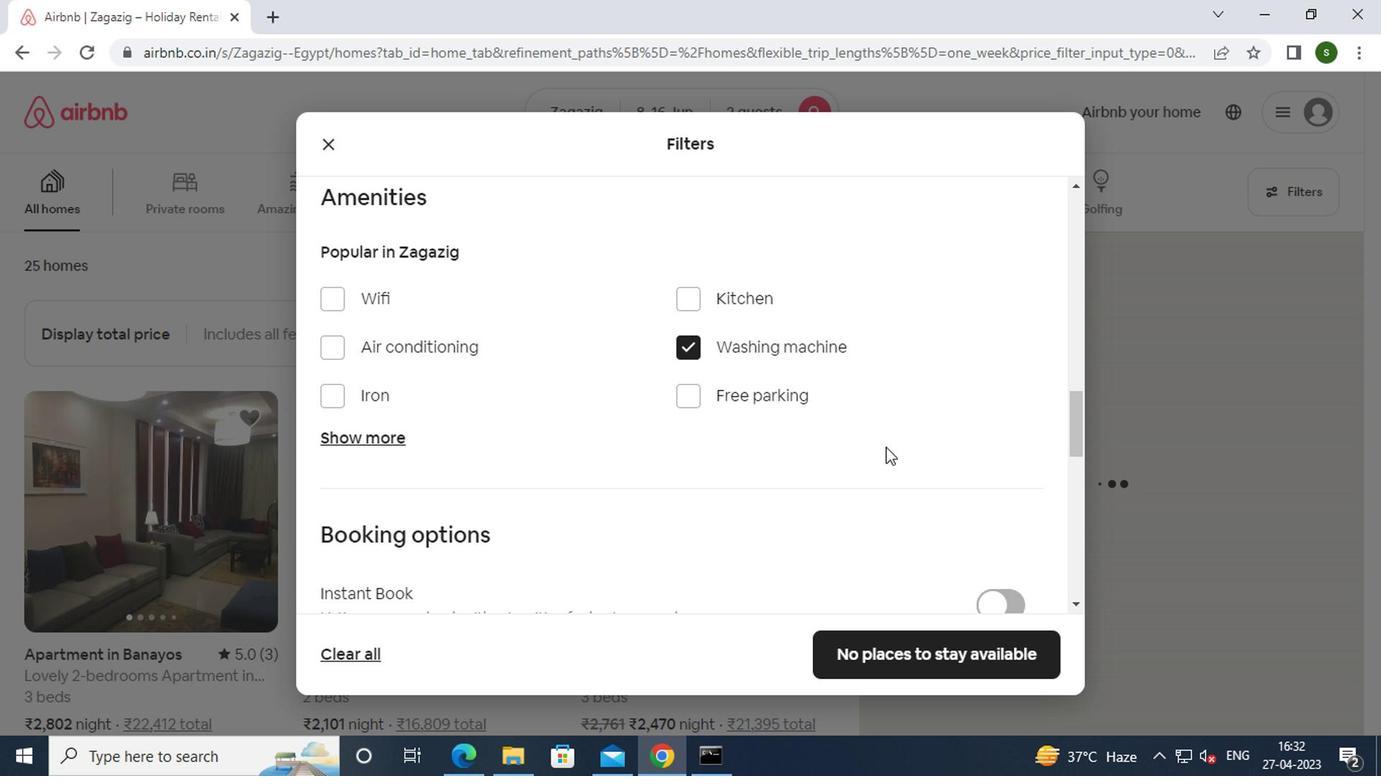 
Action: Mouse scrolled (884, 447) with delta (0, 0)
Screenshot: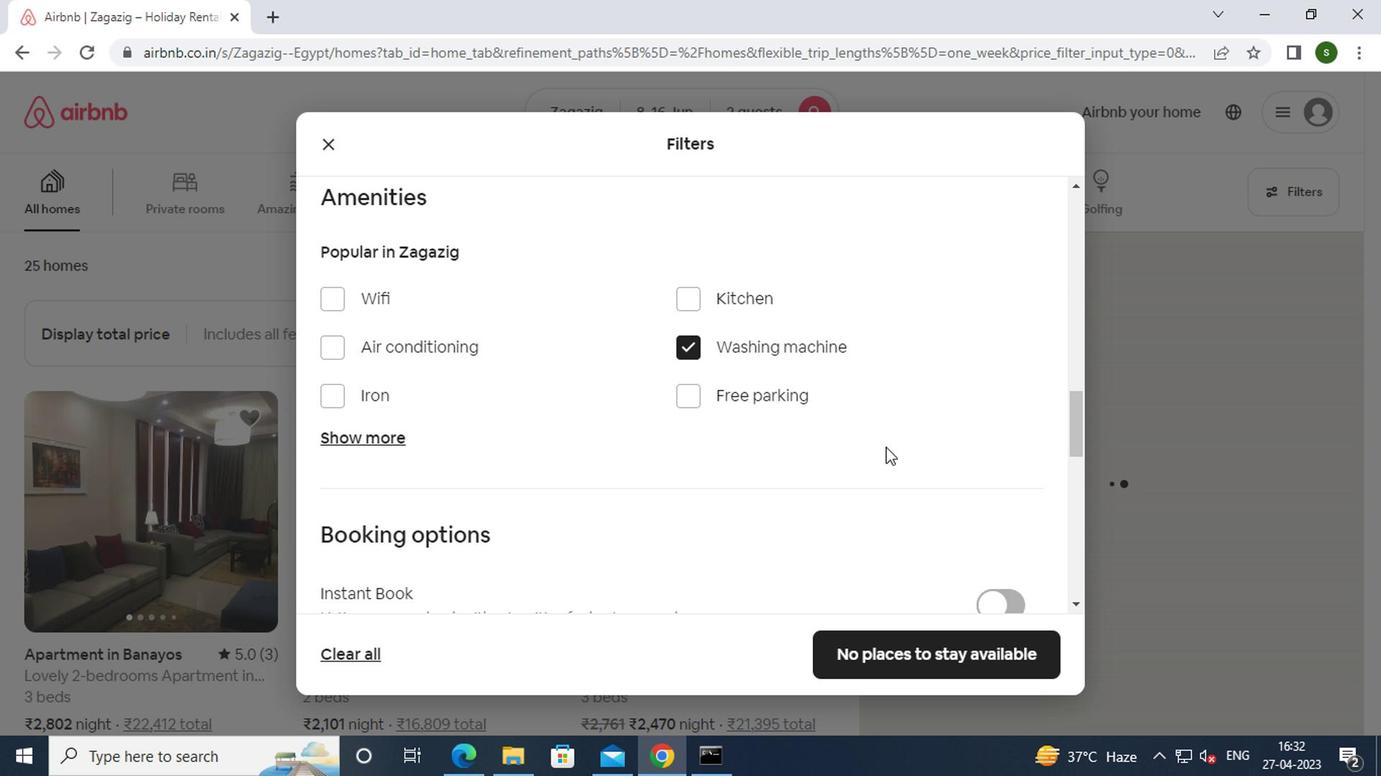
Action: Mouse scrolled (884, 447) with delta (0, 0)
Screenshot: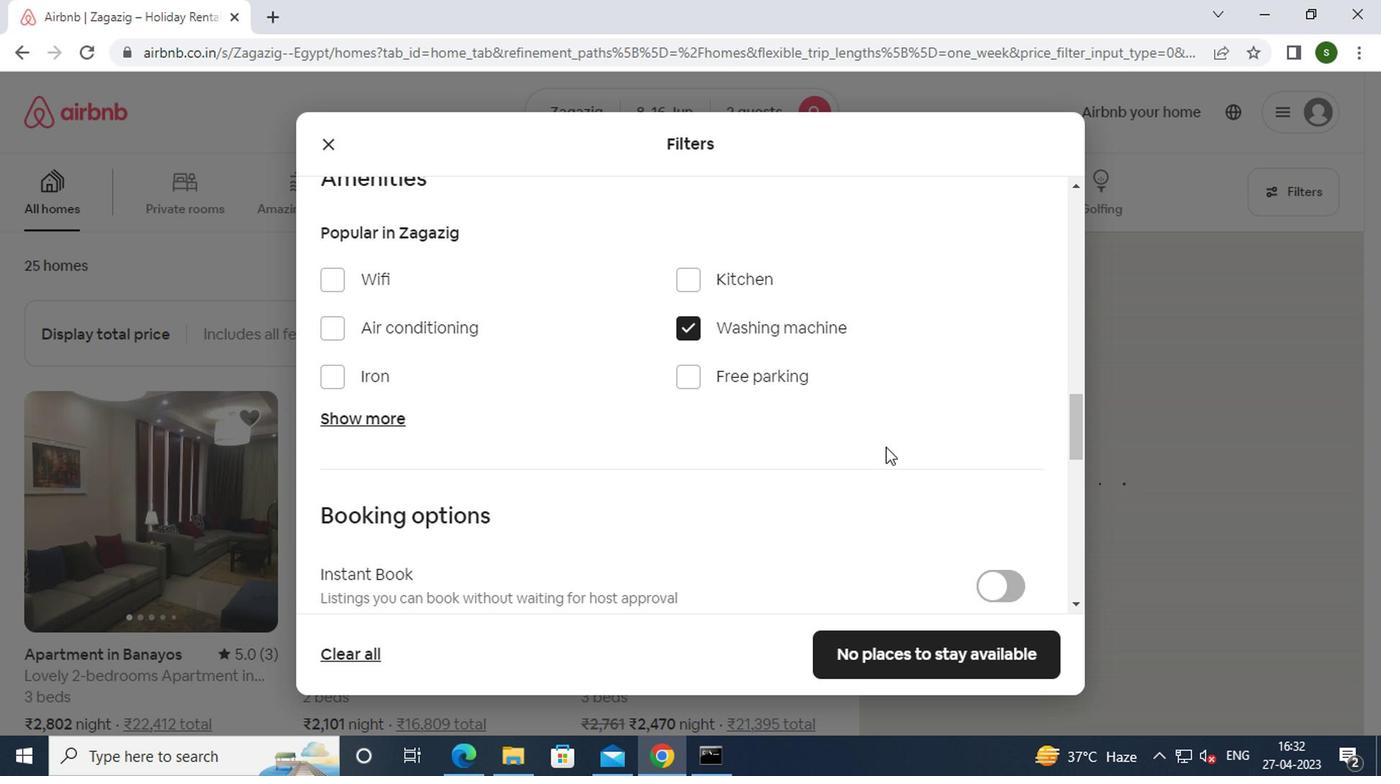 
Action: Mouse moved to (989, 359)
Screenshot: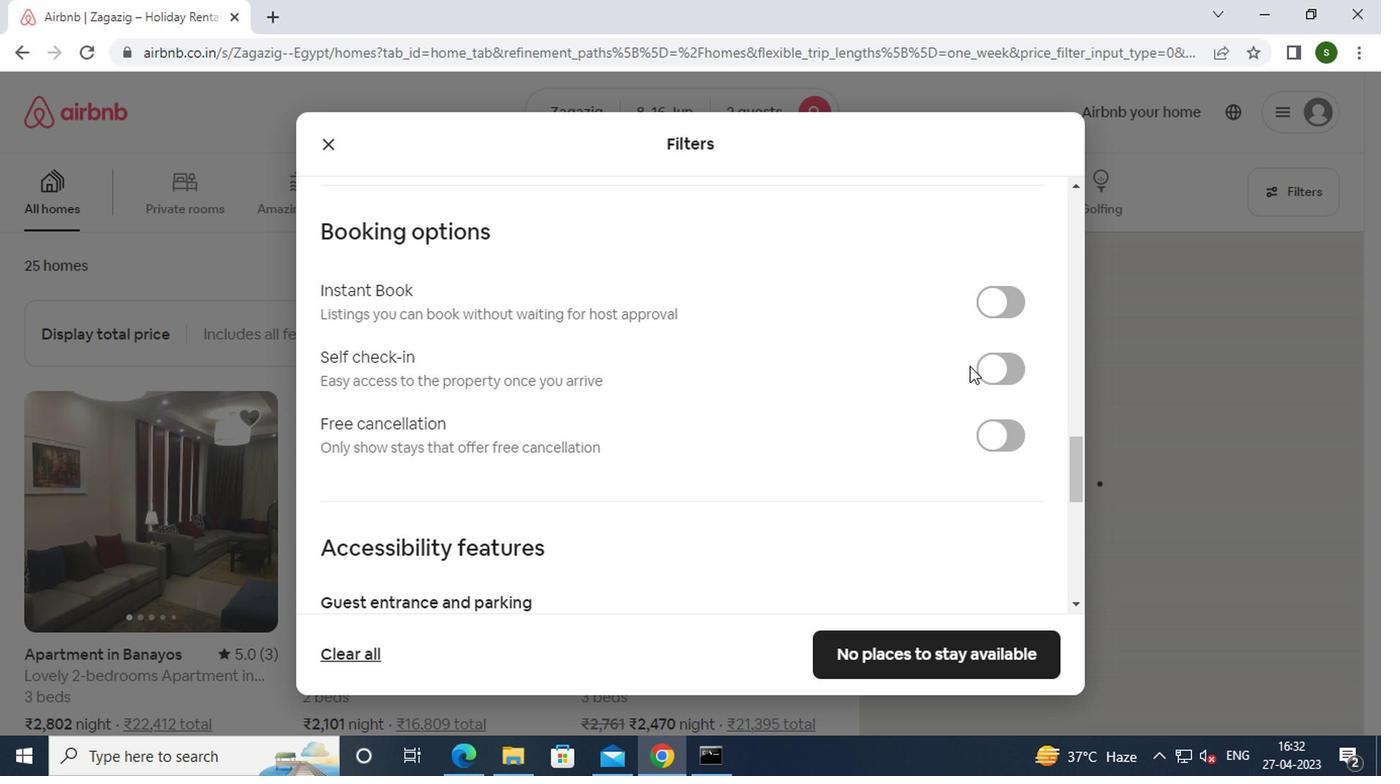 
Action: Mouse pressed left at (989, 359)
Screenshot: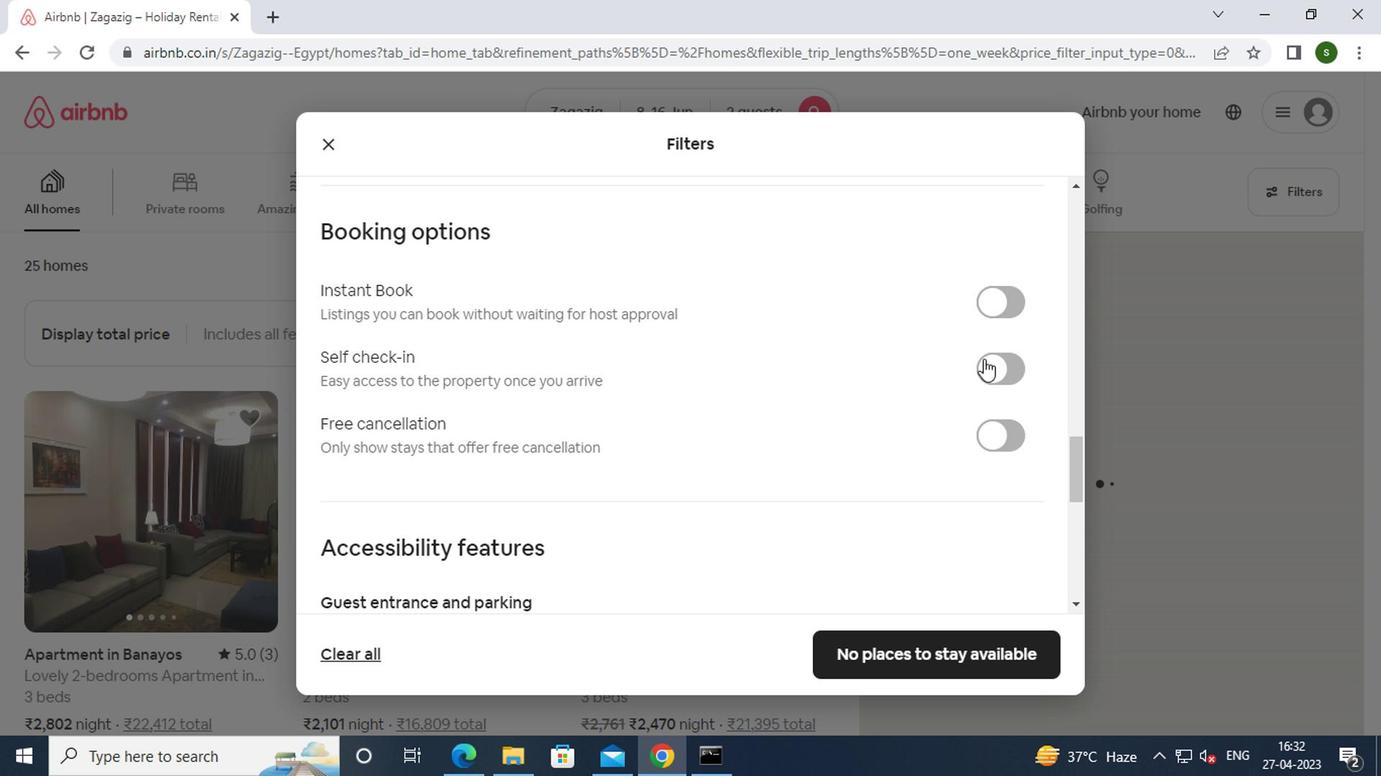 
Action: Mouse moved to (878, 399)
Screenshot: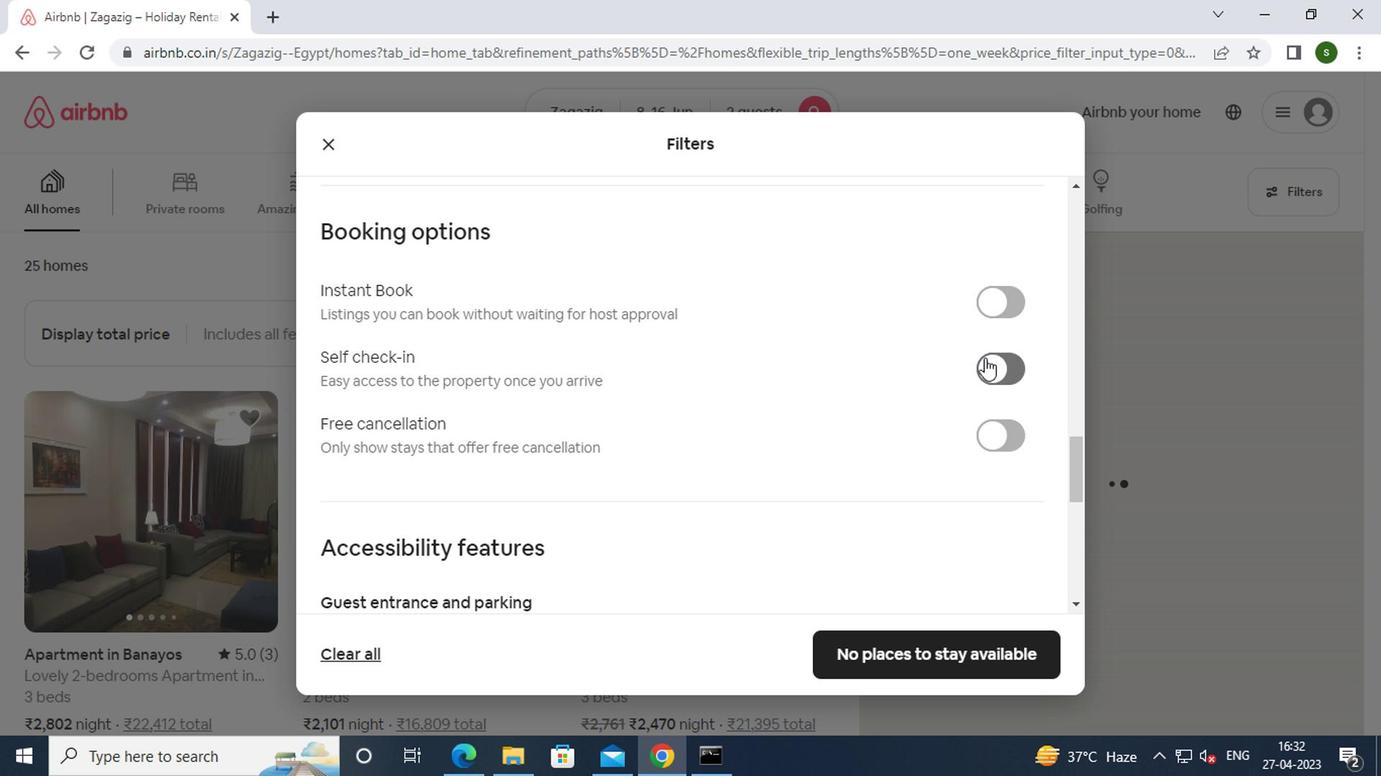 
Action: Mouse scrolled (878, 397) with delta (0, -1)
Screenshot: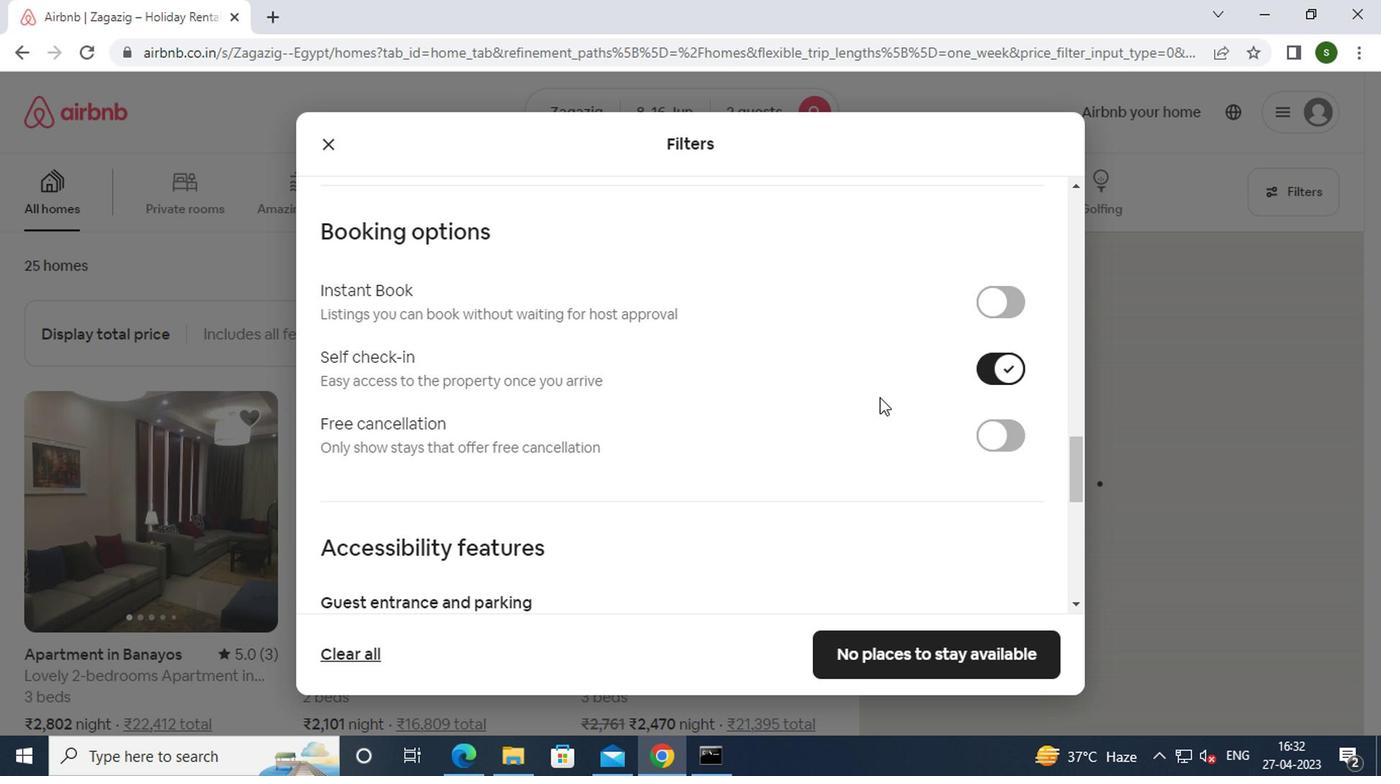 
Action: Mouse scrolled (878, 397) with delta (0, -1)
Screenshot: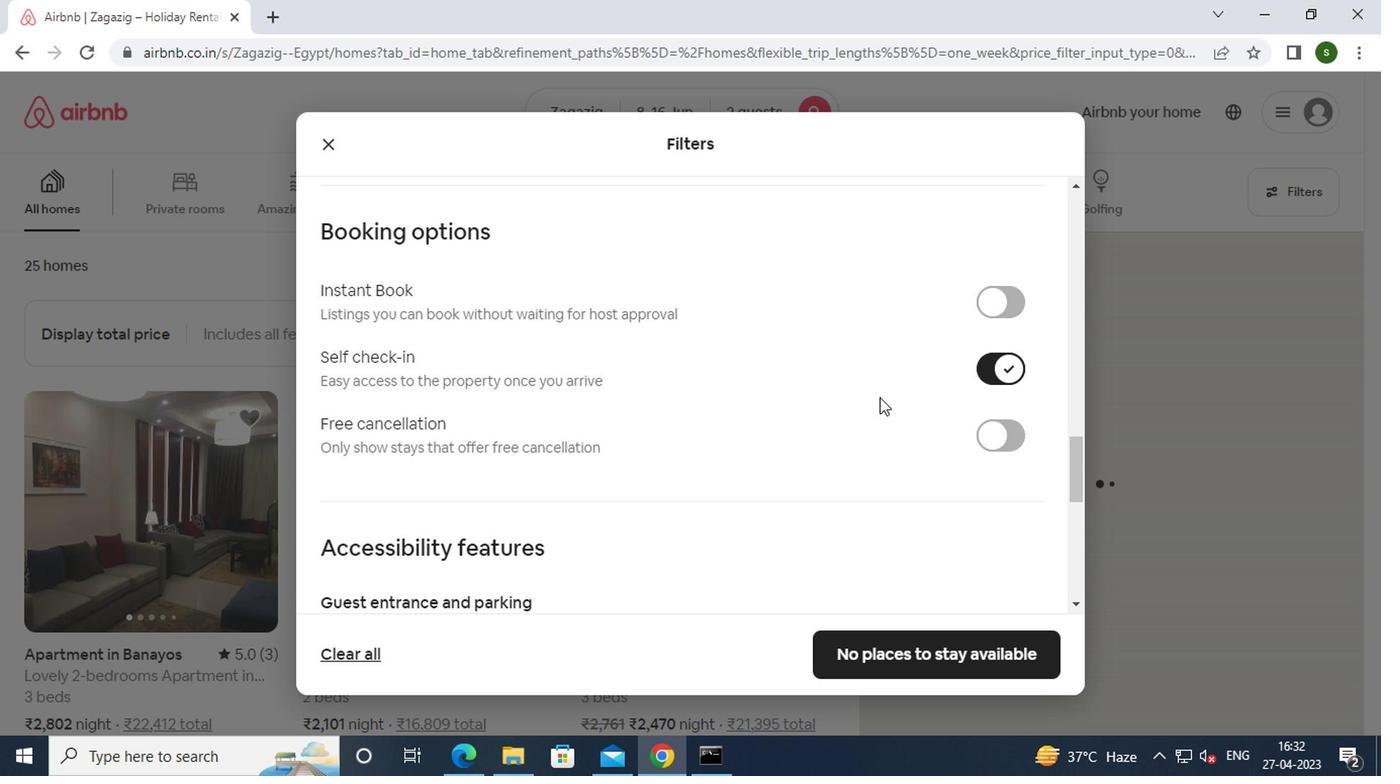
Action: Mouse scrolled (878, 397) with delta (0, -1)
Screenshot: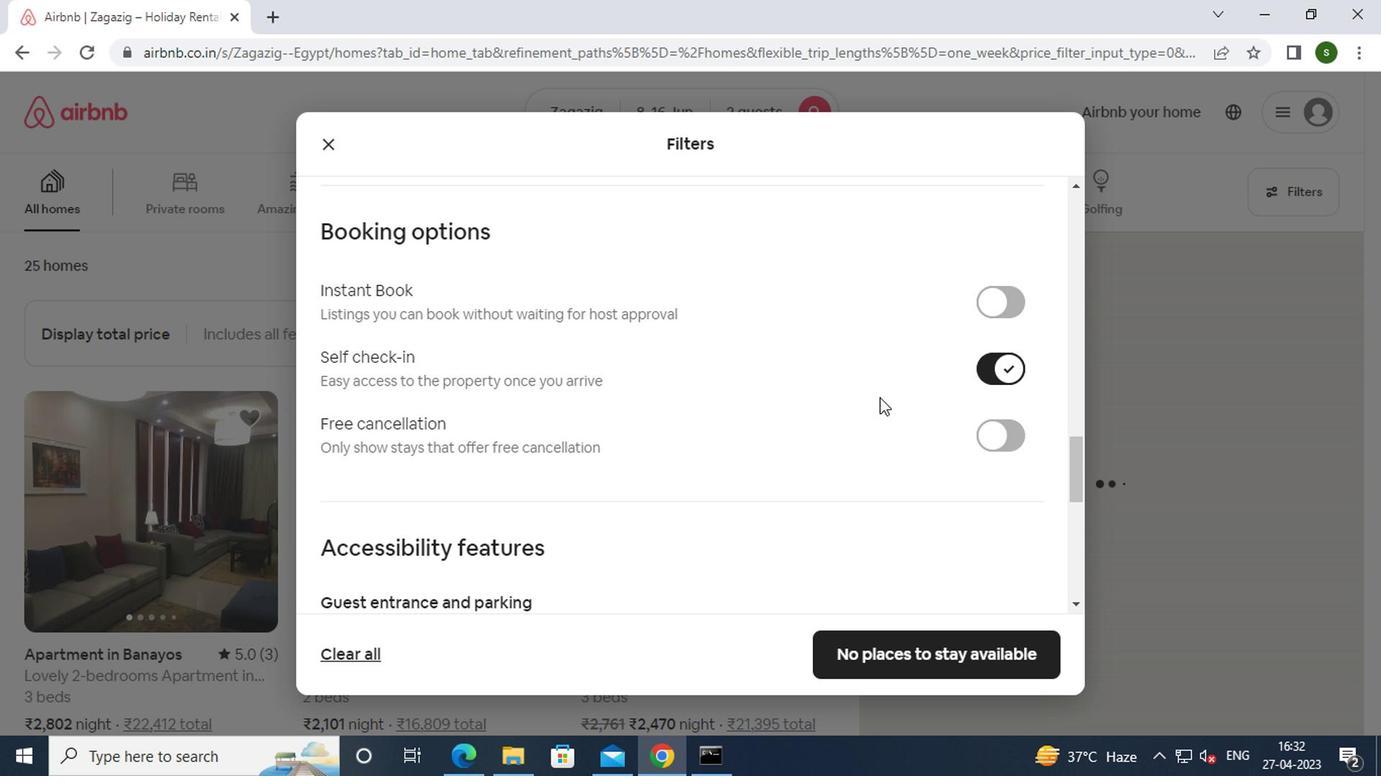 
Action: Mouse scrolled (878, 397) with delta (0, -1)
Screenshot: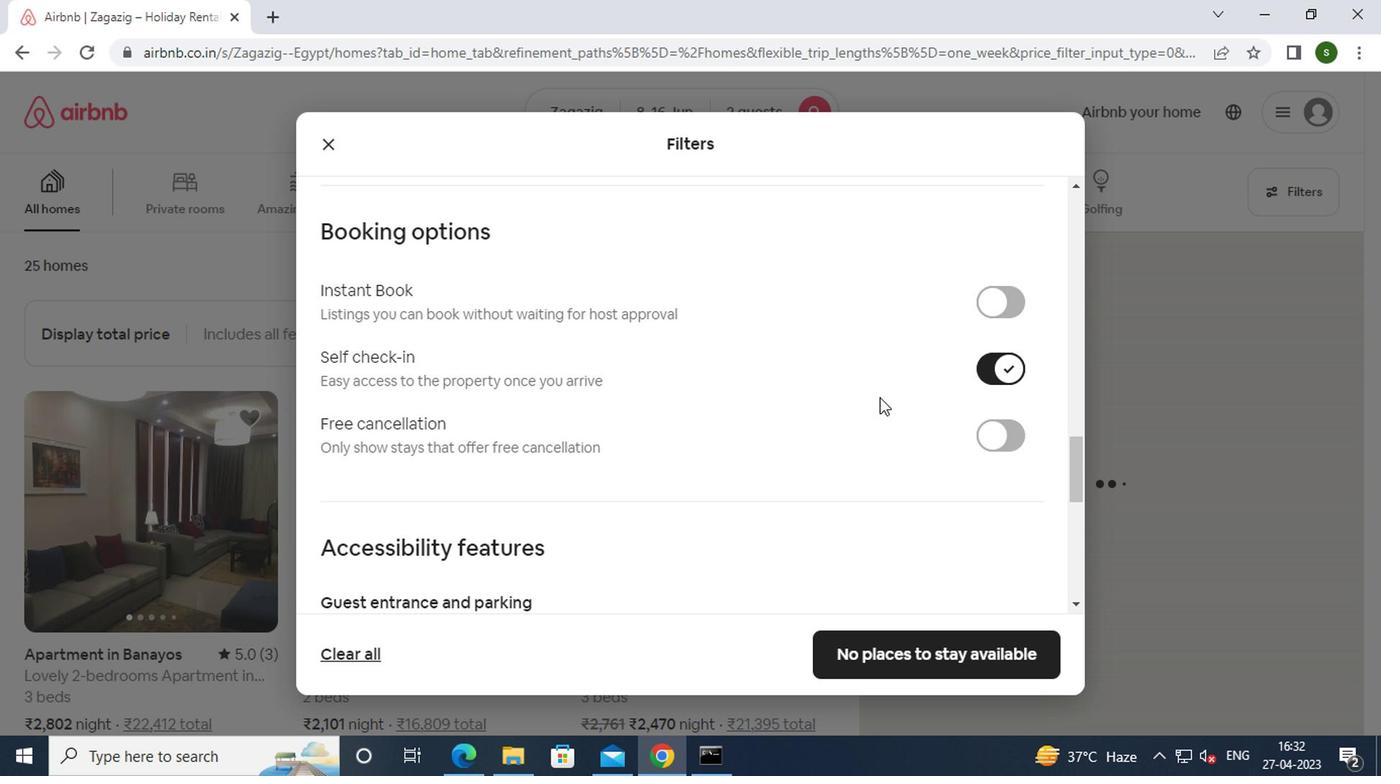 
Action: Mouse scrolled (878, 397) with delta (0, -1)
Screenshot: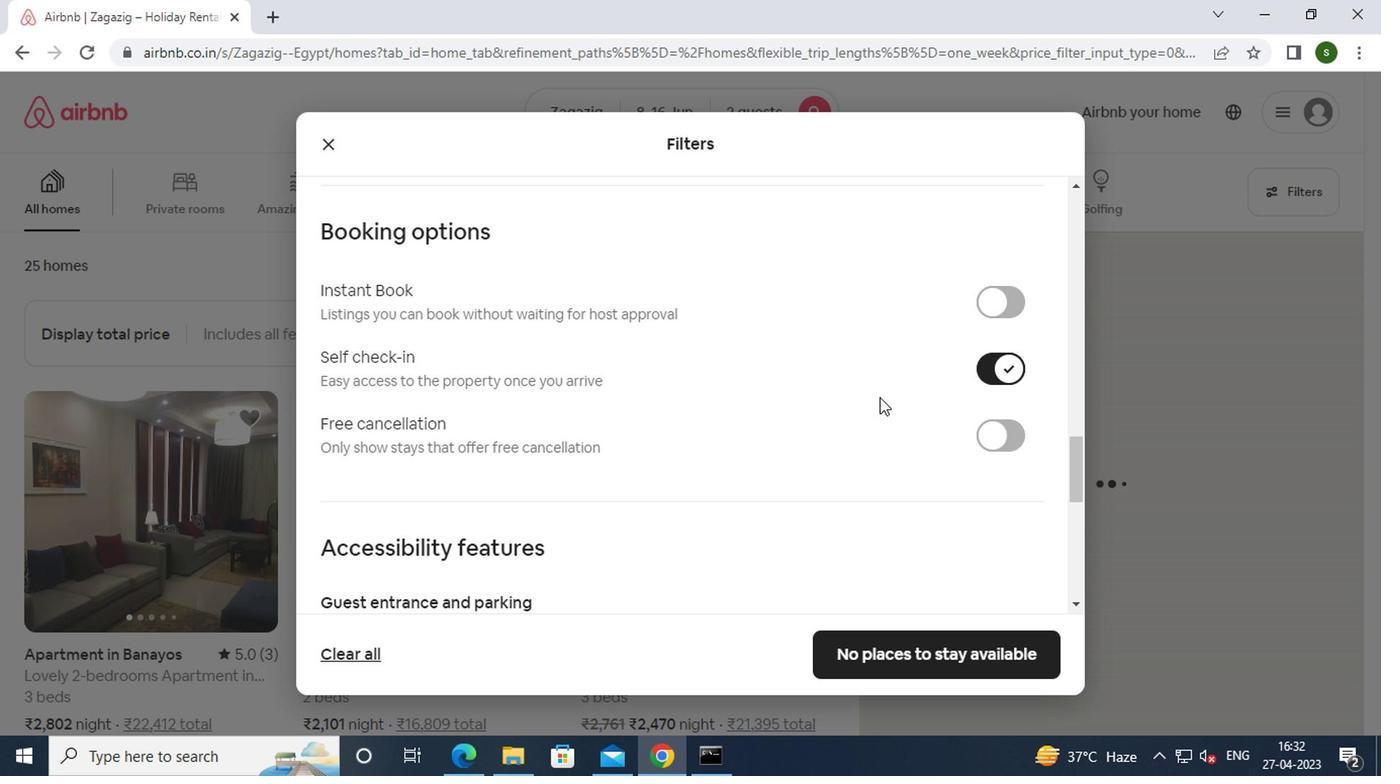 
Action: Mouse scrolled (878, 397) with delta (0, -1)
Screenshot: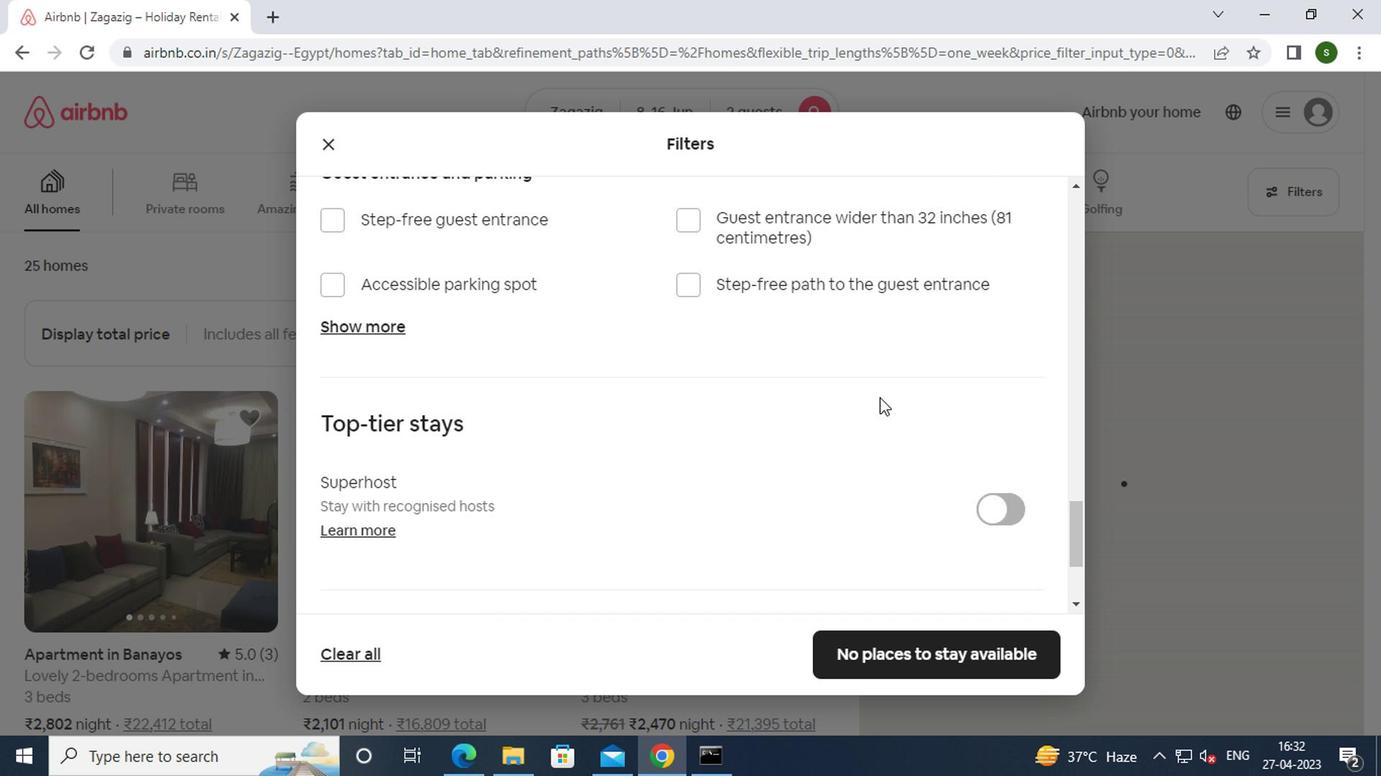 
Action: Mouse scrolled (878, 397) with delta (0, -1)
Screenshot: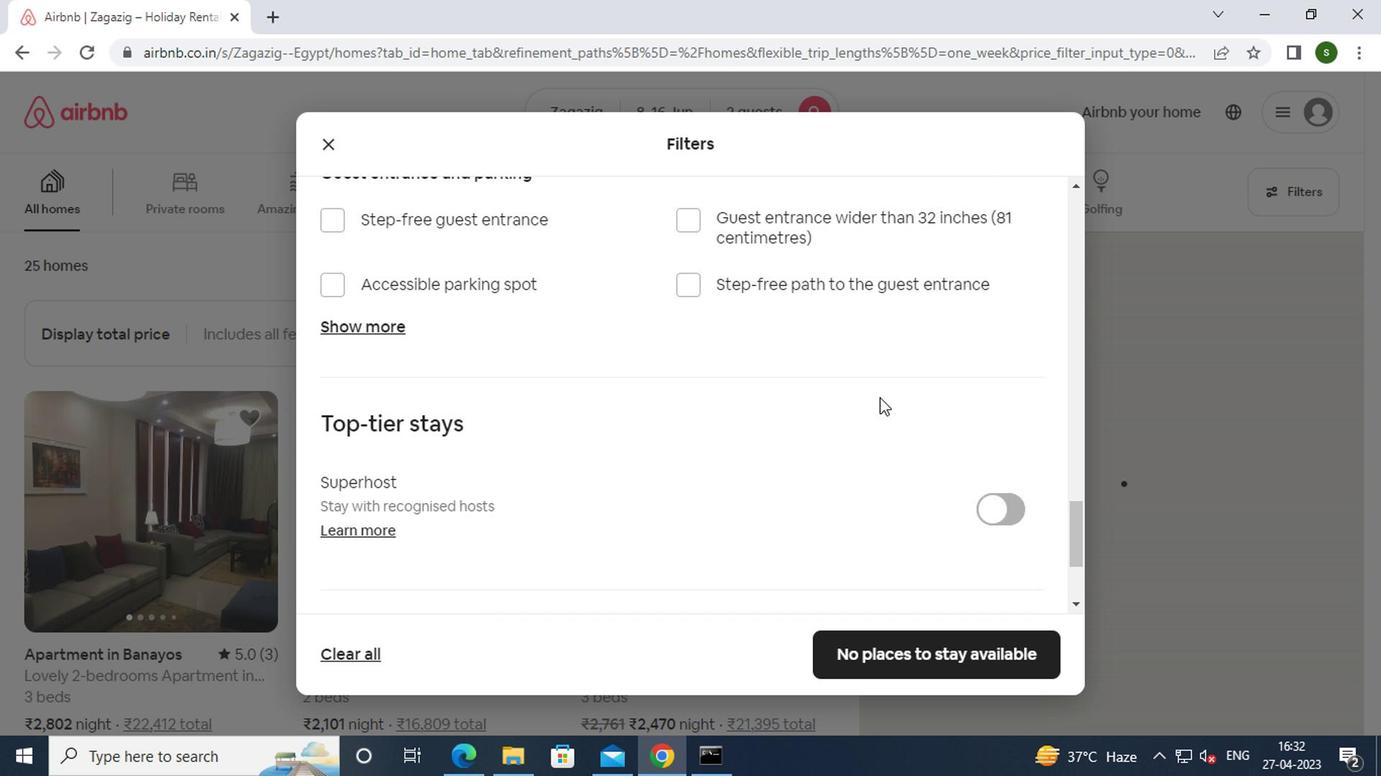
Action: Mouse scrolled (878, 397) with delta (0, -1)
Screenshot: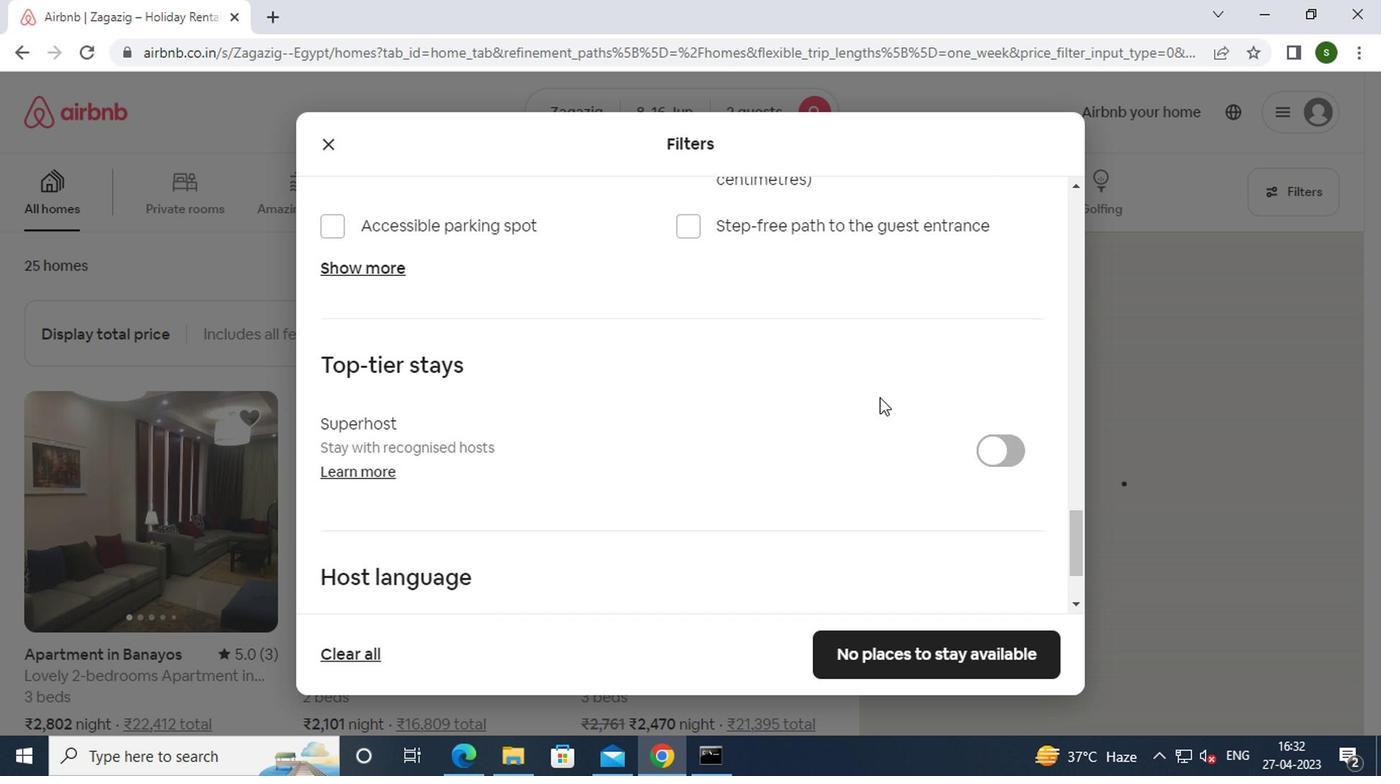 
Action: Mouse scrolled (878, 397) with delta (0, -1)
Screenshot: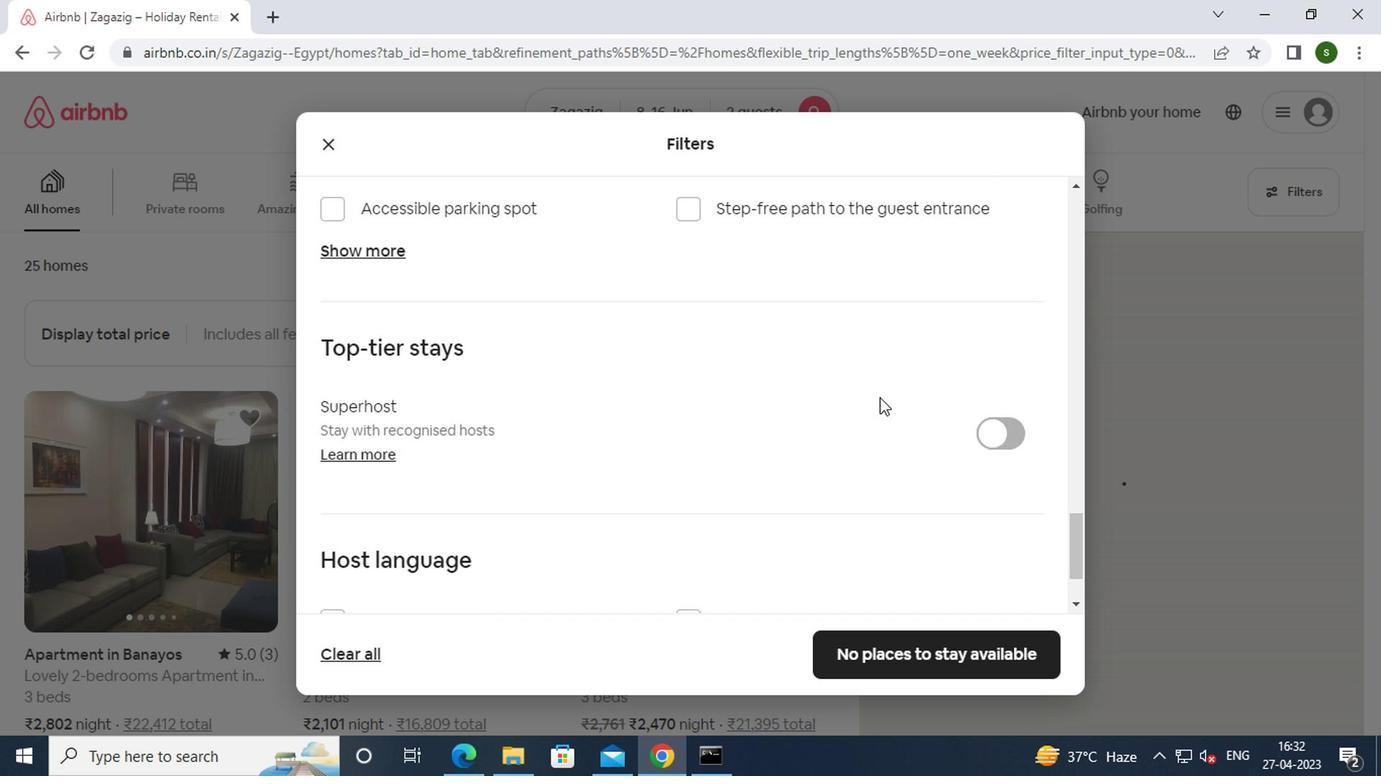 
Action: Mouse moved to (371, 503)
Screenshot: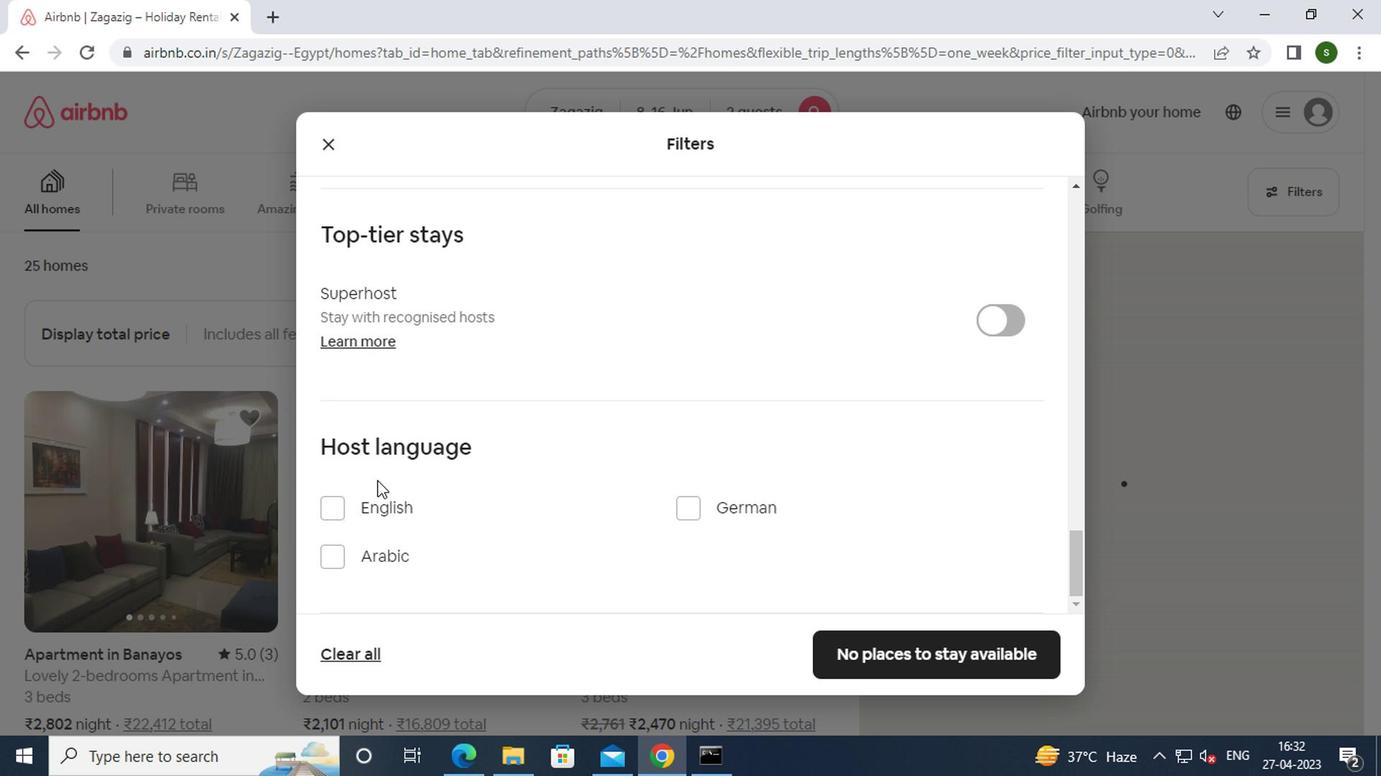 
Action: Mouse pressed left at (371, 503)
Screenshot: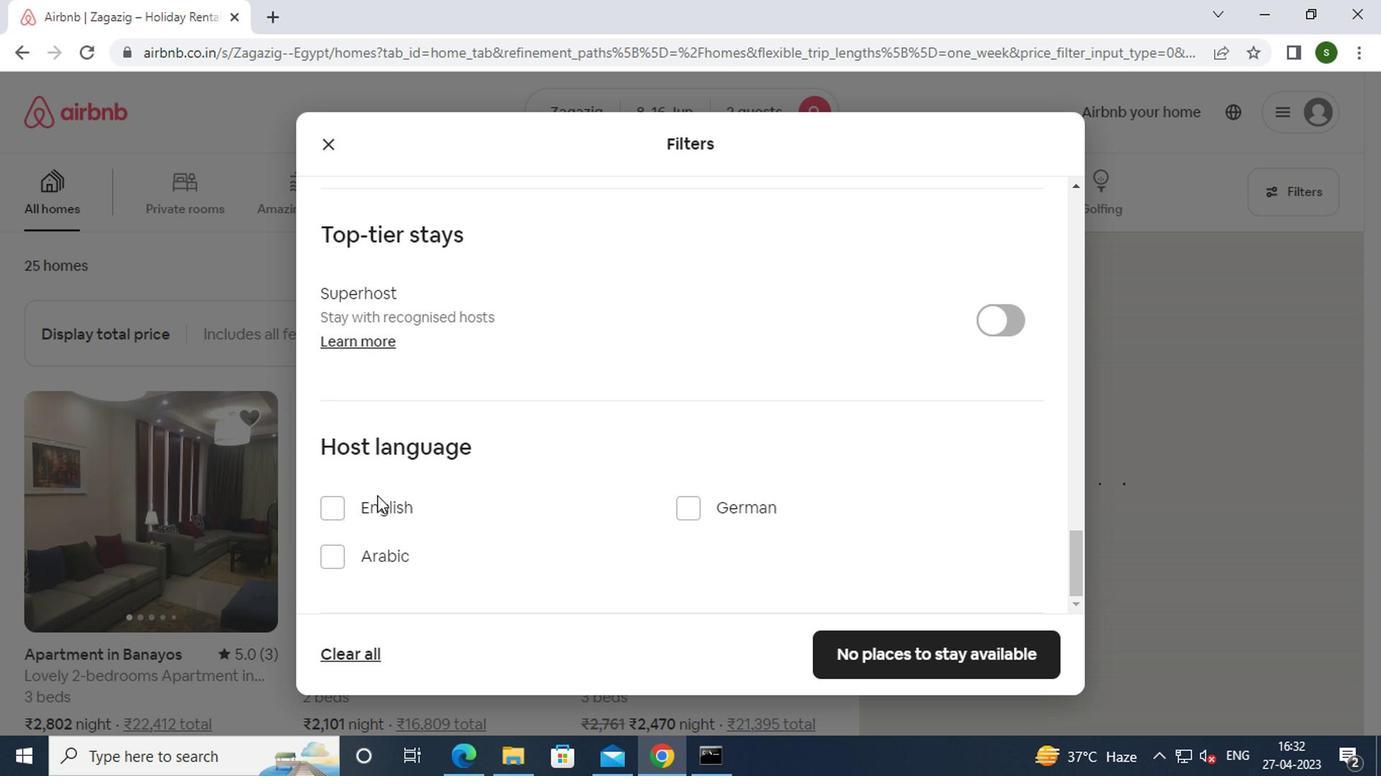 
Action: Mouse moved to (830, 658)
Screenshot: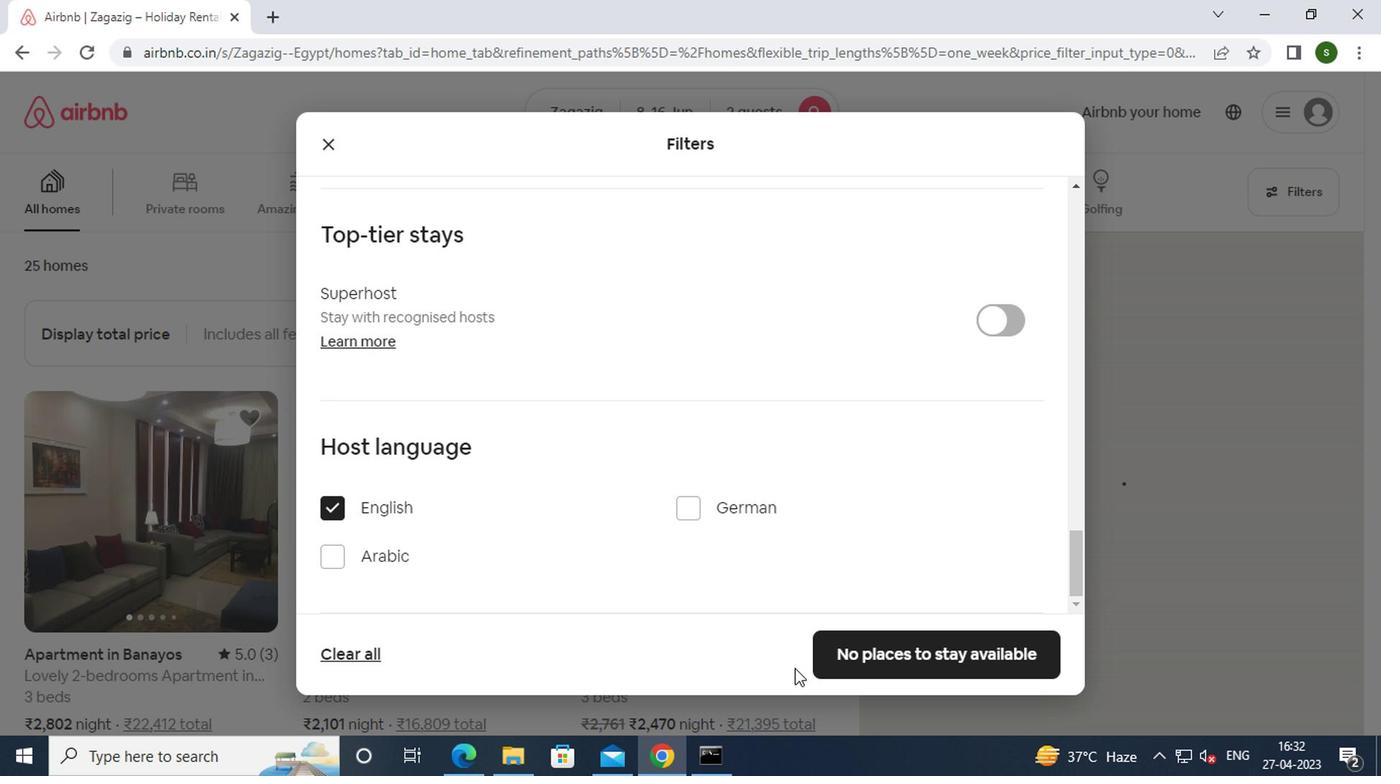 
Action: Mouse pressed left at (830, 658)
Screenshot: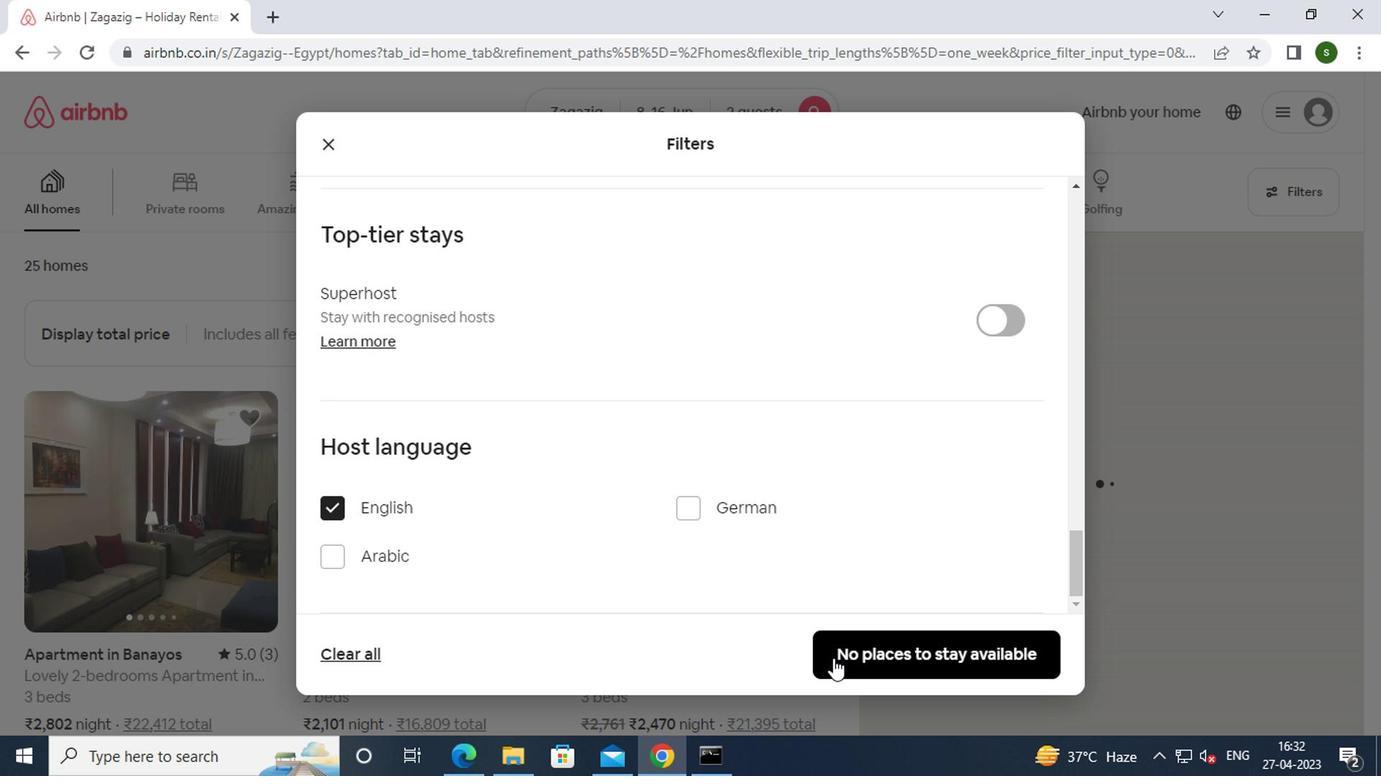 
Action: Mouse moved to (691, 510)
Screenshot: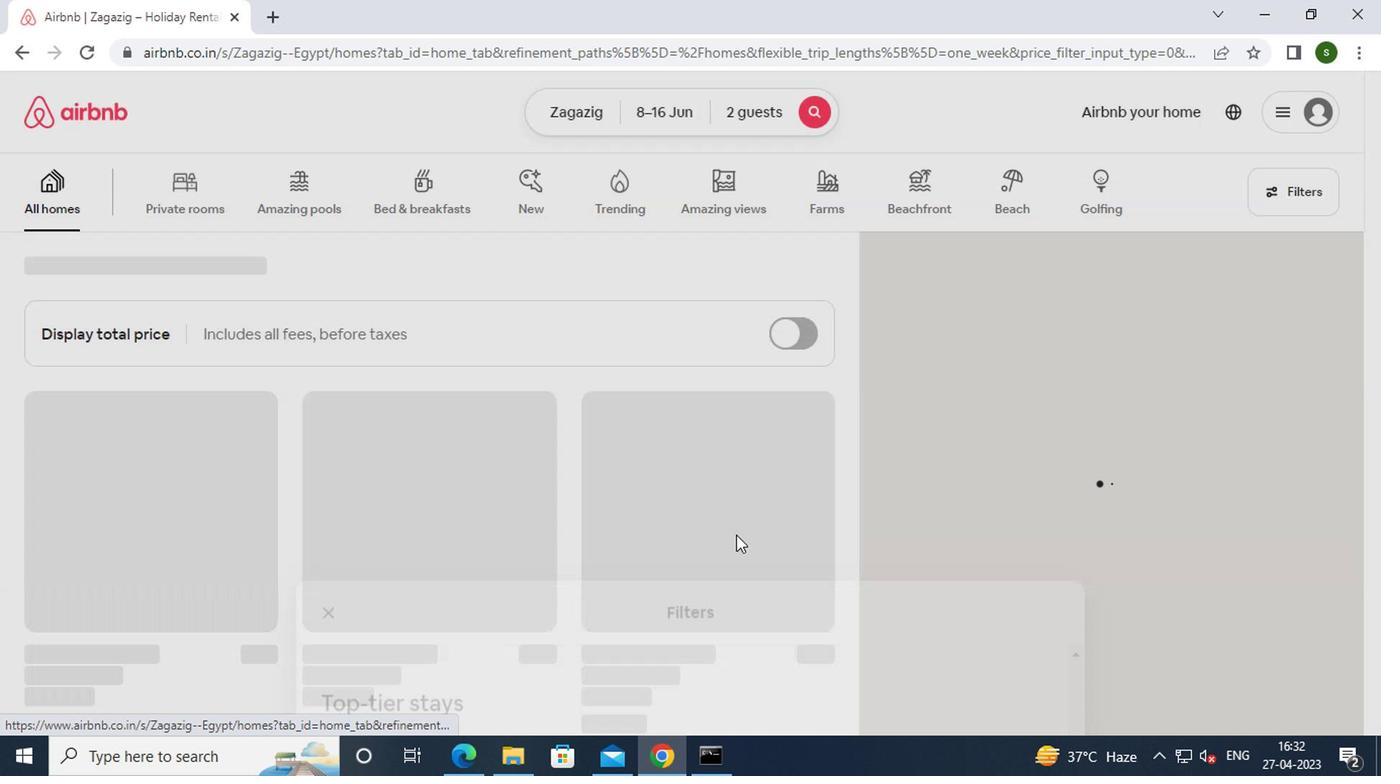 
